 Task: Search one way flight ticket for 3 adults, 3 children in premium economy from Columbia: Columbia Metropolitan Airport to Rockford: Chicago Rockford International Airport(was Northwest Chicagoland Regional Airport At Rockford) on 5-1-2023. Choice of flights is Alaska. Number of bags: 1 carry on bag. Price is upto 108000. Outbound departure time preference is 21:30.
Action: Mouse moved to (240, 459)
Screenshot: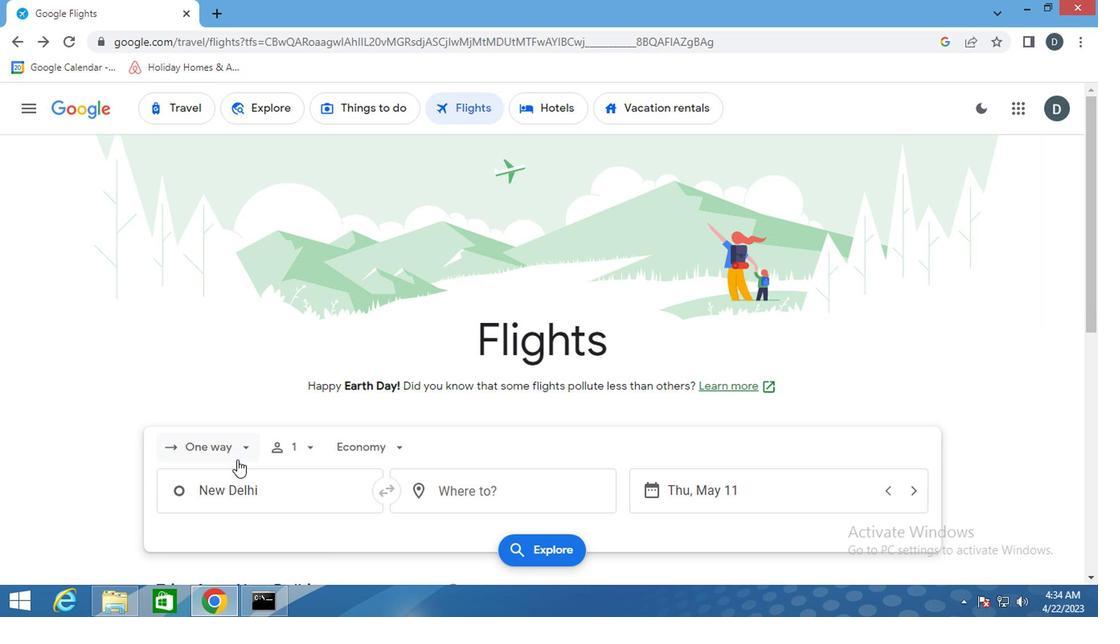 
Action: Mouse pressed left at (240, 459)
Screenshot: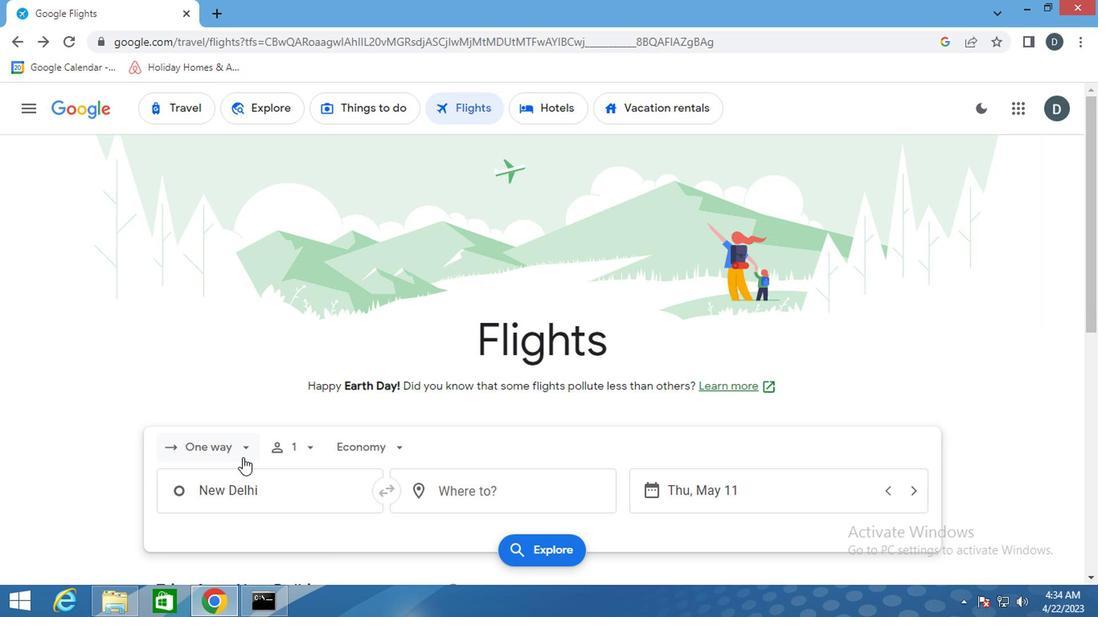 
Action: Mouse moved to (255, 531)
Screenshot: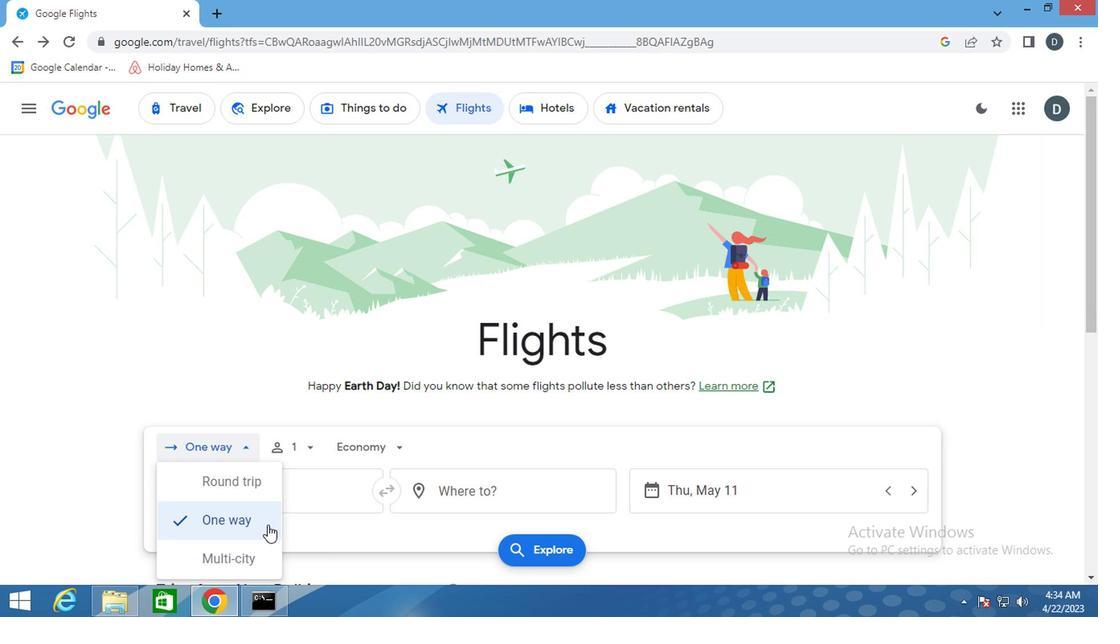 
Action: Mouse pressed left at (255, 531)
Screenshot: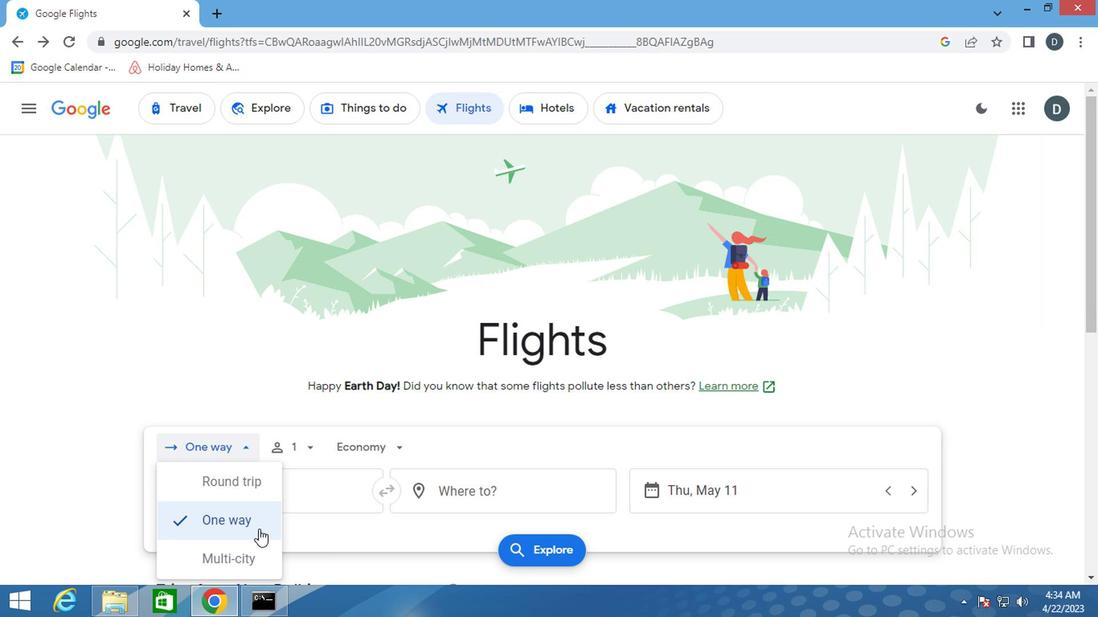 
Action: Mouse moved to (299, 452)
Screenshot: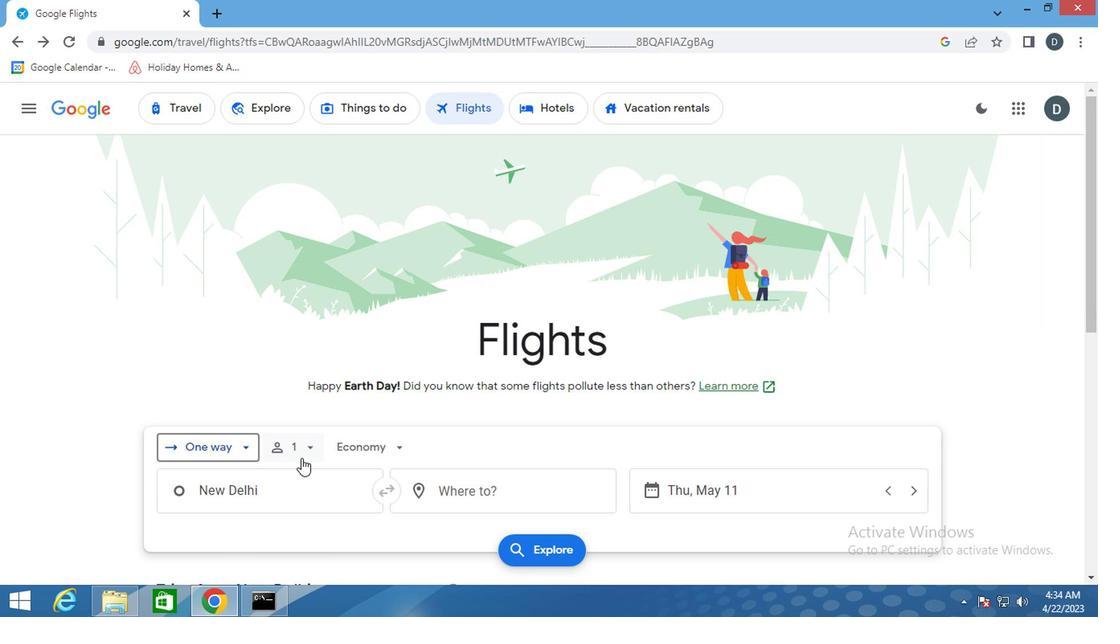 
Action: Mouse pressed left at (299, 452)
Screenshot: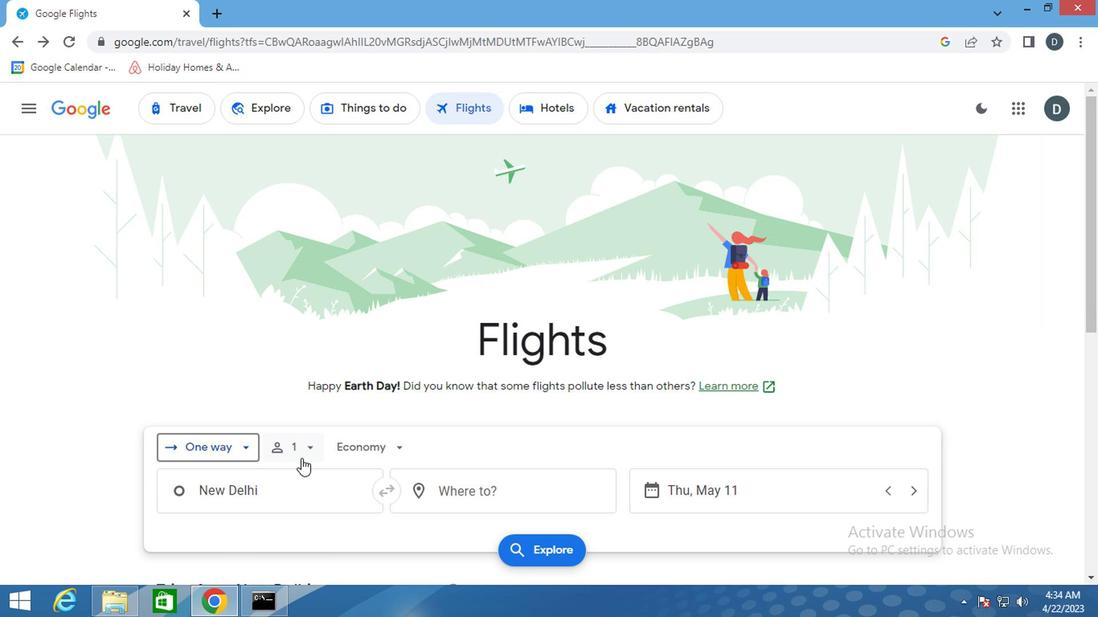 
Action: Mouse moved to (429, 487)
Screenshot: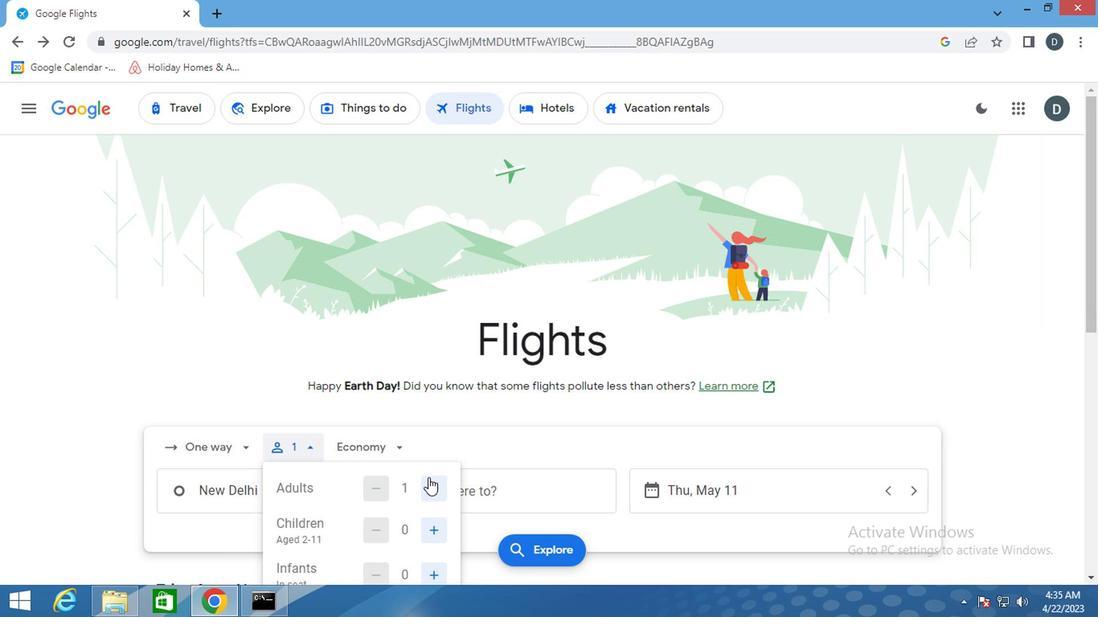 
Action: Mouse pressed left at (429, 487)
Screenshot: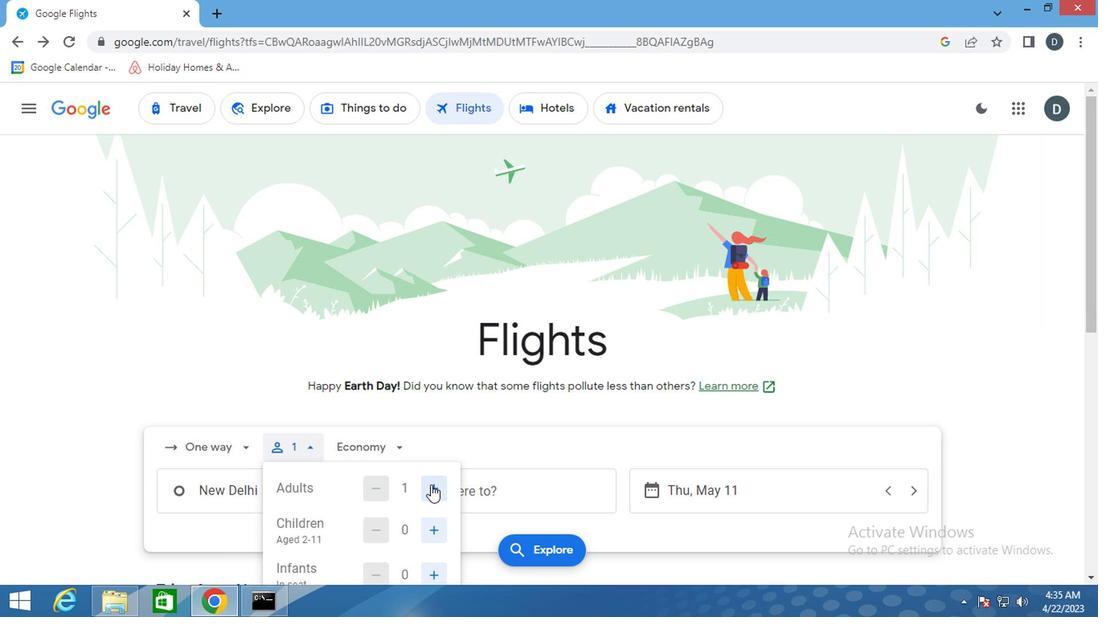 
Action: Mouse pressed left at (429, 487)
Screenshot: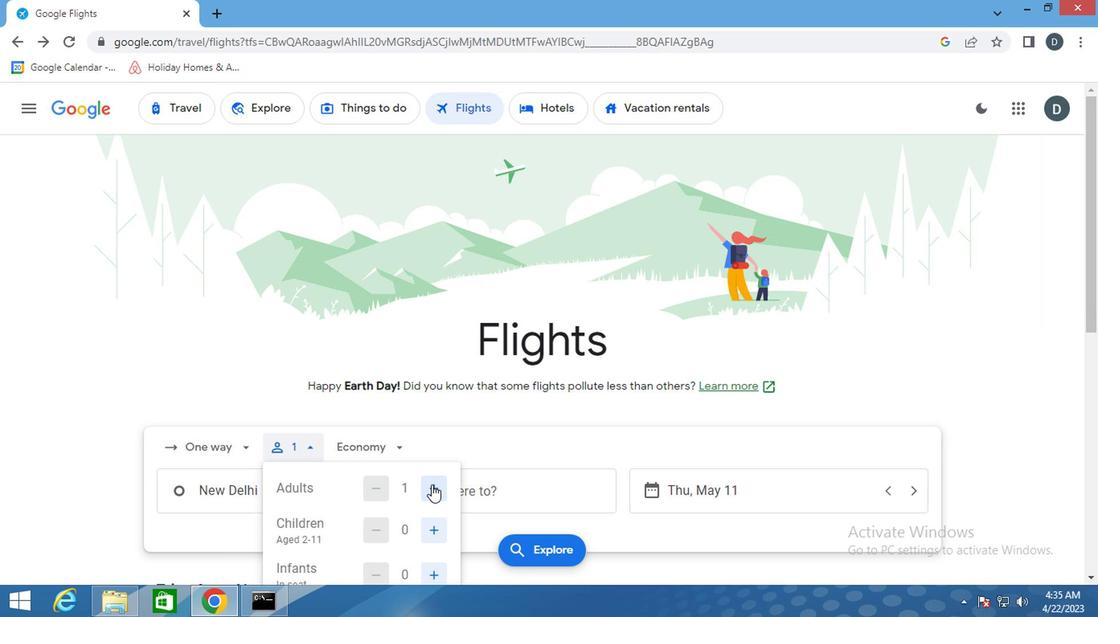 
Action: Mouse pressed left at (429, 487)
Screenshot: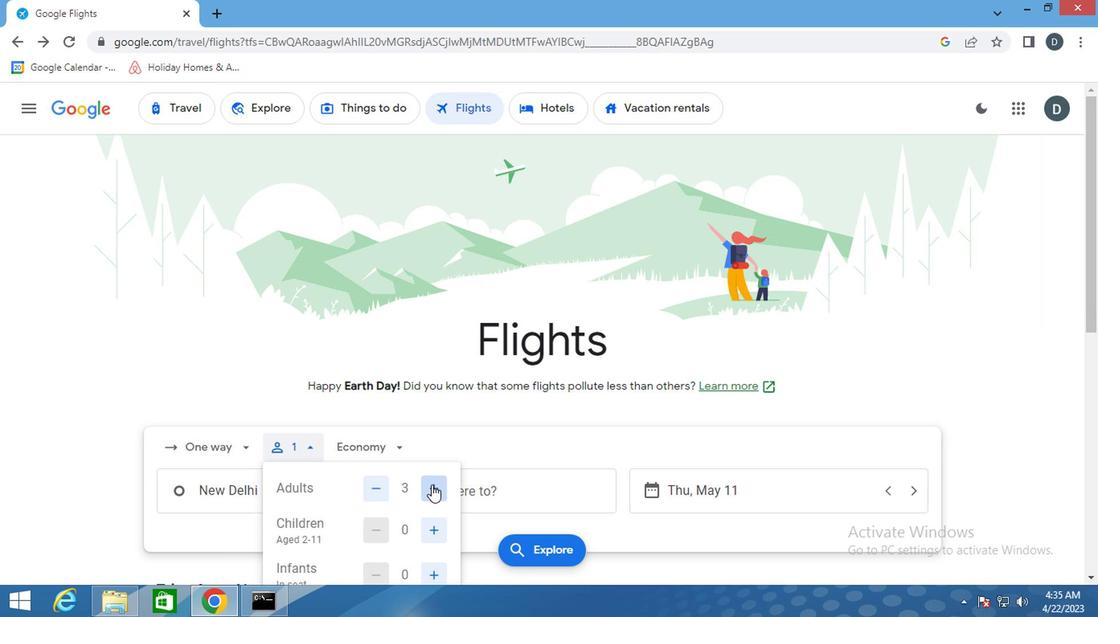
Action: Mouse moved to (383, 493)
Screenshot: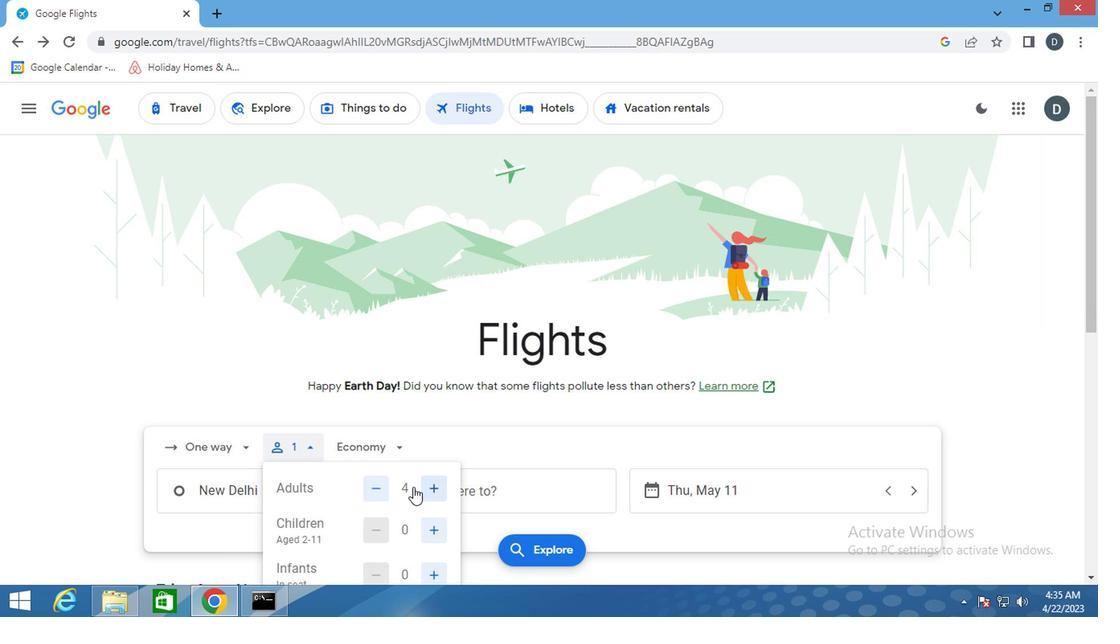 
Action: Mouse pressed left at (383, 493)
Screenshot: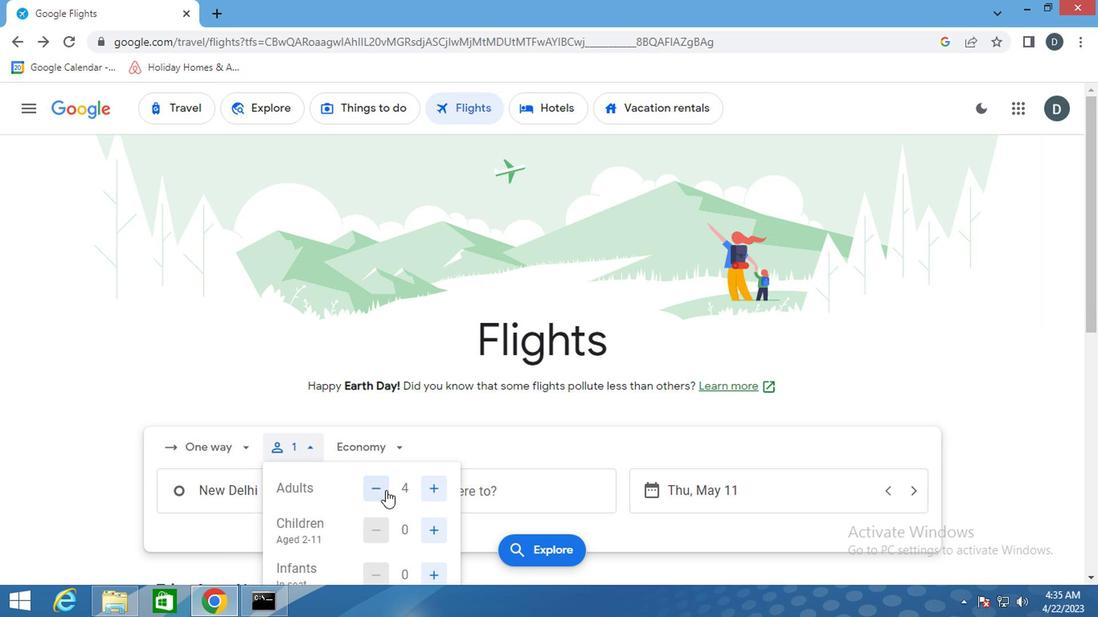 
Action: Mouse moved to (410, 483)
Screenshot: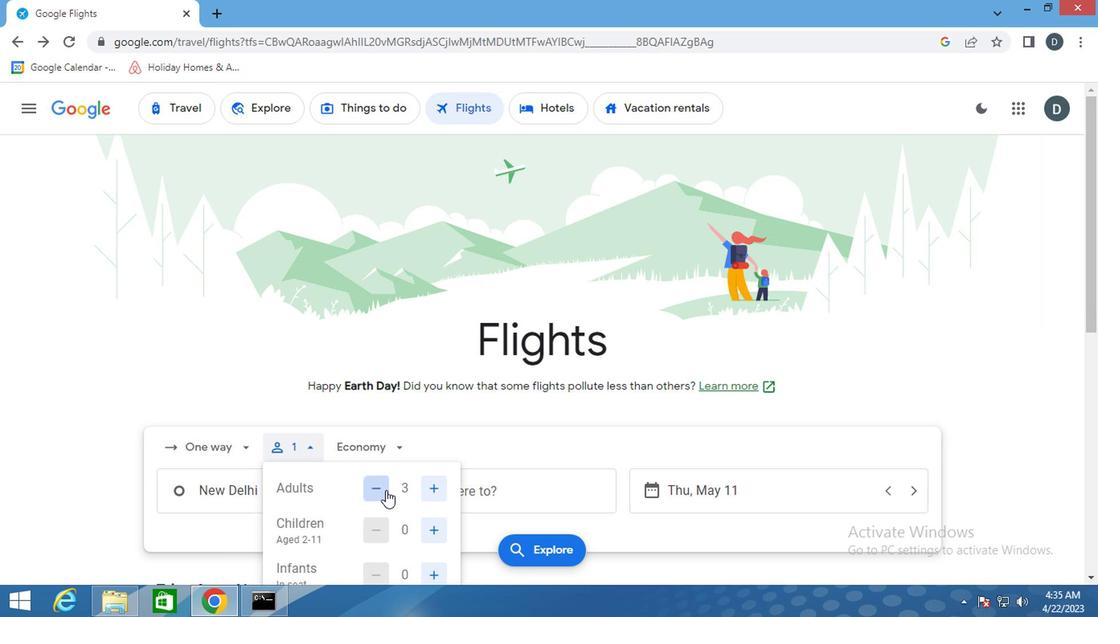
Action: Mouse scrolled (410, 482) with delta (0, -1)
Screenshot: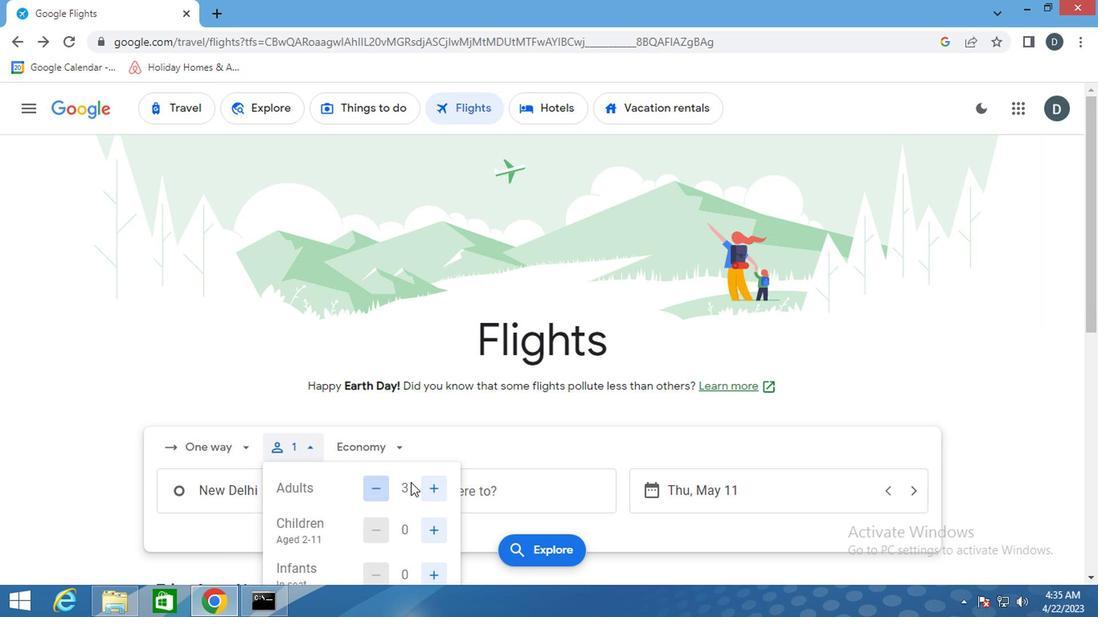 
Action: Mouse scrolled (410, 482) with delta (0, -1)
Screenshot: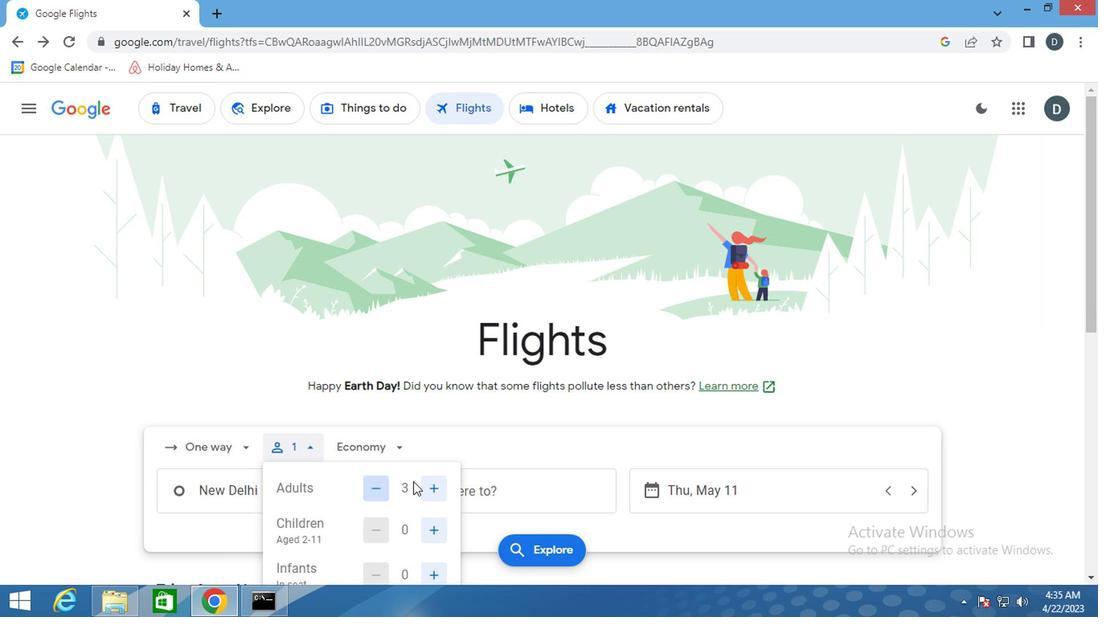 
Action: Mouse moved to (431, 375)
Screenshot: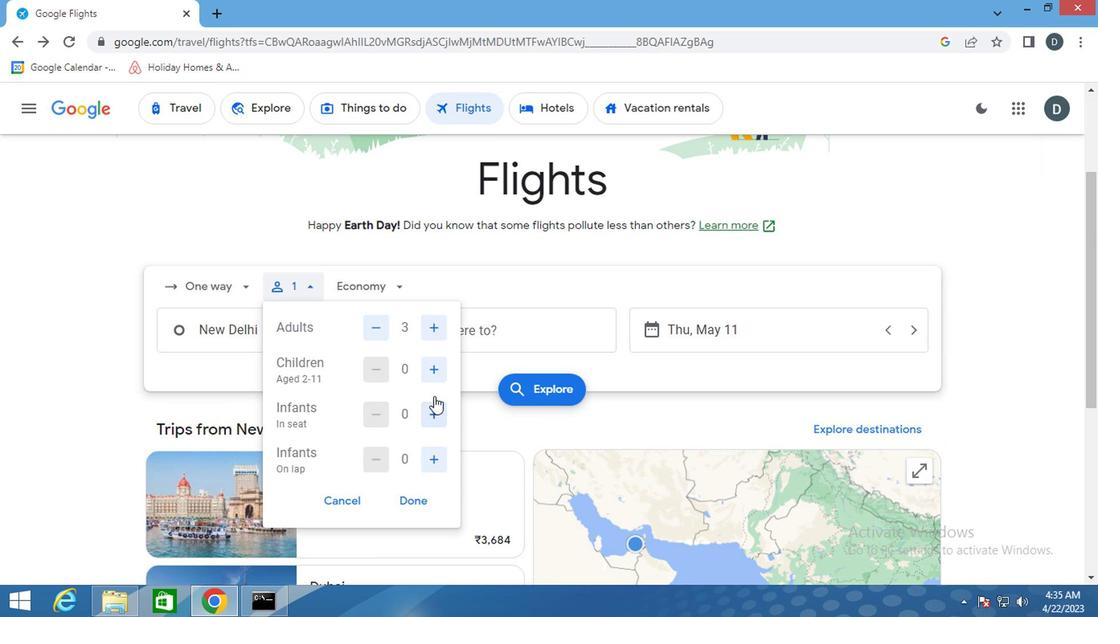 
Action: Mouse pressed left at (431, 375)
Screenshot: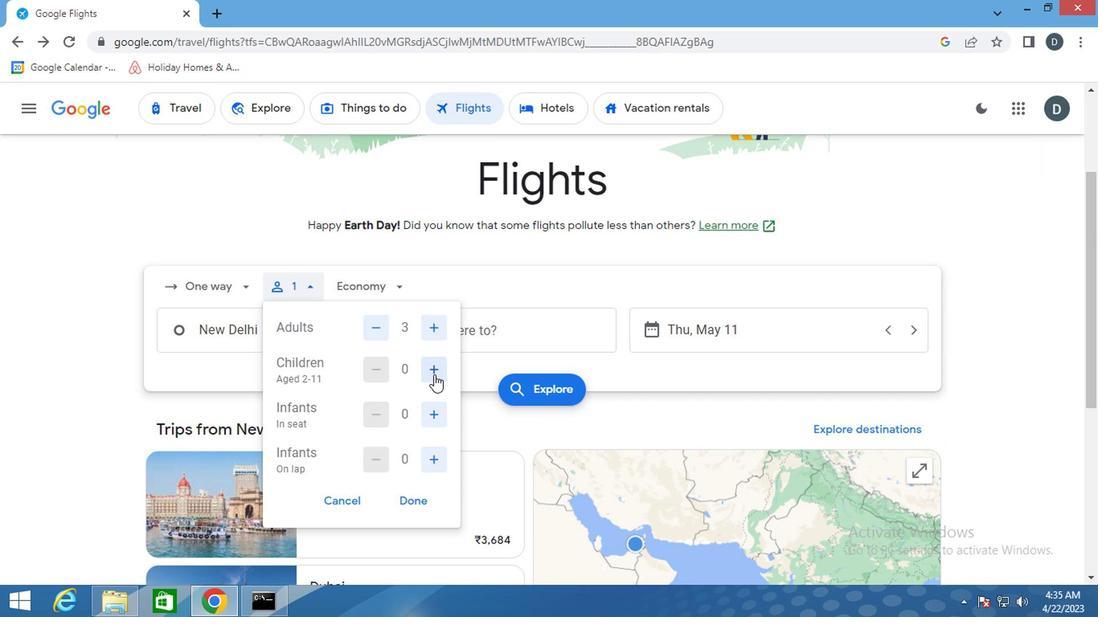 
Action: Mouse pressed left at (431, 375)
Screenshot: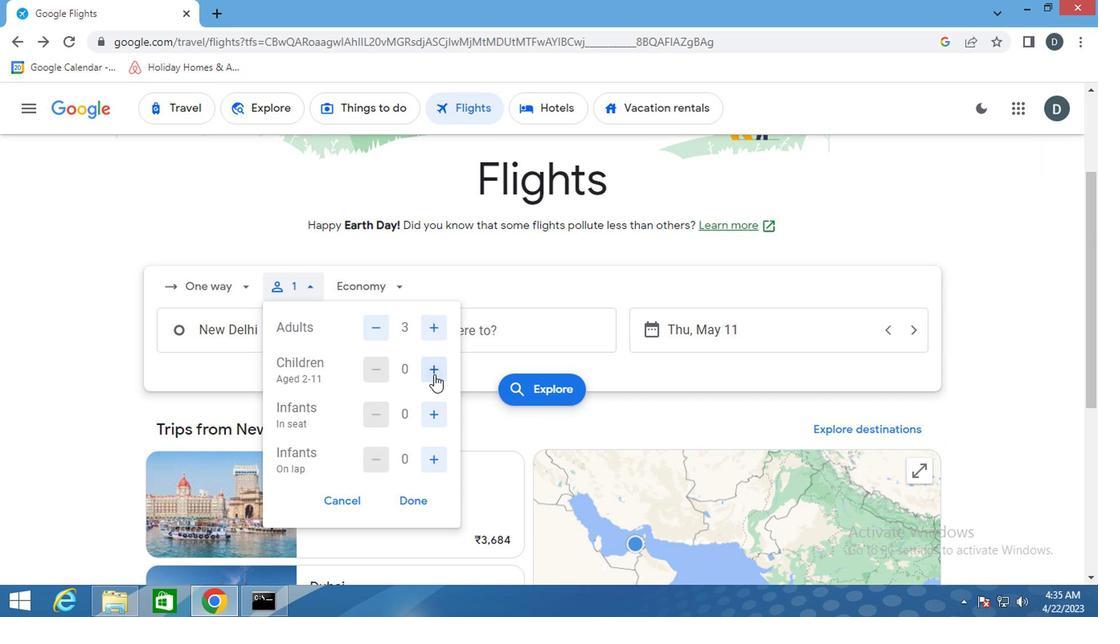 
Action: Mouse pressed left at (431, 375)
Screenshot: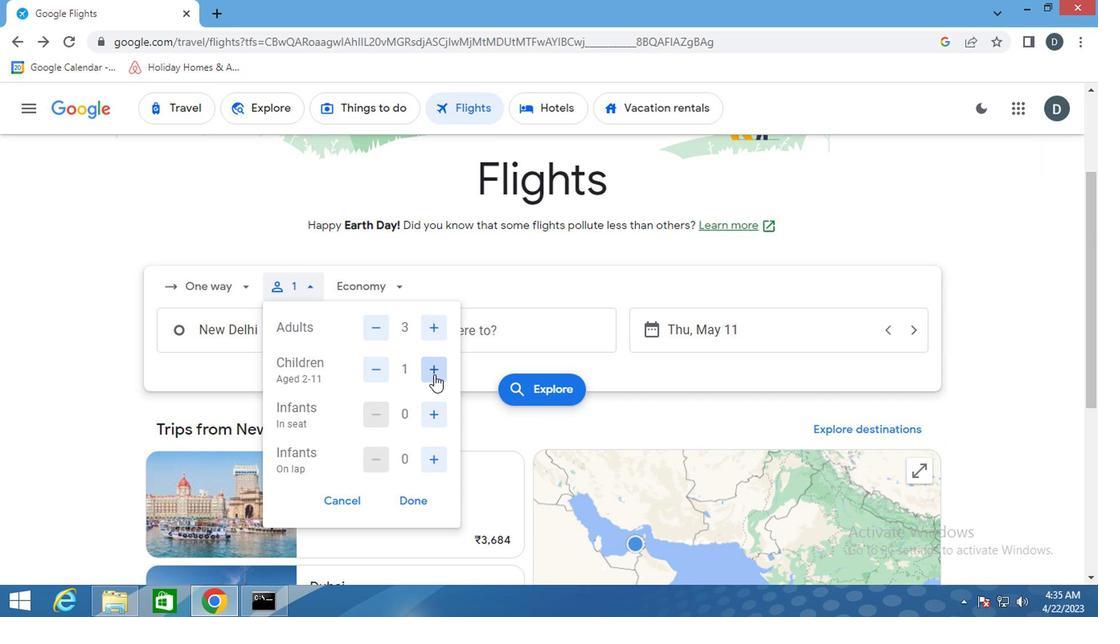 
Action: Mouse moved to (400, 503)
Screenshot: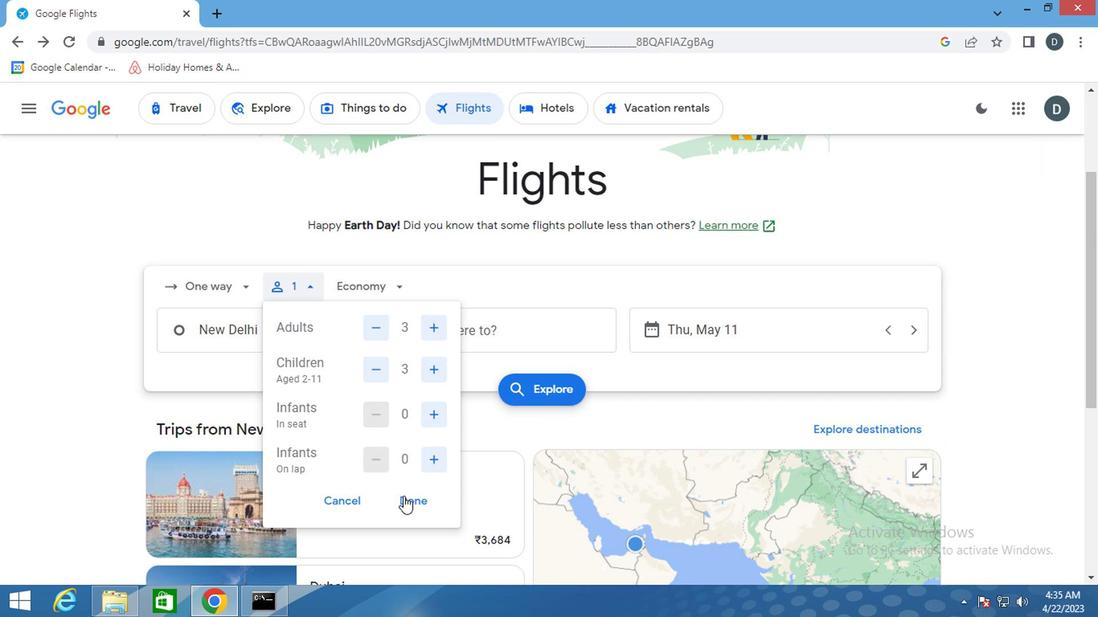 
Action: Mouse pressed left at (400, 503)
Screenshot: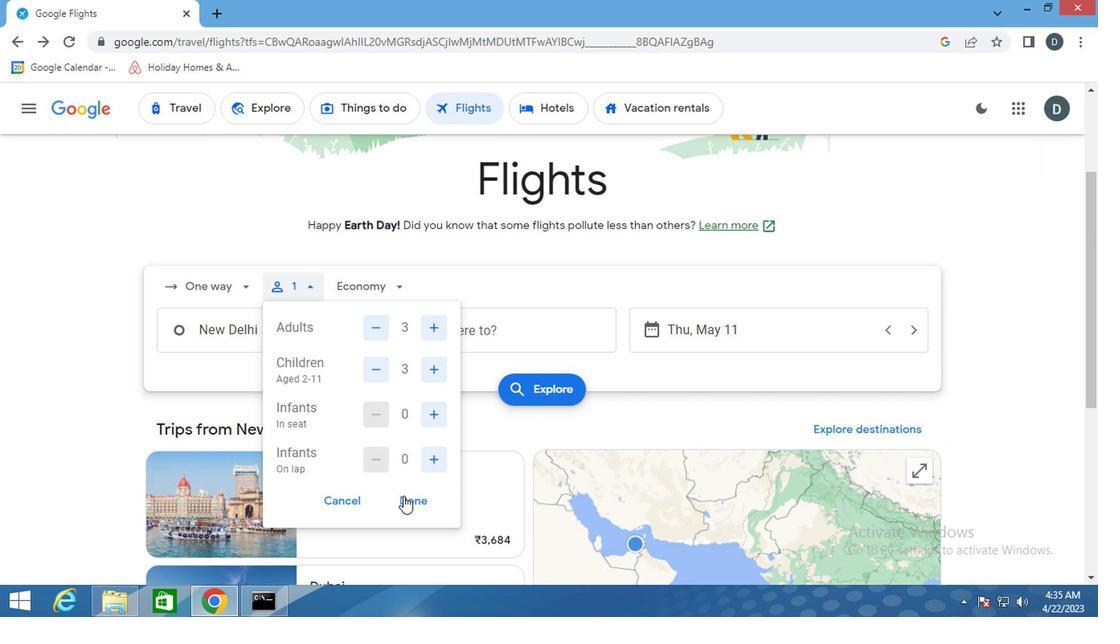 
Action: Mouse moved to (364, 274)
Screenshot: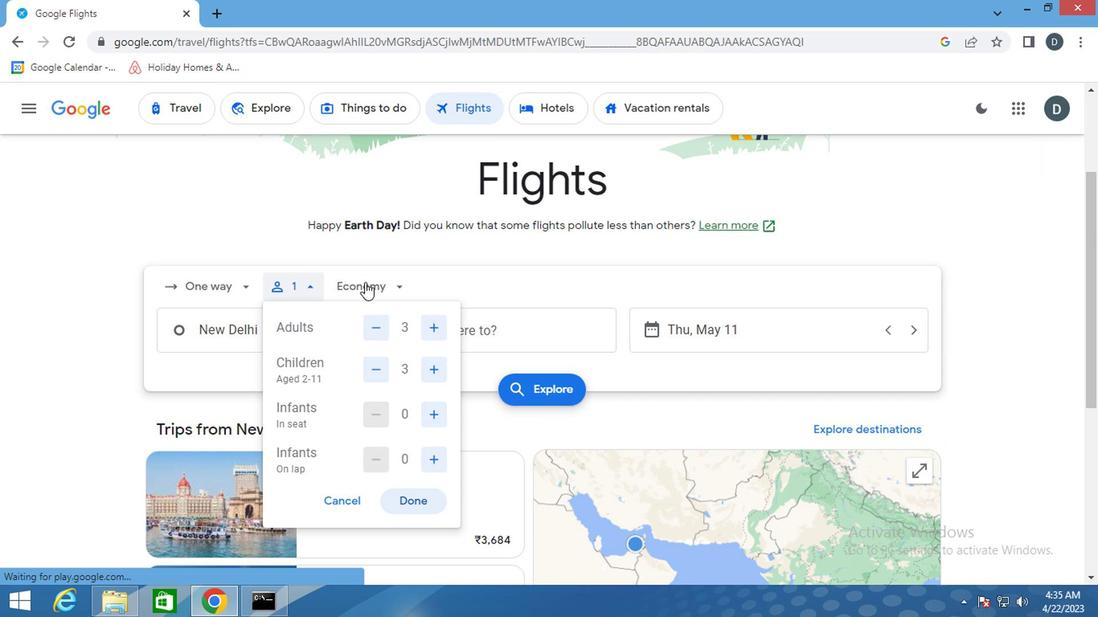 
Action: Mouse pressed left at (364, 274)
Screenshot: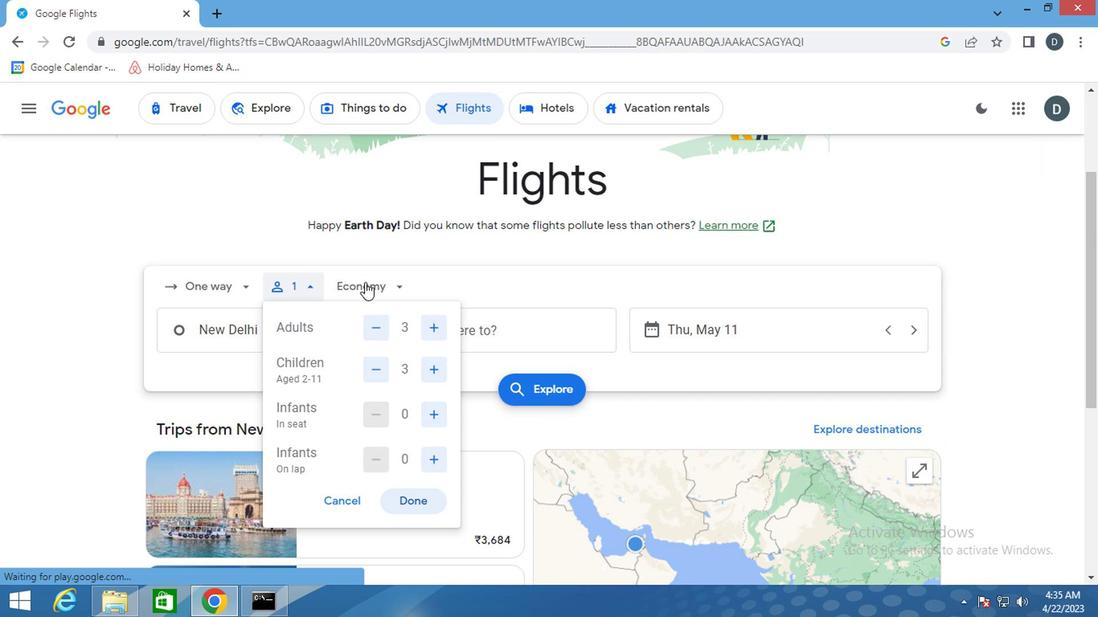
Action: Mouse moved to (415, 355)
Screenshot: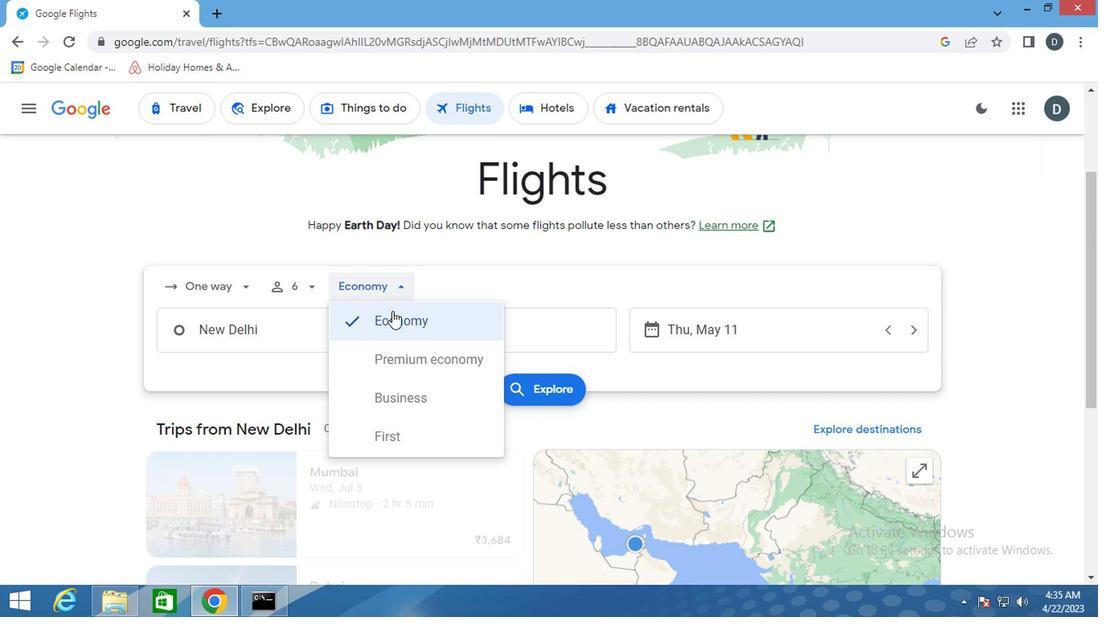 
Action: Mouse pressed left at (415, 355)
Screenshot: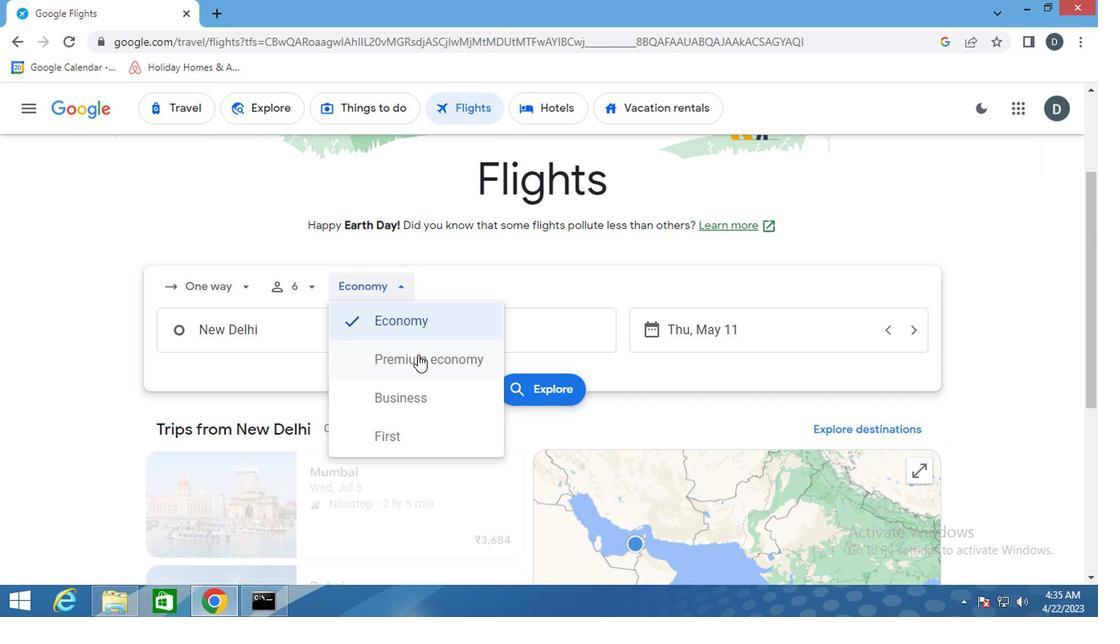 
Action: Mouse moved to (257, 328)
Screenshot: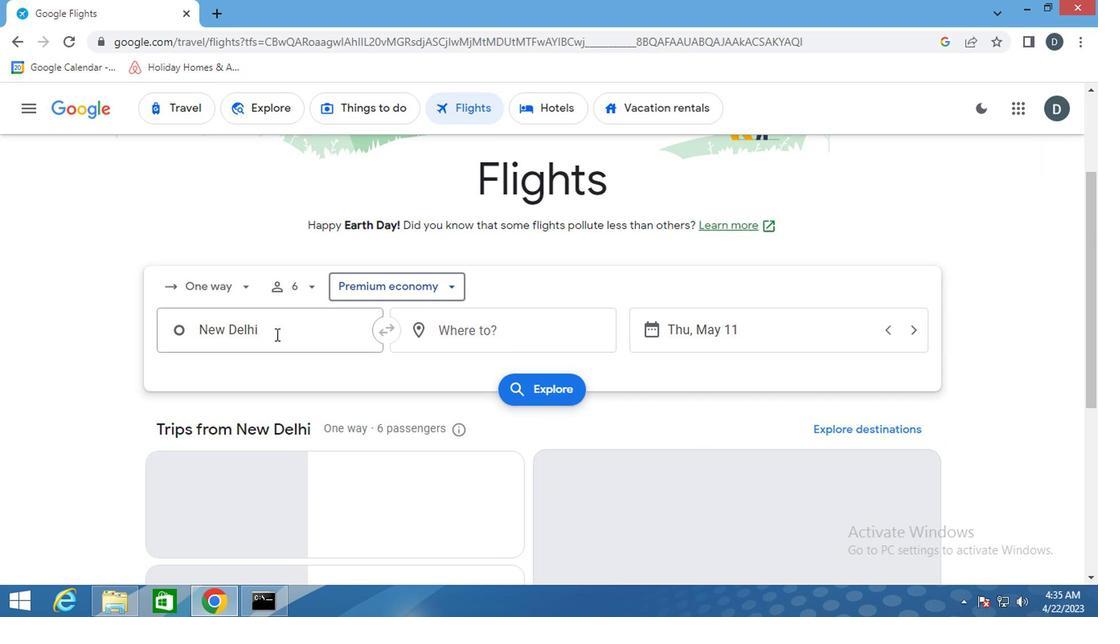 
Action: Mouse pressed left at (257, 328)
Screenshot: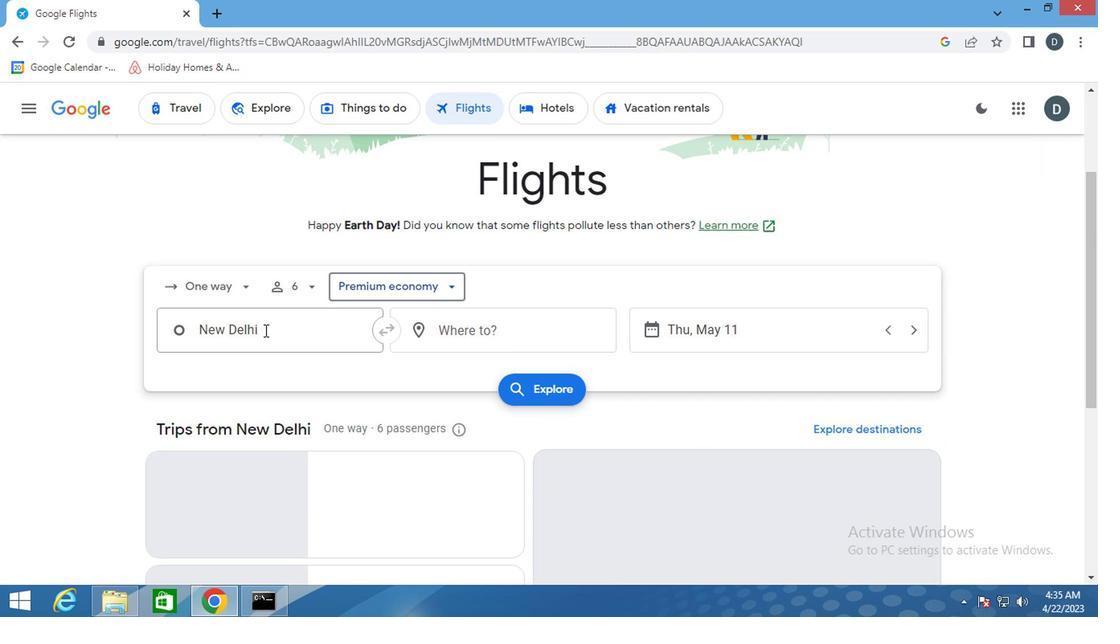 
Action: Mouse moved to (255, 327)
Screenshot: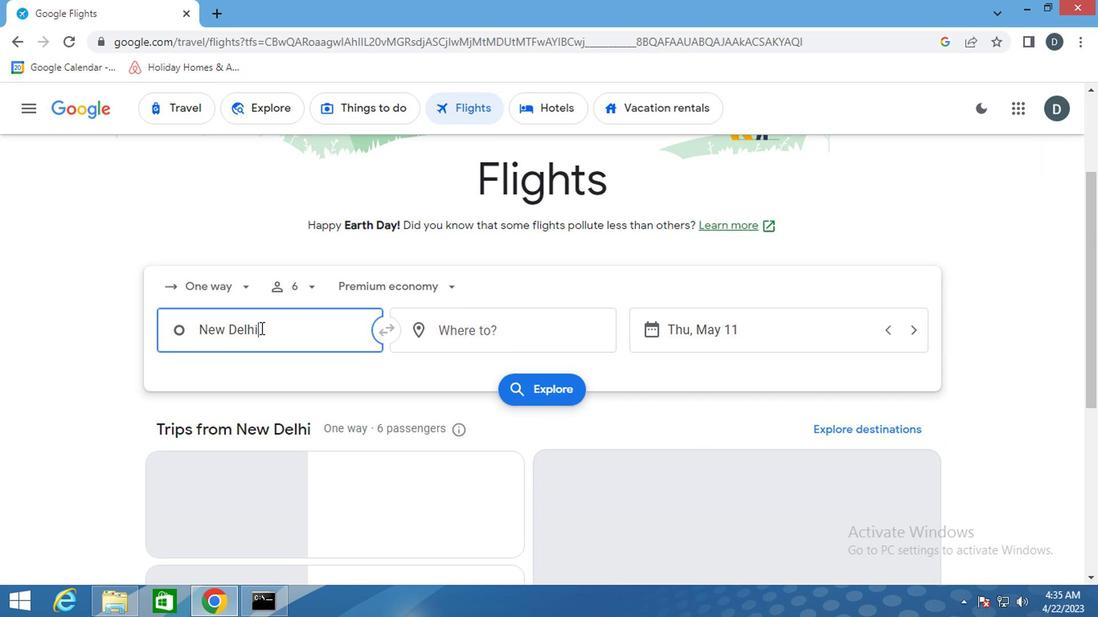 
Action: Key pressed <Key.shift>COLAMBIE<Key.backspace><Key.backspace>
Screenshot: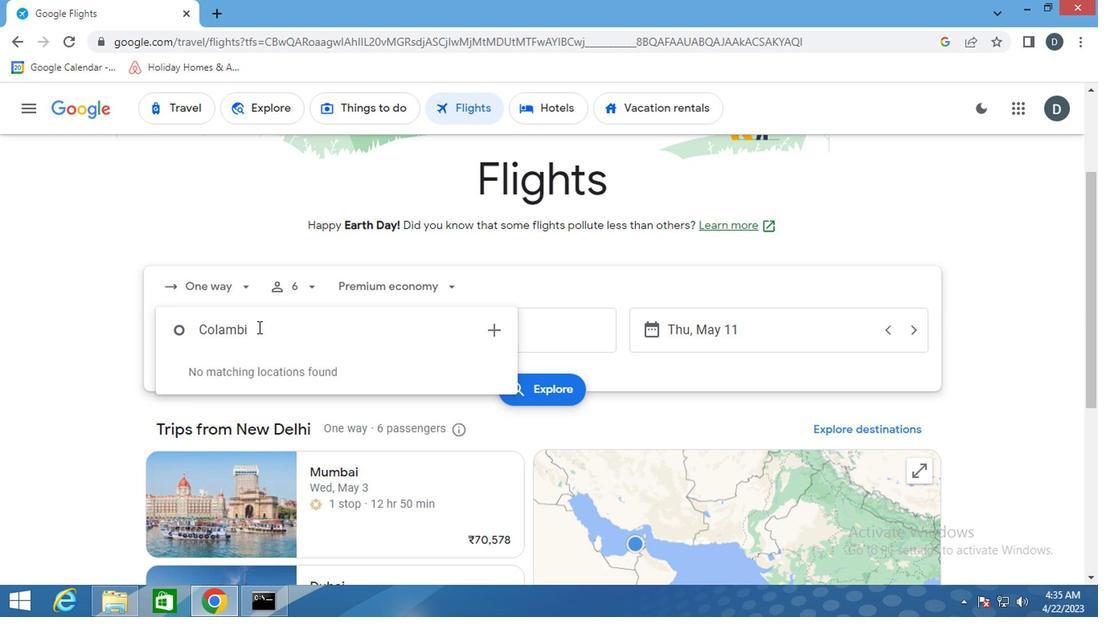 
Action: Mouse moved to (269, 324)
Screenshot: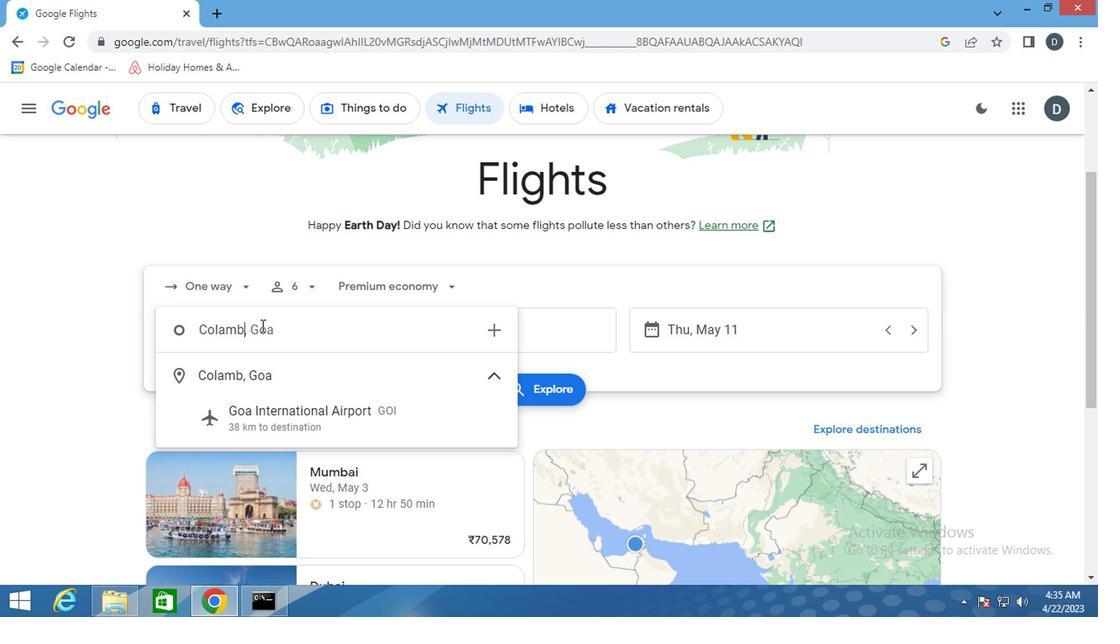 
Action: Key pressed <Key.backspace><Key.backspace><Key.backspace>U
Screenshot: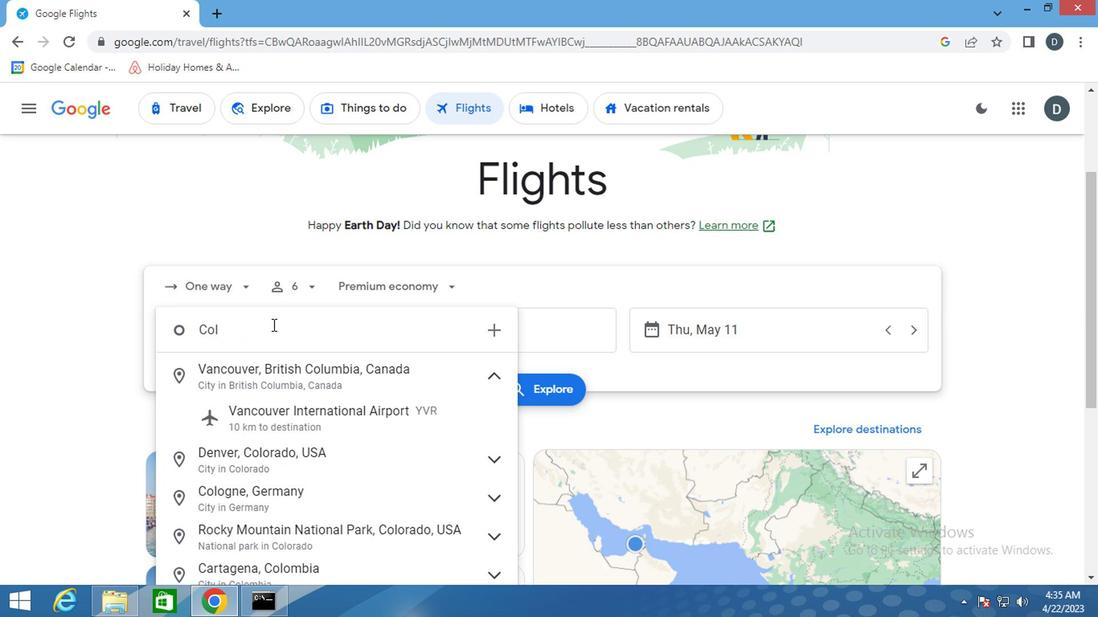 
Action: Mouse moved to (269, 326)
Screenshot: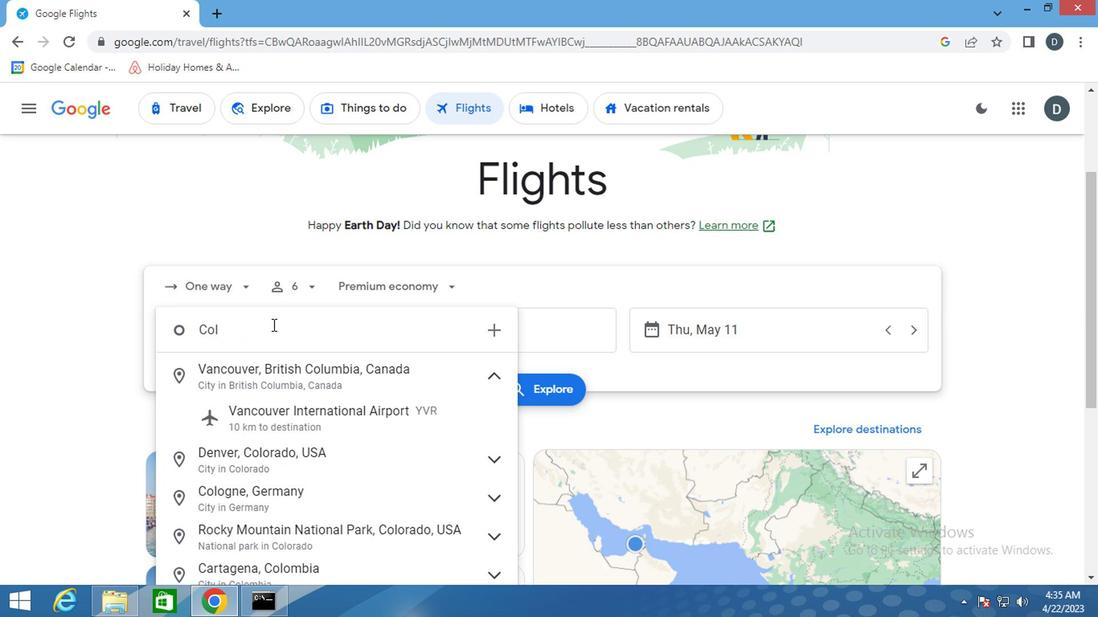 
Action: Key pressed MBI
Screenshot: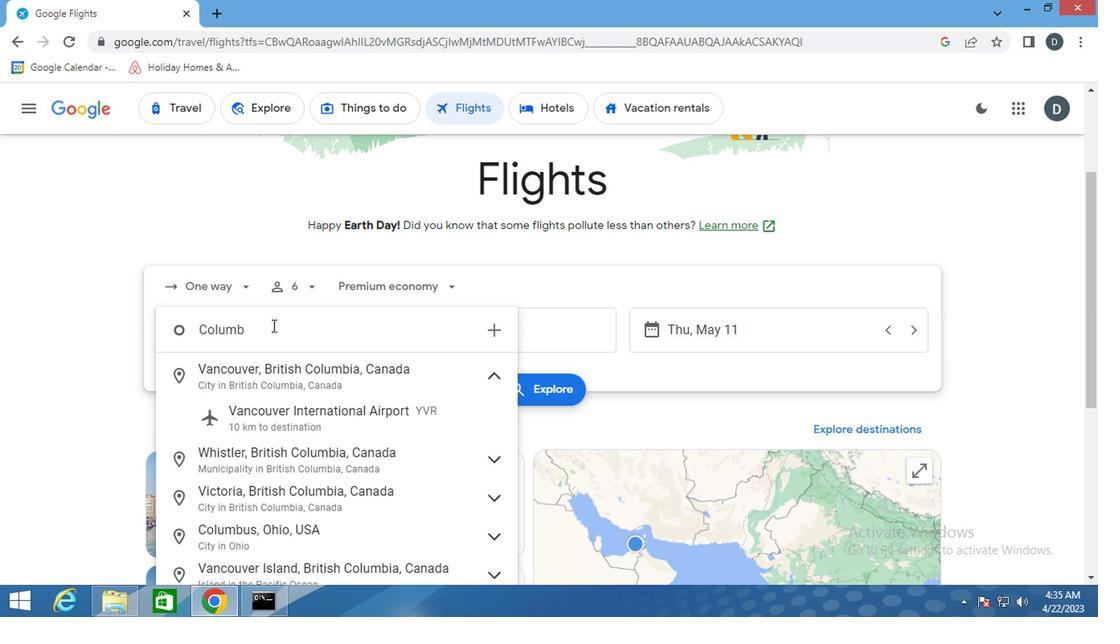 
Action: Mouse moved to (269, 326)
Screenshot: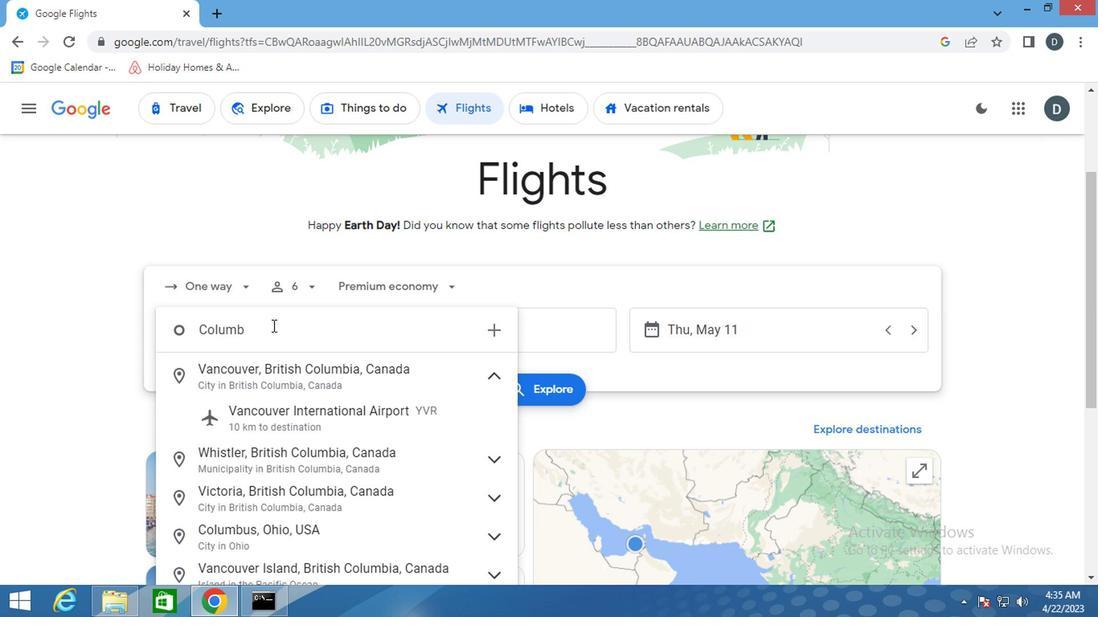 
Action: Key pressed A<Key.space><Key.shift>METR
Screenshot: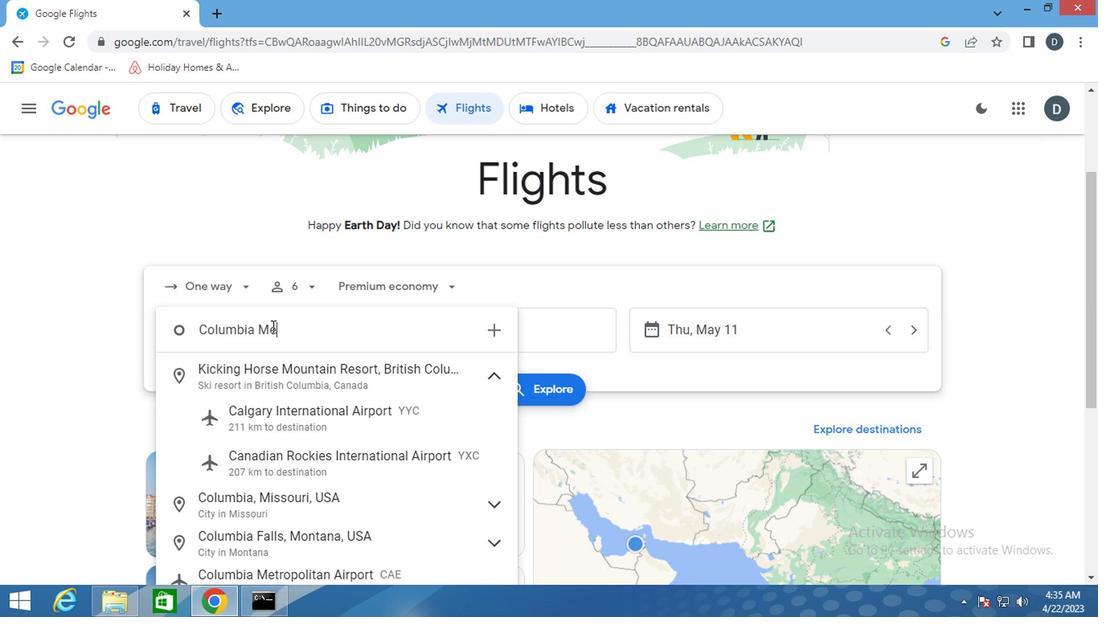 
Action: Mouse moved to (364, 372)
Screenshot: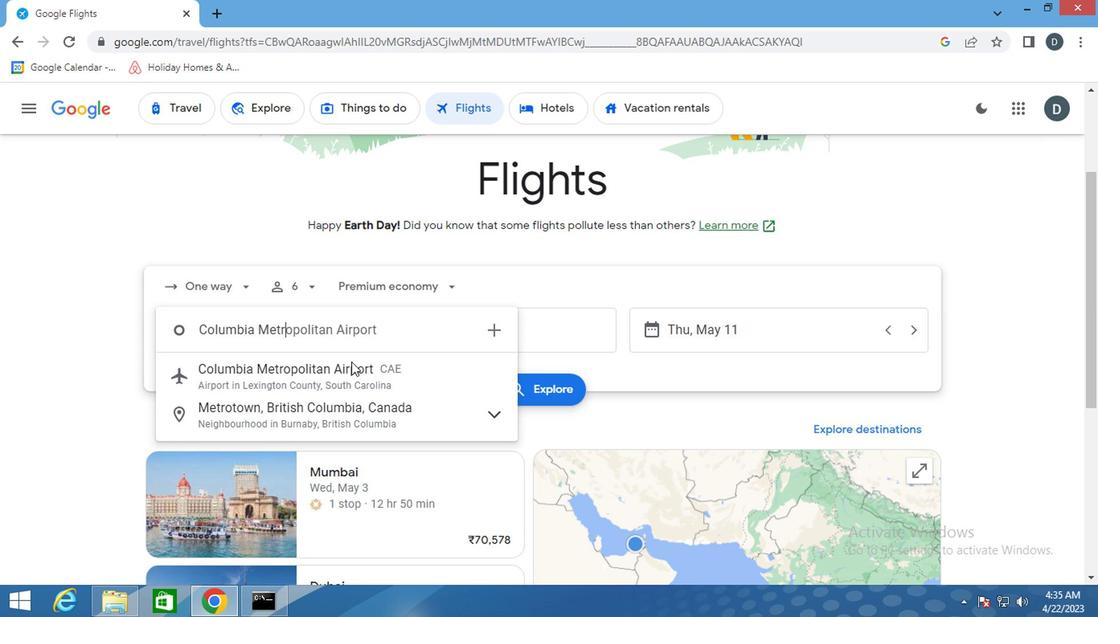 
Action: Mouse pressed left at (364, 372)
Screenshot: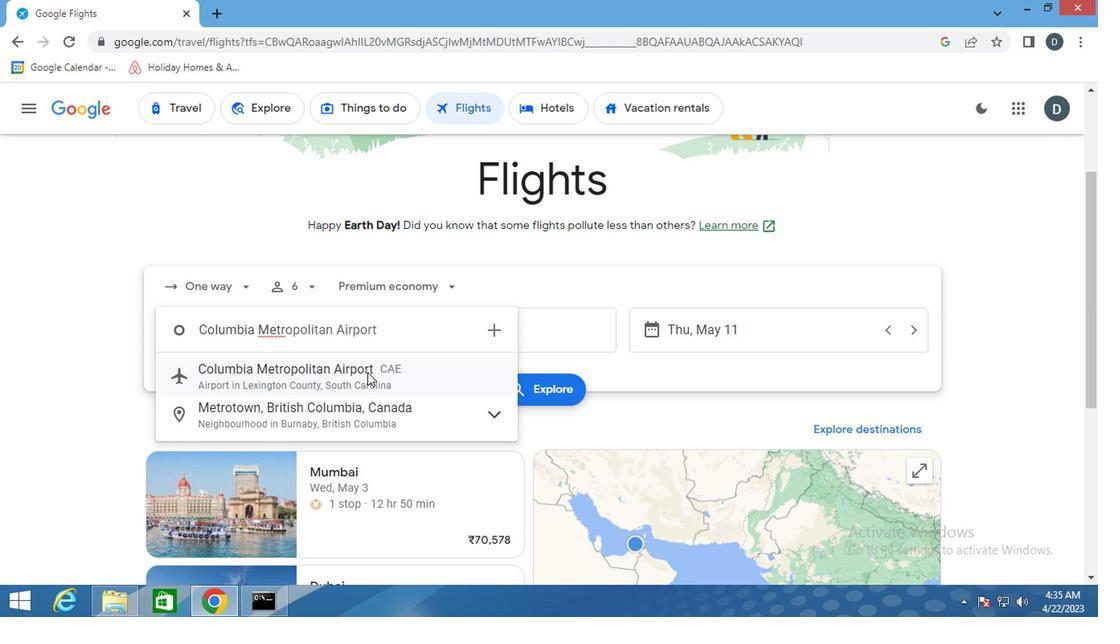 
Action: Mouse moved to (517, 344)
Screenshot: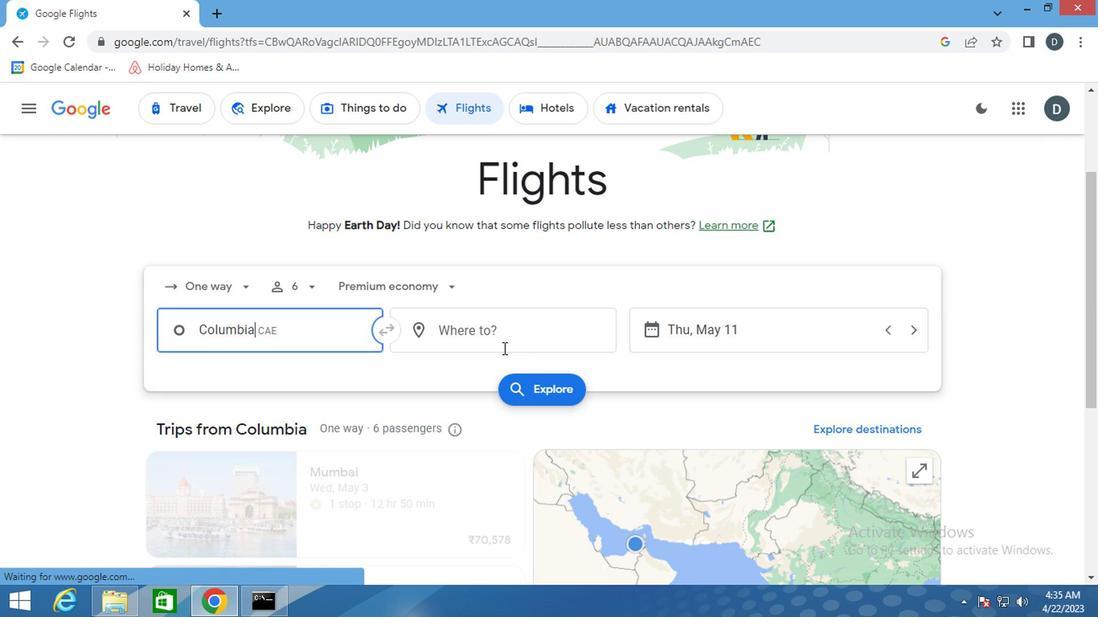 
Action: Mouse pressed left at (517, 344)
Screenshot: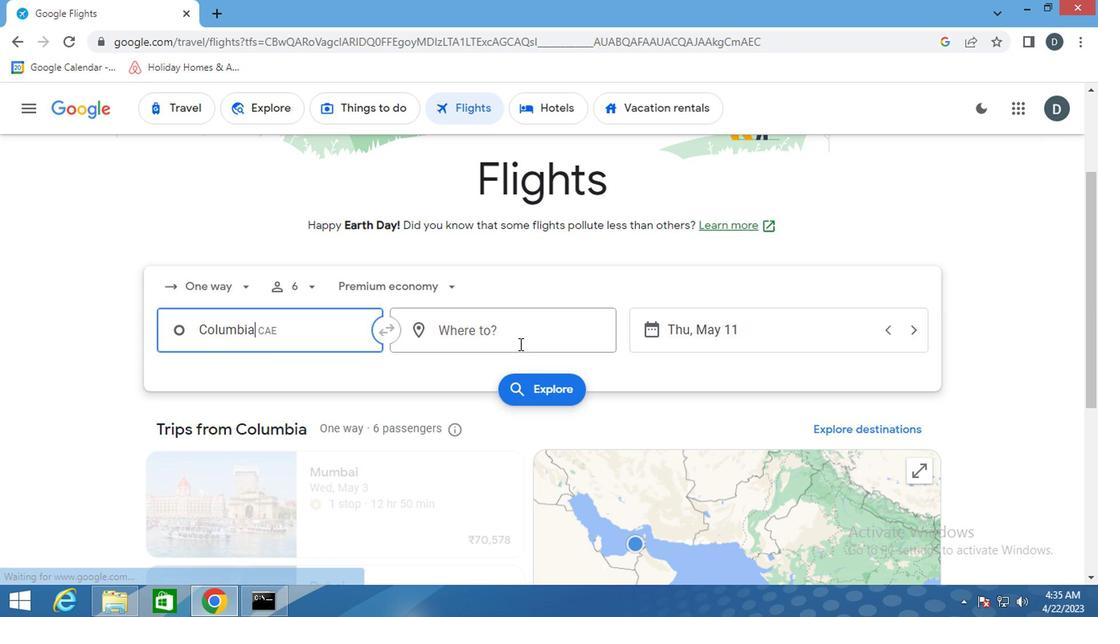 
Action: Key pressed <Key.shift>ROCKFORD
Screenshot: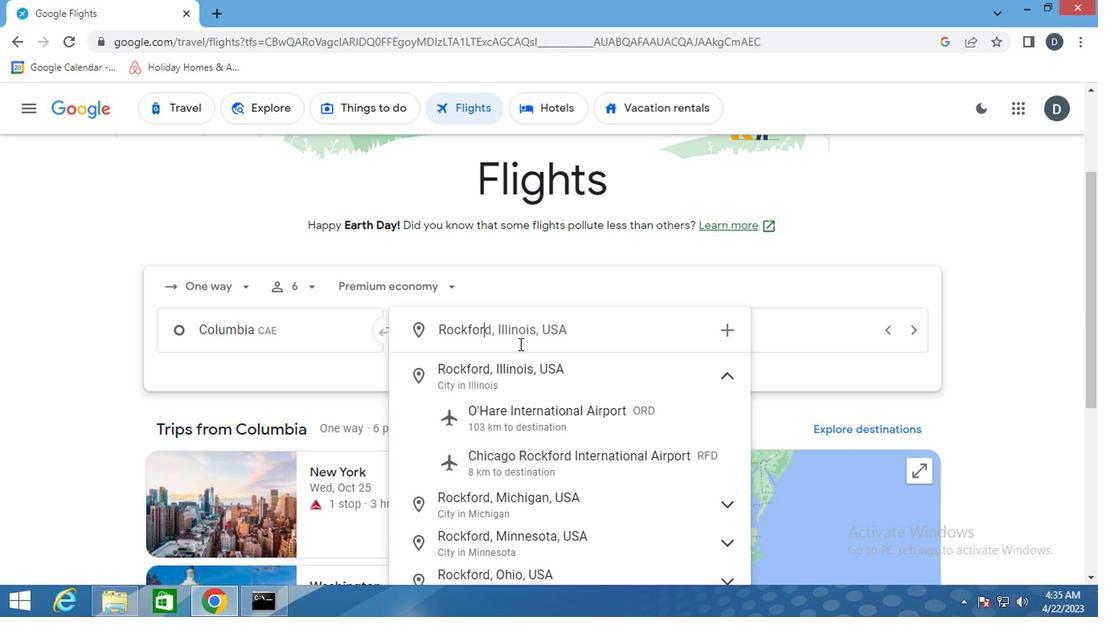 
Action: Mouse moved to (497, 449)
Screenshot: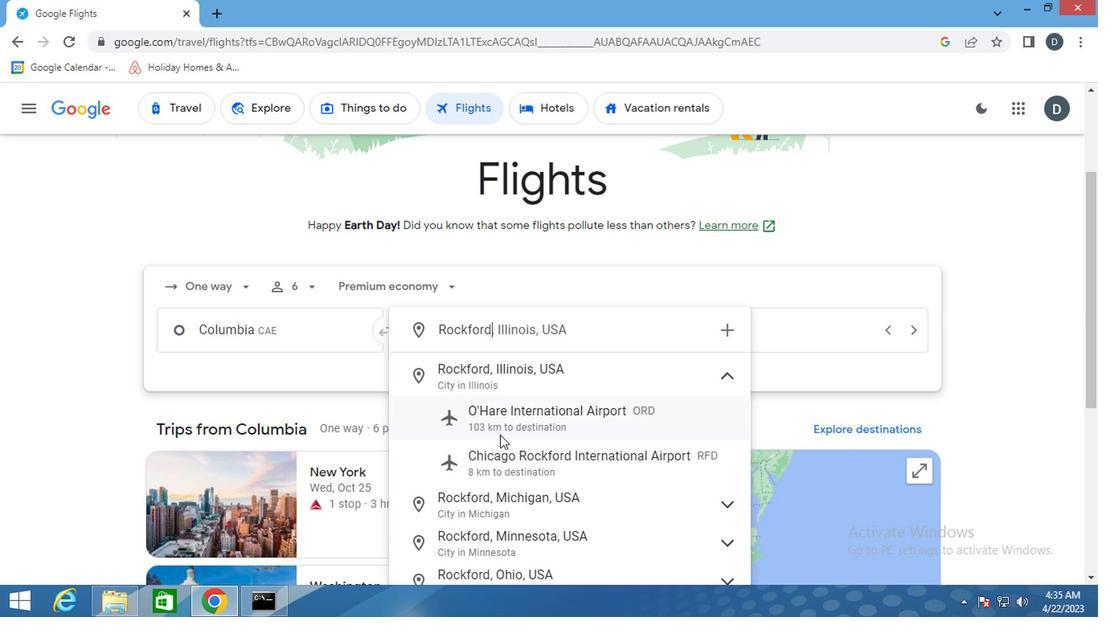 
Action: Mouse pressed left at (497, 449)
Screenshot: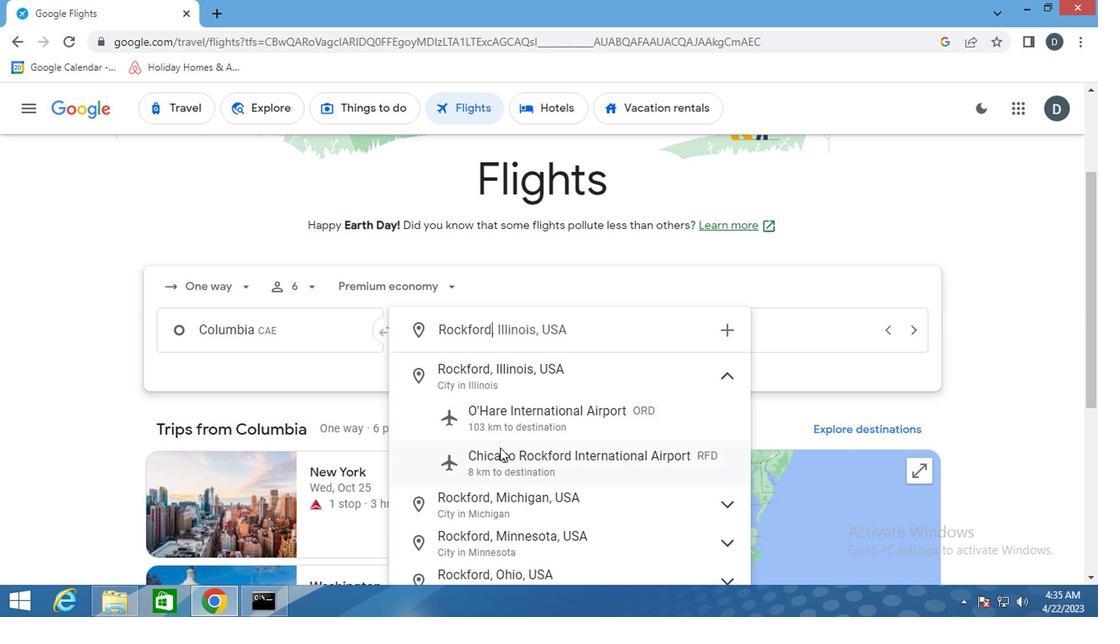
Action: Mouse moved to (704, 330)
Screenshot: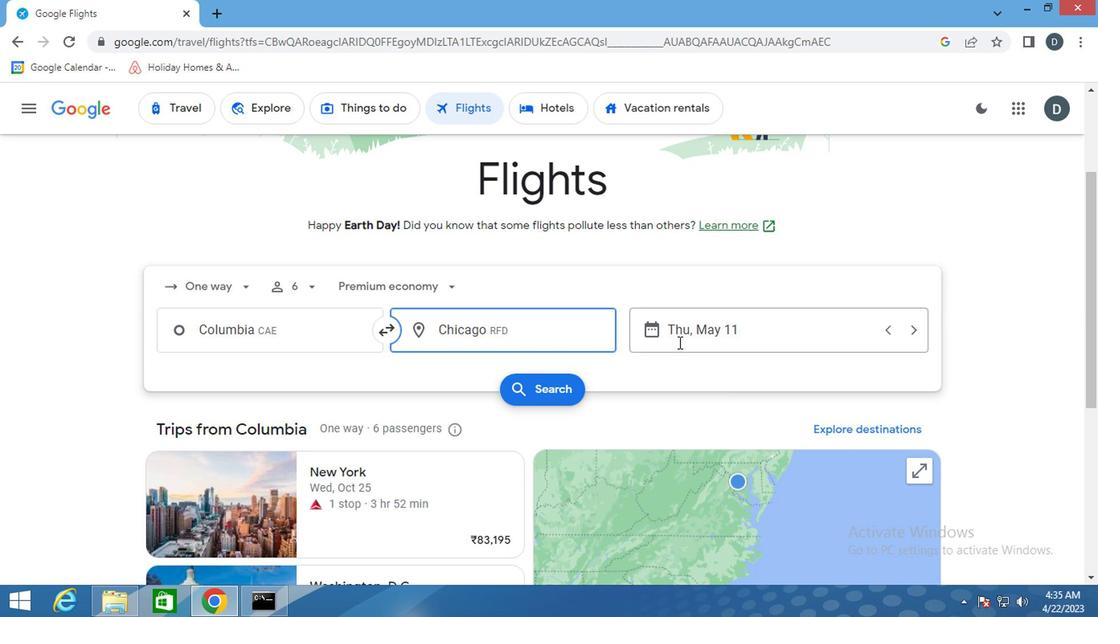 
Action: Mouse pressed left at (704, 330)
Screenshot: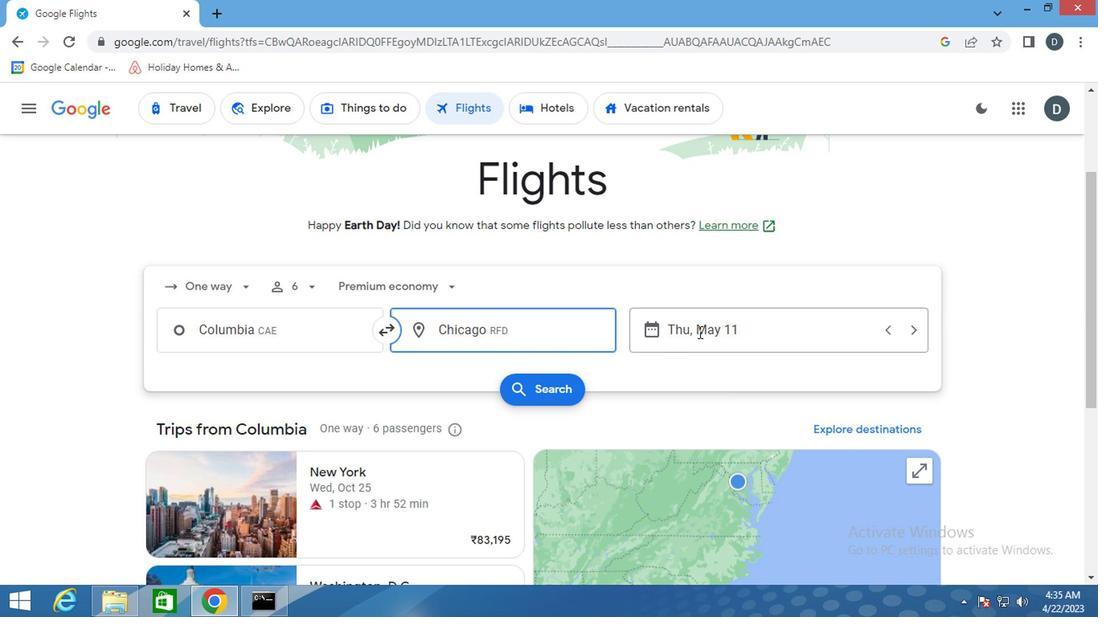 
Action: Mouse moved to (704, 284)
Screenshot: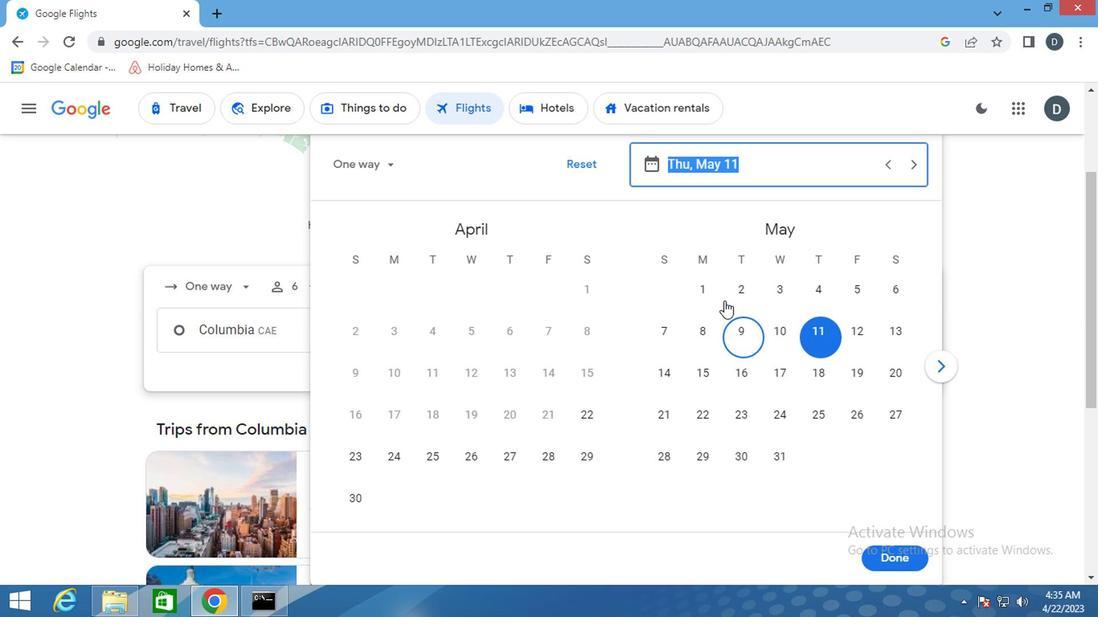 
Action: Mouse pressed left at (704, 284)
Screenshot: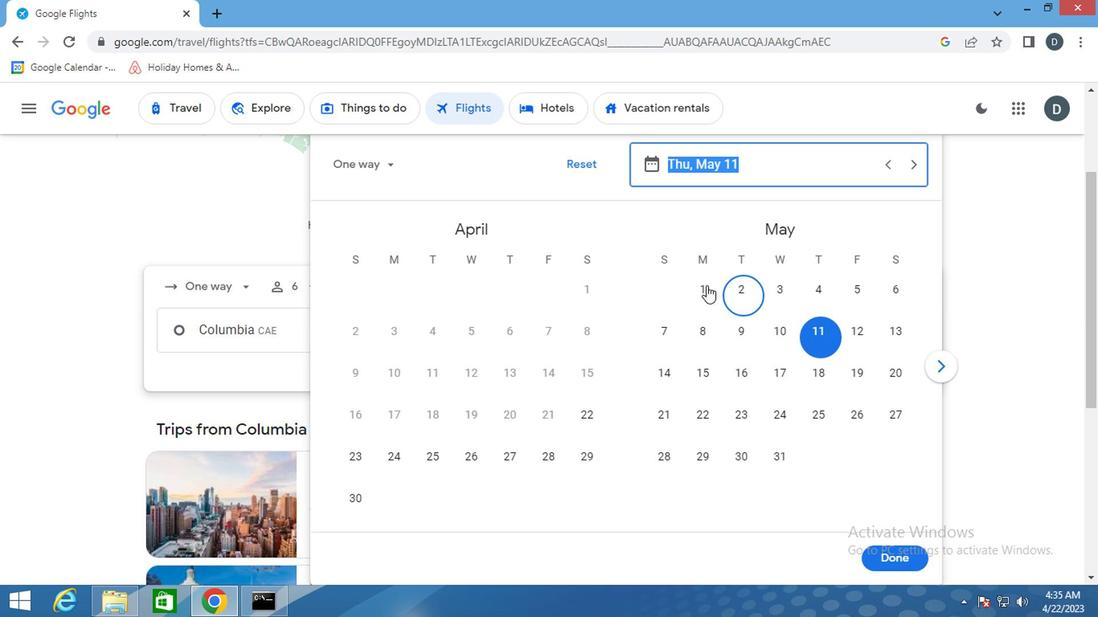
Action: Mouse moved to (878, 556)
Screenshot: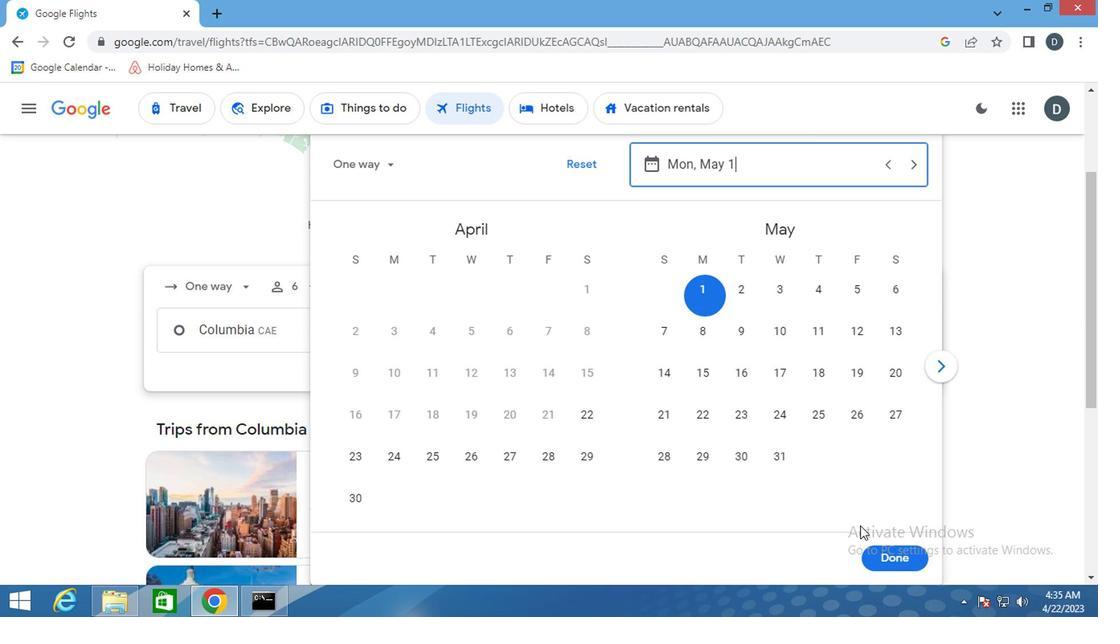 
Action: Mouse pressed left at (878, 556)
Screenshot: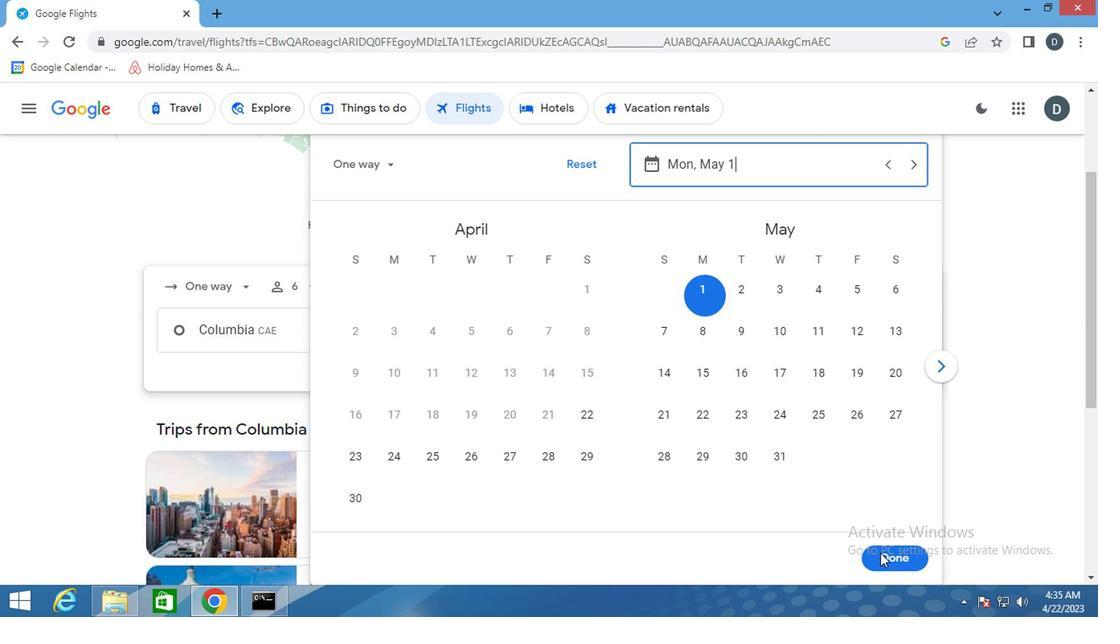 
Action: Mouse moved to (533, 386)
Screenshot: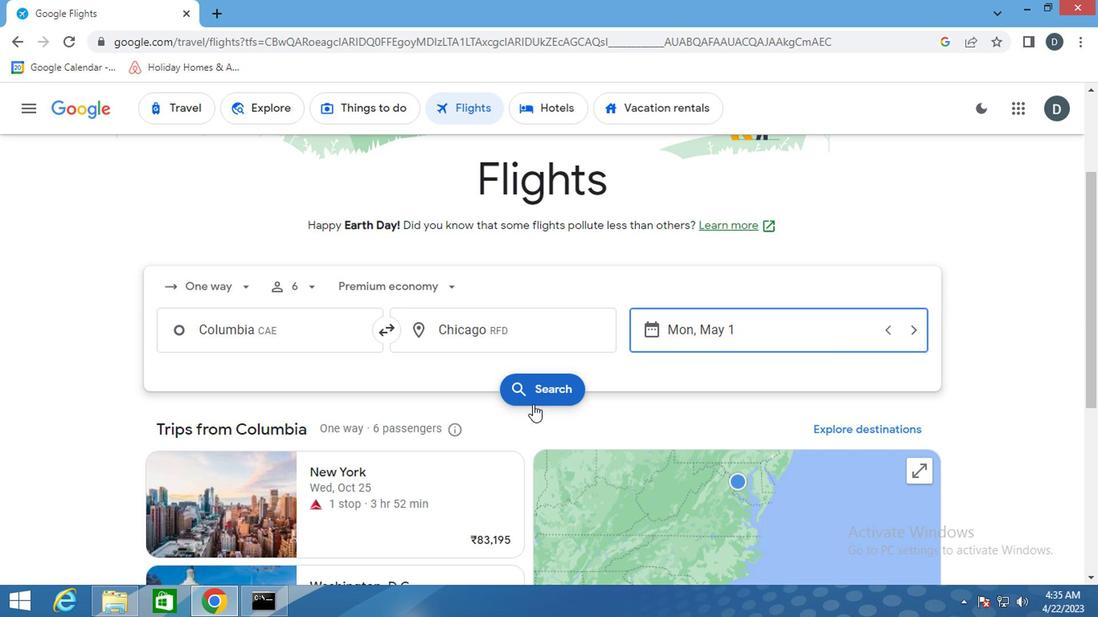 
Action: Mouse pressed left at (533, 386)
Screenshot: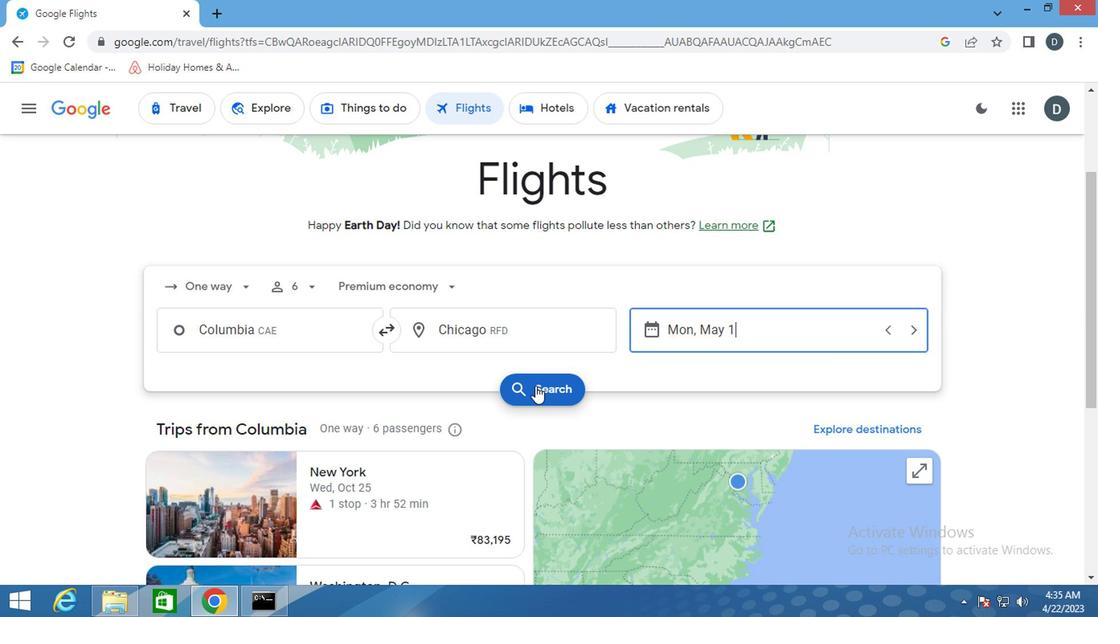 
Action: Mouse moved to (155, 249)
Screenshot: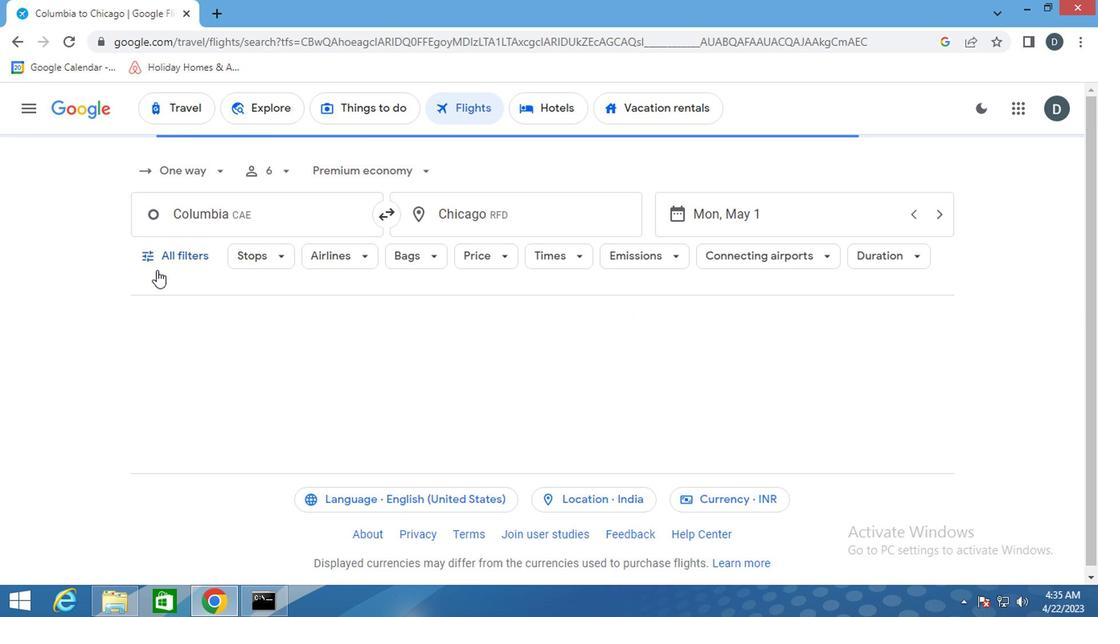 
Action: Mouse pressed left at (155, 249)
Screenshot: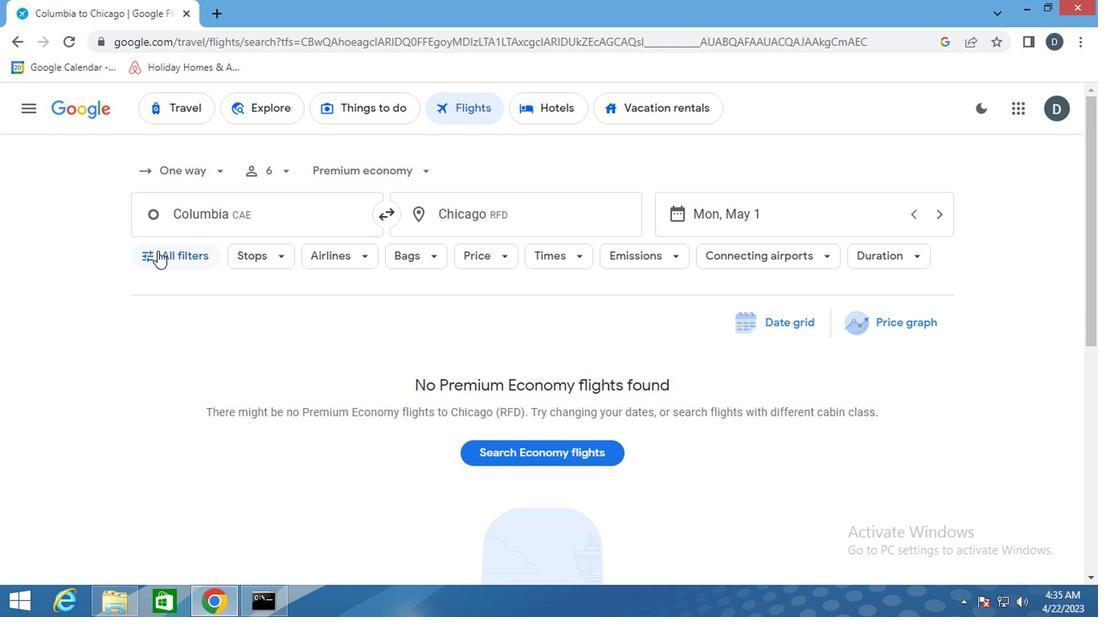 
Action: Mouse moved to (260, 437)
Screenshot: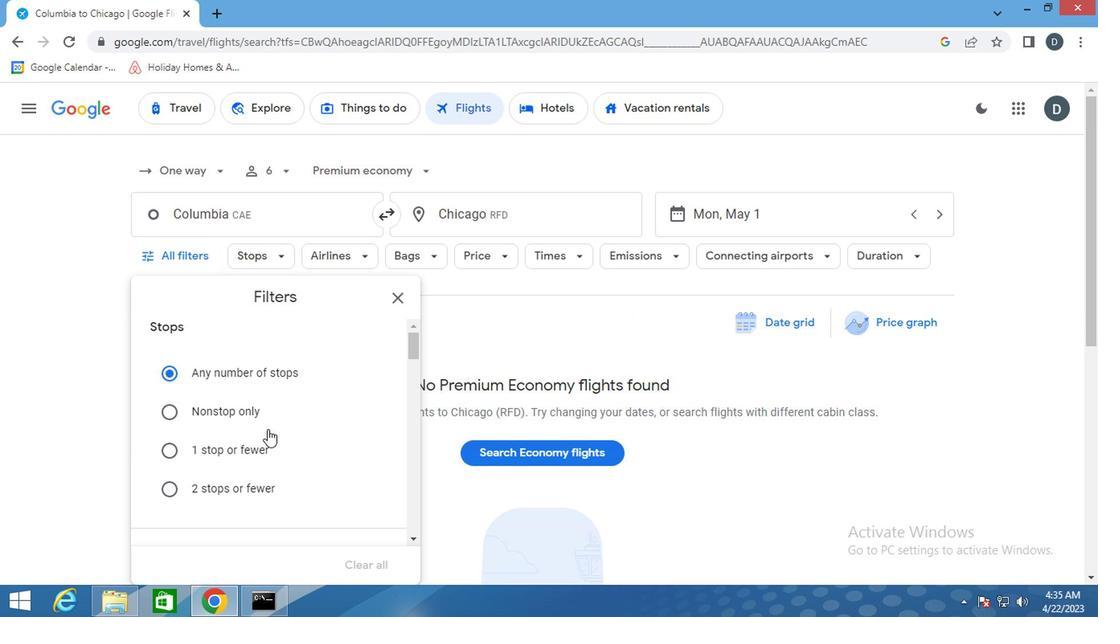 
Action: Mouse scrolled (260, 436) with delta (0, -1)
Screenshot: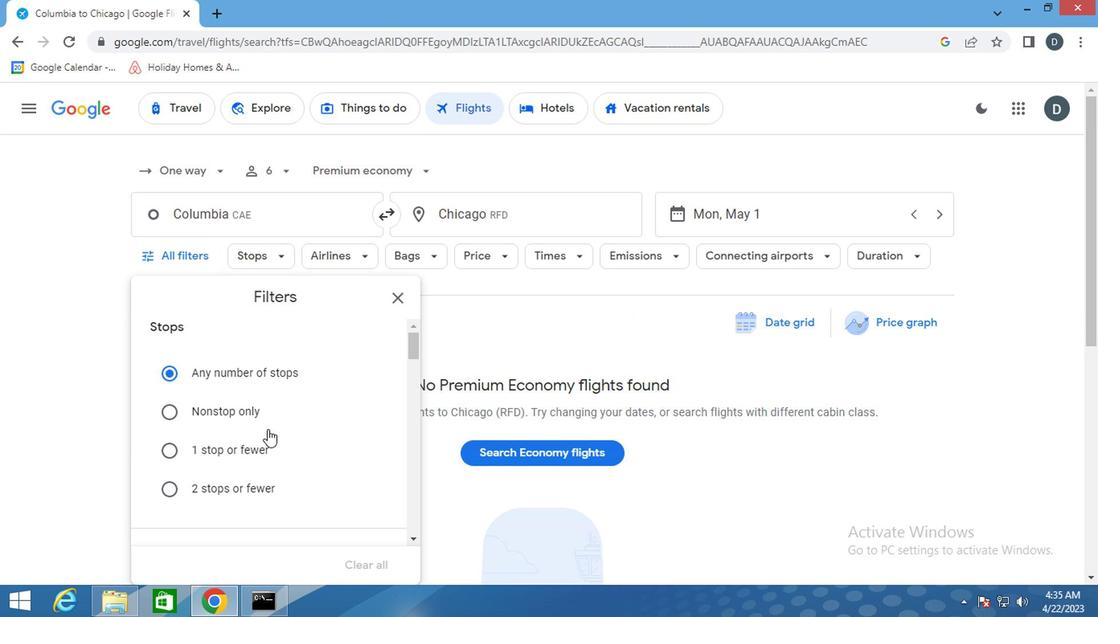 
Action: Mouse scrolled (260, 436) with delta (0, -1)
Screenshot: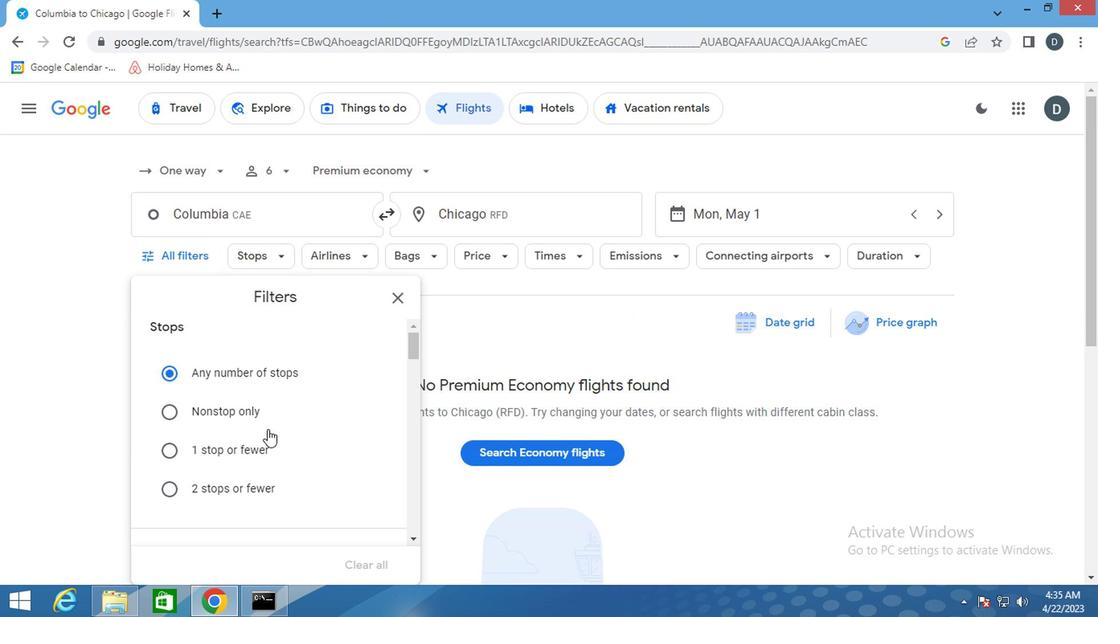 
Action: Mouse scrolled (260, 436) with delta (0, -1)
Screenshot: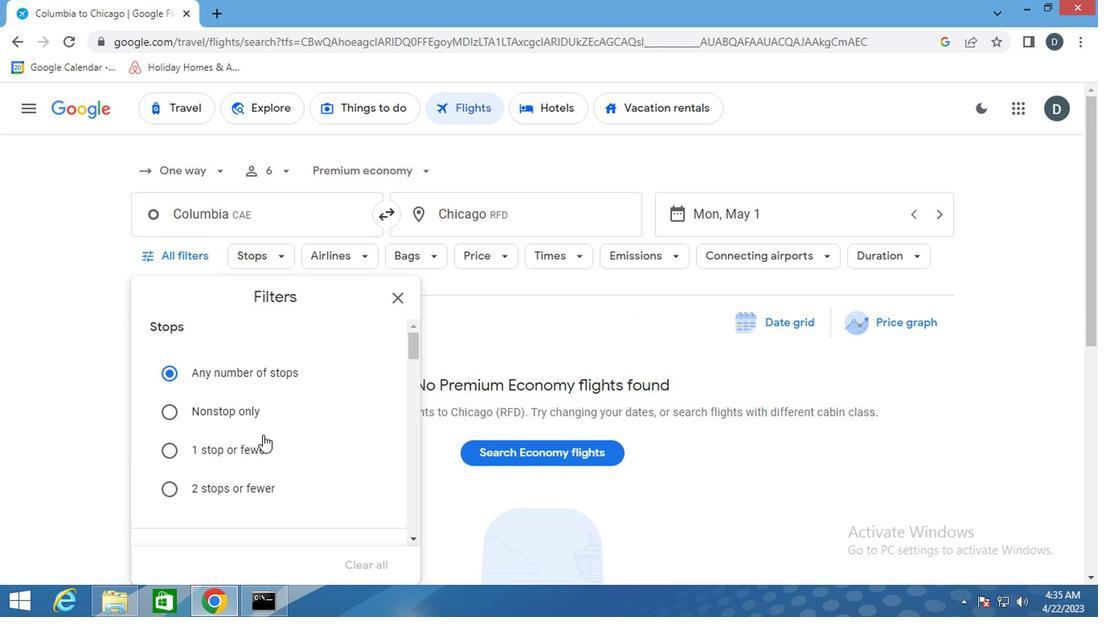 
Action: Mouse scrolled (260, 436) with delta (0, -1)
Screenshot: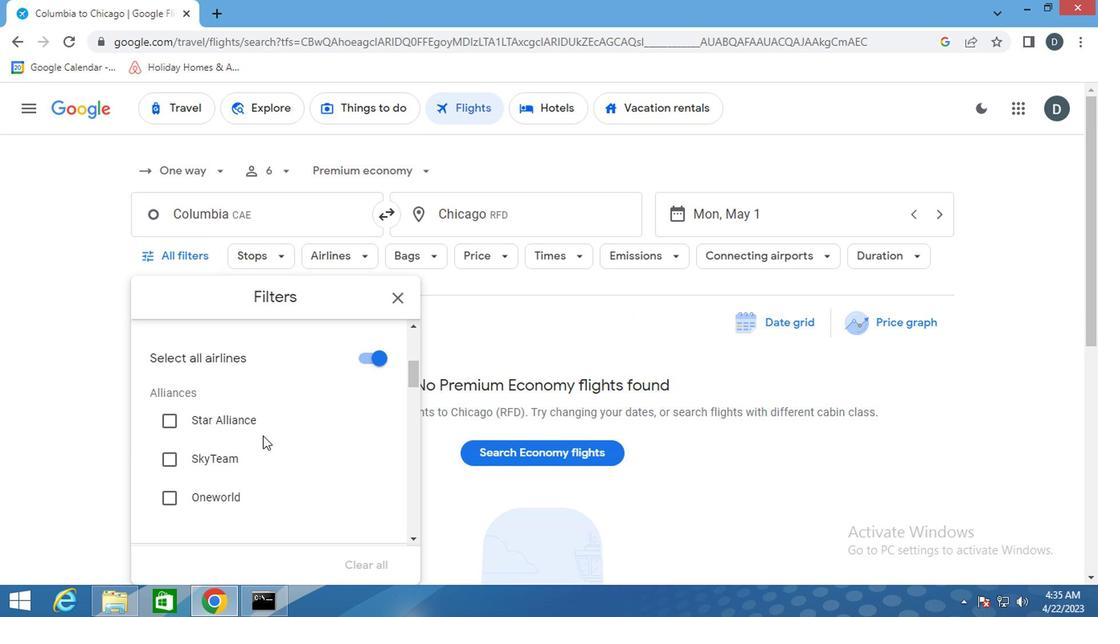 
Action: Mouse scrolled (260, 436) with delta (0, -1)
Screenshot: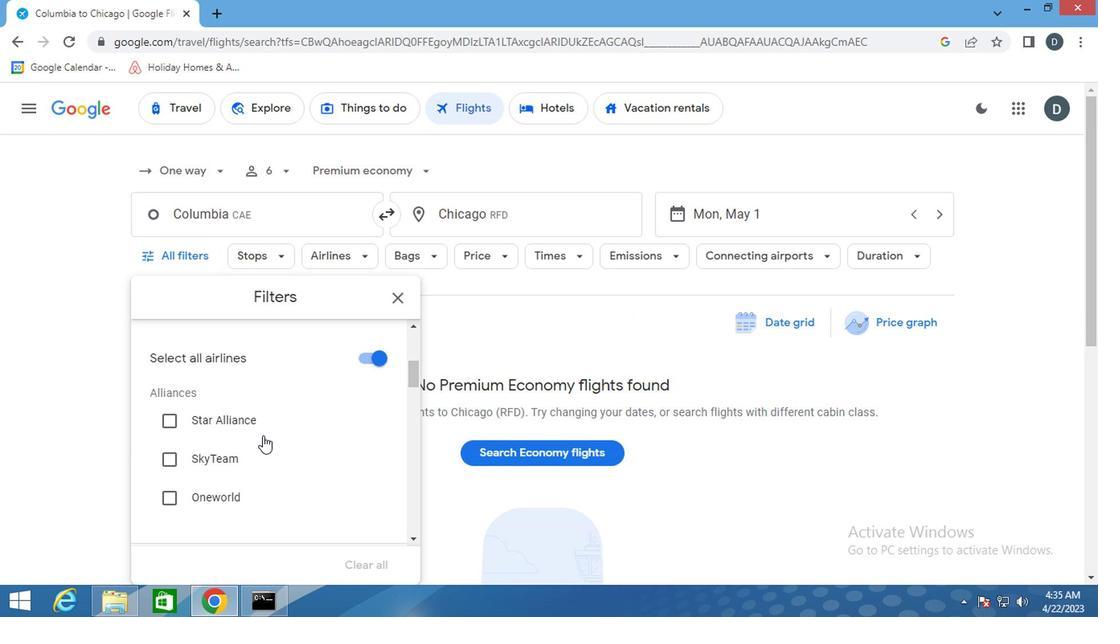 
Action: Mouse moved to (368, 459)
Screenshot: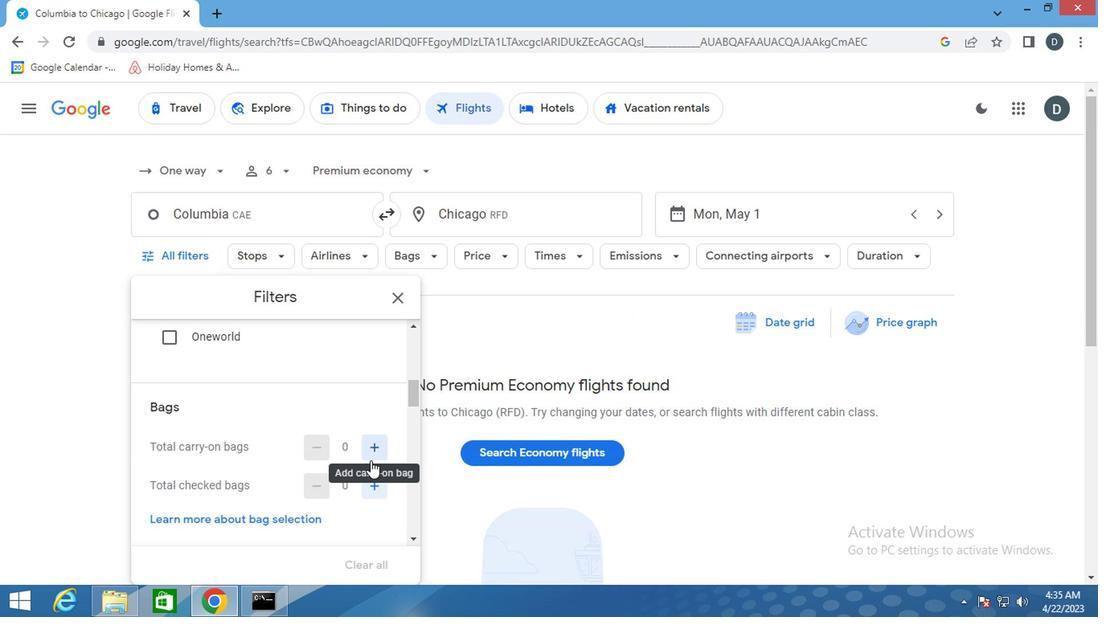 
Action: Mouse pressed left at (368, 459)
Screenshot: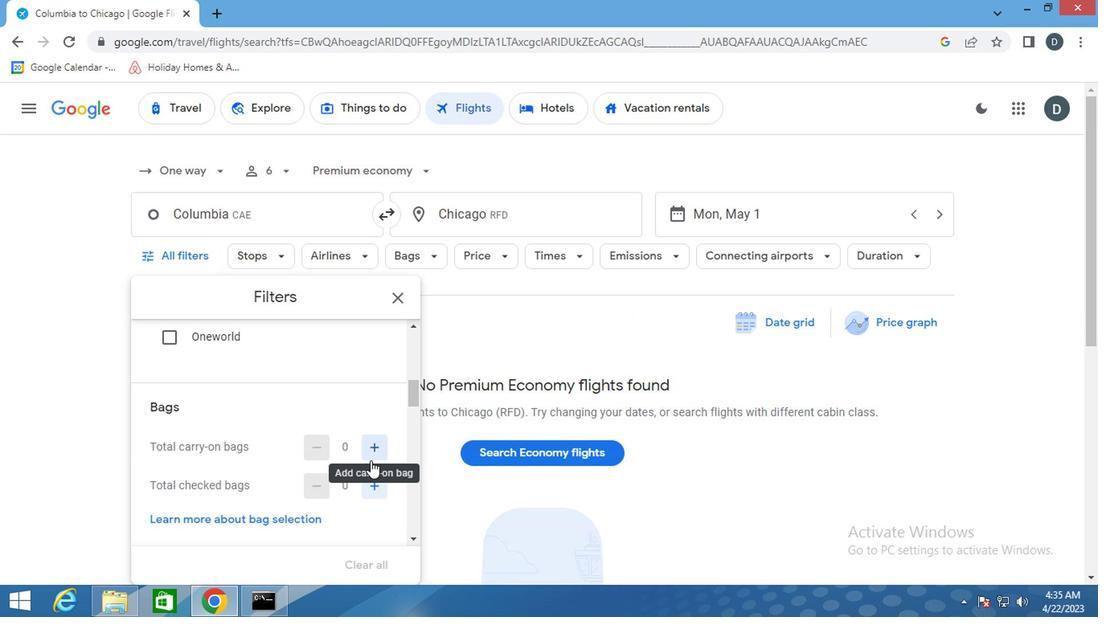 
Action: Mouse moved to (333, 461)
Screenshot: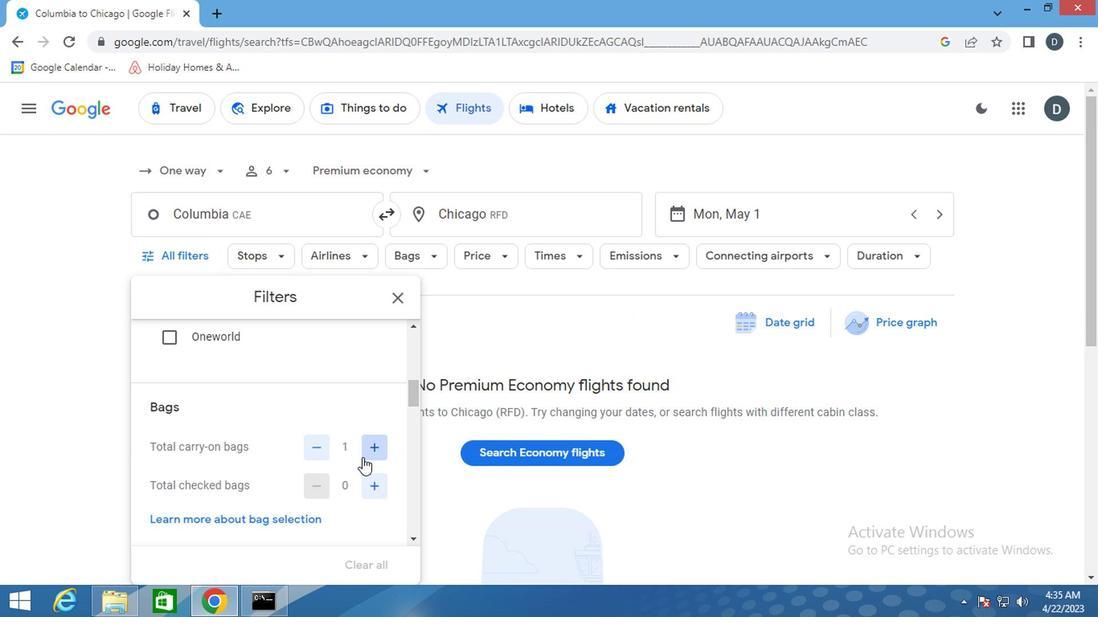 
Action: Mouse scrolled (333, 460) with delta (0, 0)
Screenshot: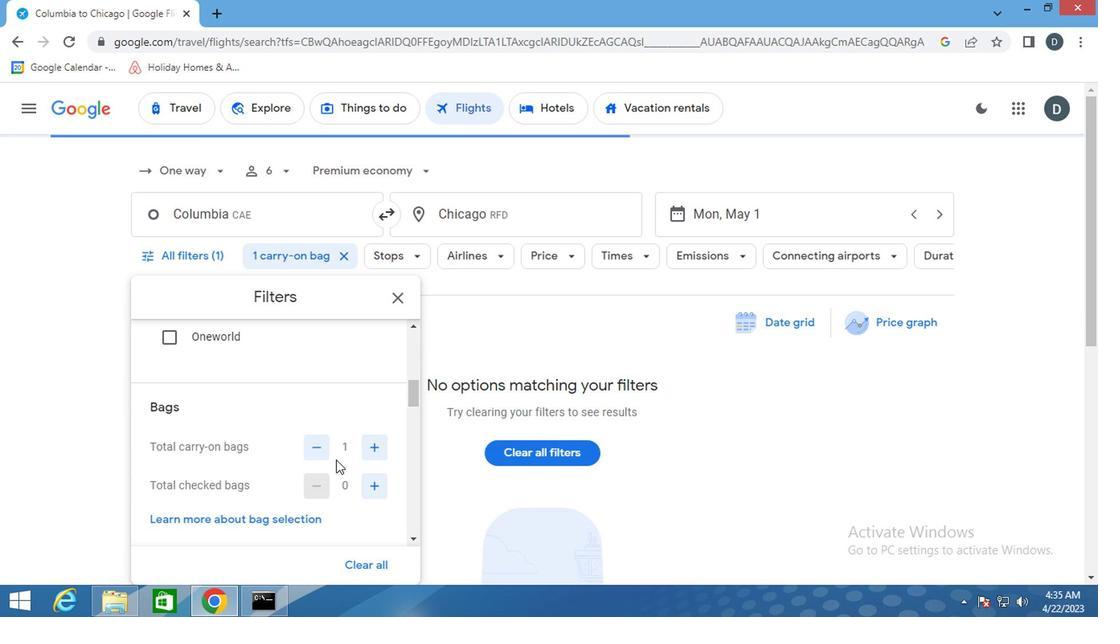 
Action: Mouse scrolled (333, 460) with delta (0, 0)
Screenshot: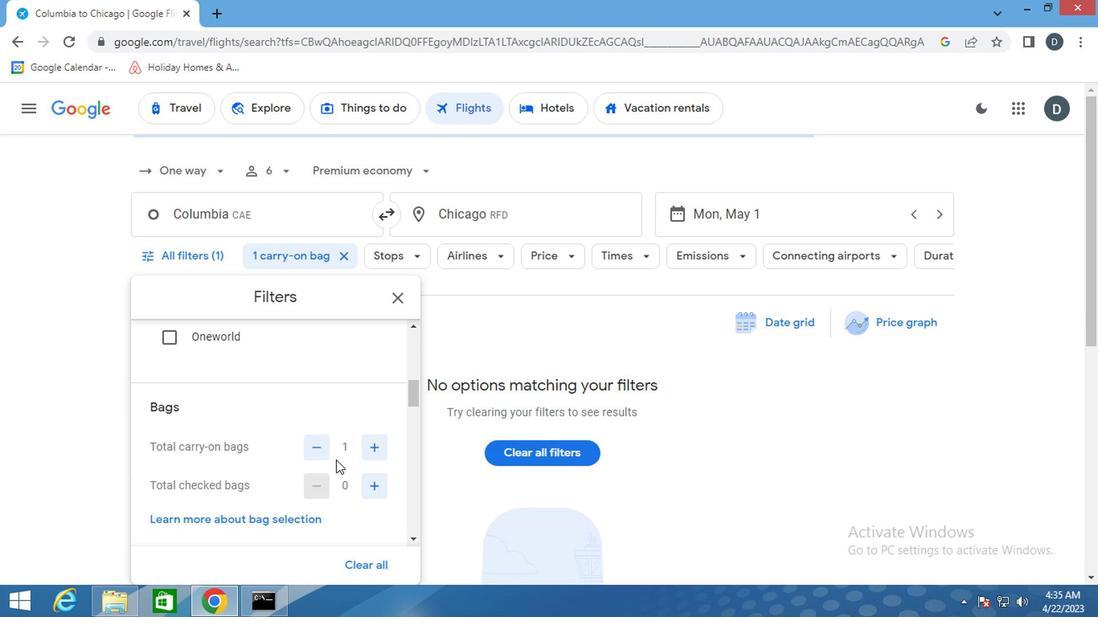 
Action: Mouse scrolled (333, 460) with delta (0, 0)
Screenshot: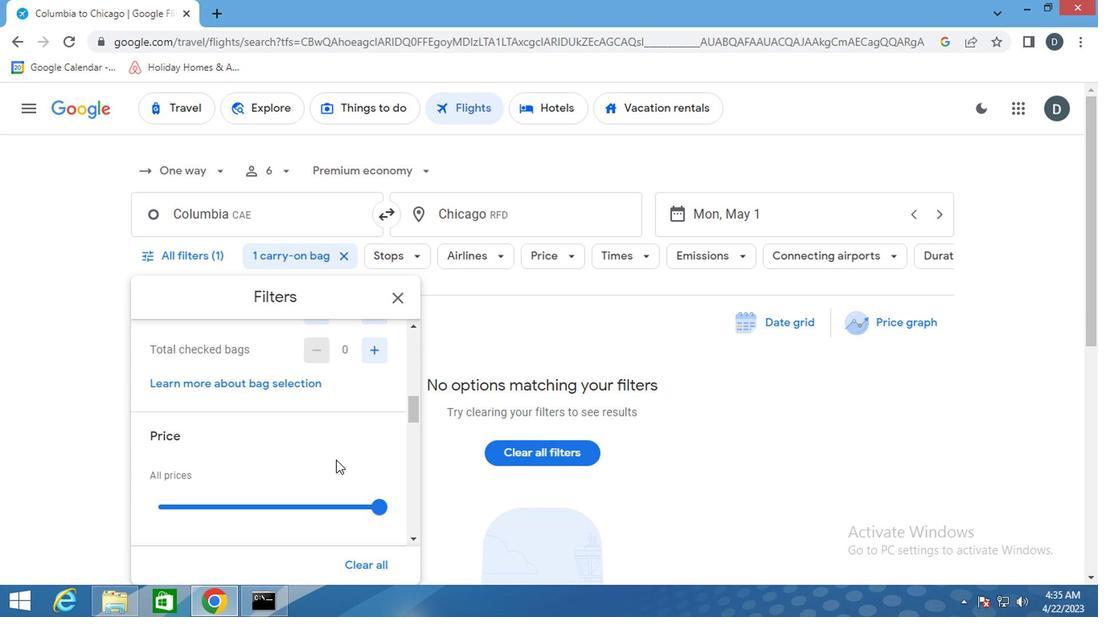 
Action: Mouse moved to (386, 399)
Screenshot: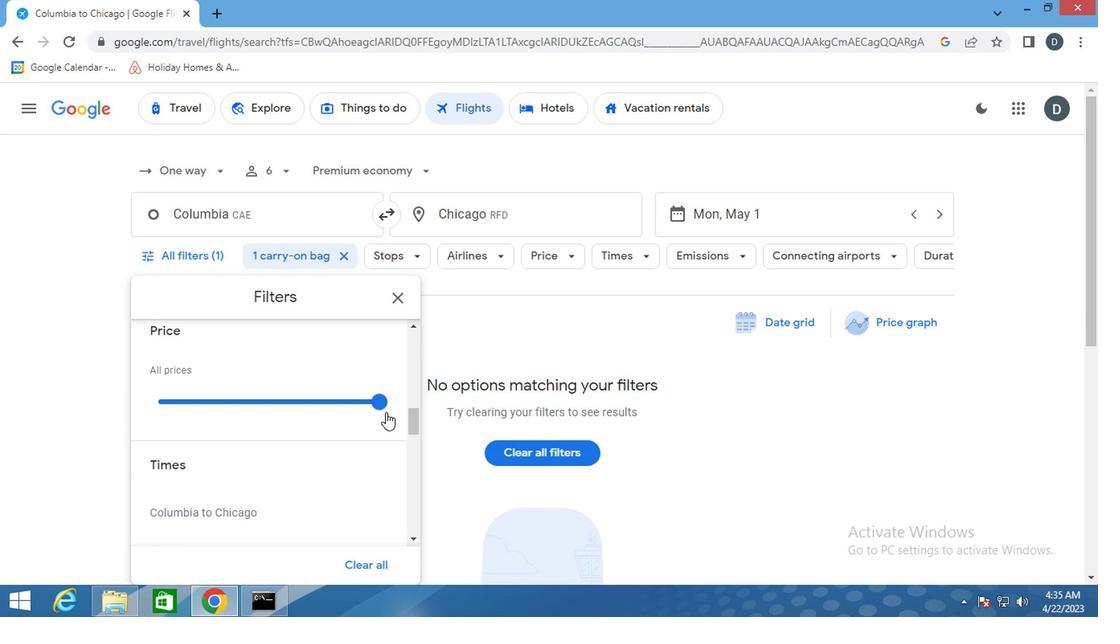 
Action: Mouse pressed left at (386, 399)
Screenshot: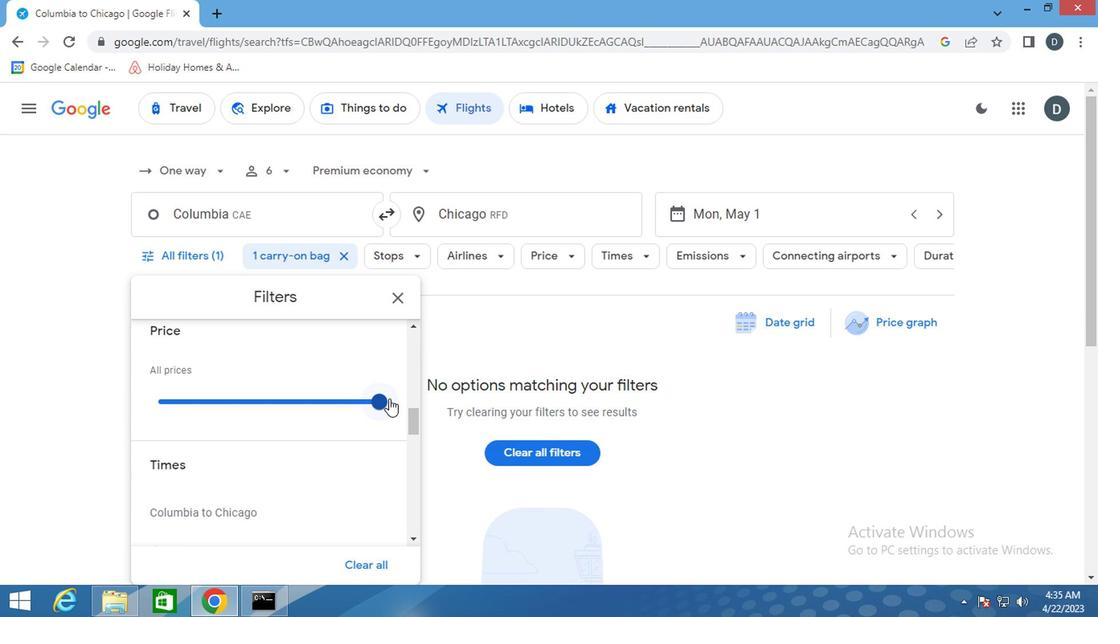 
Action: Mouse moved to (353, 441)
Screenshot: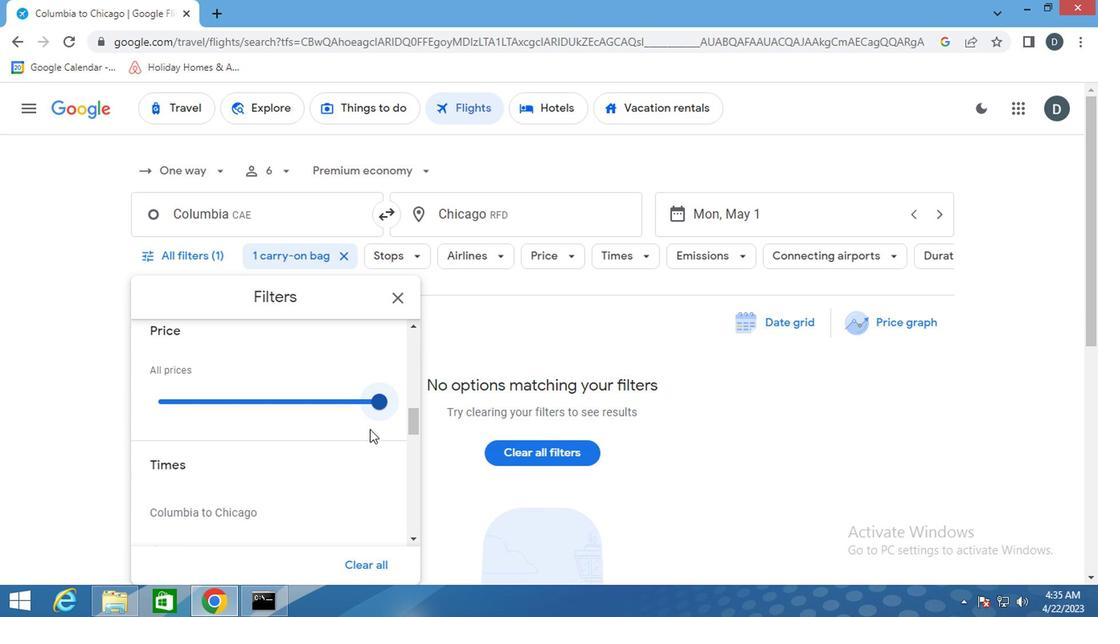 
Action: Mouse scrolled (353, 440) with delta (0, -1)
Screenshot: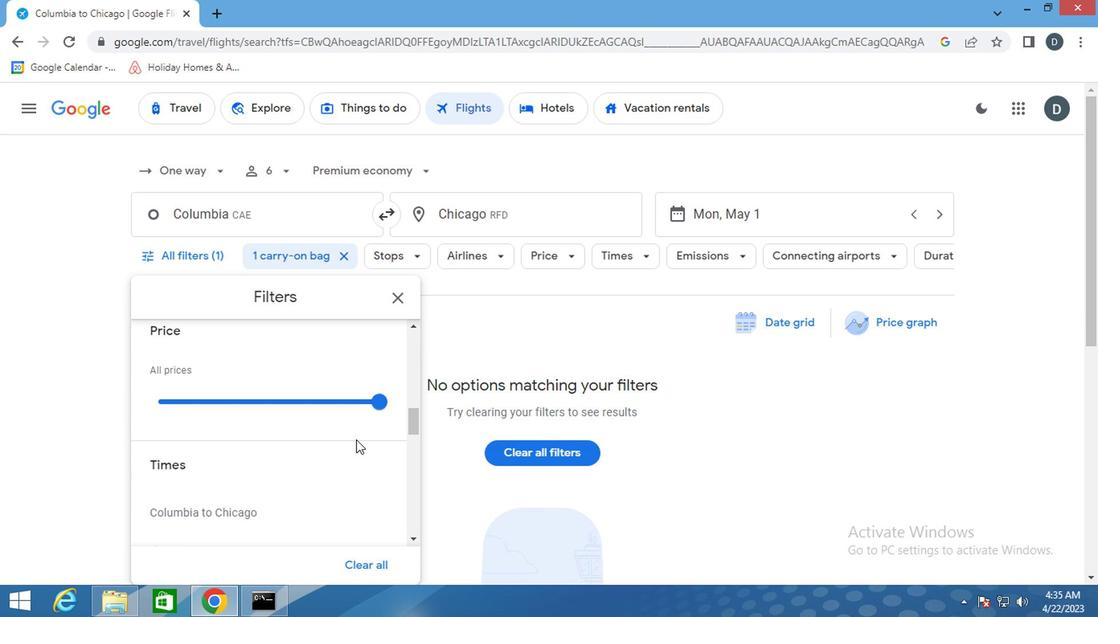 
Action: Mouse scrolled (353, 440) with delta (0, -1)
Screenshot: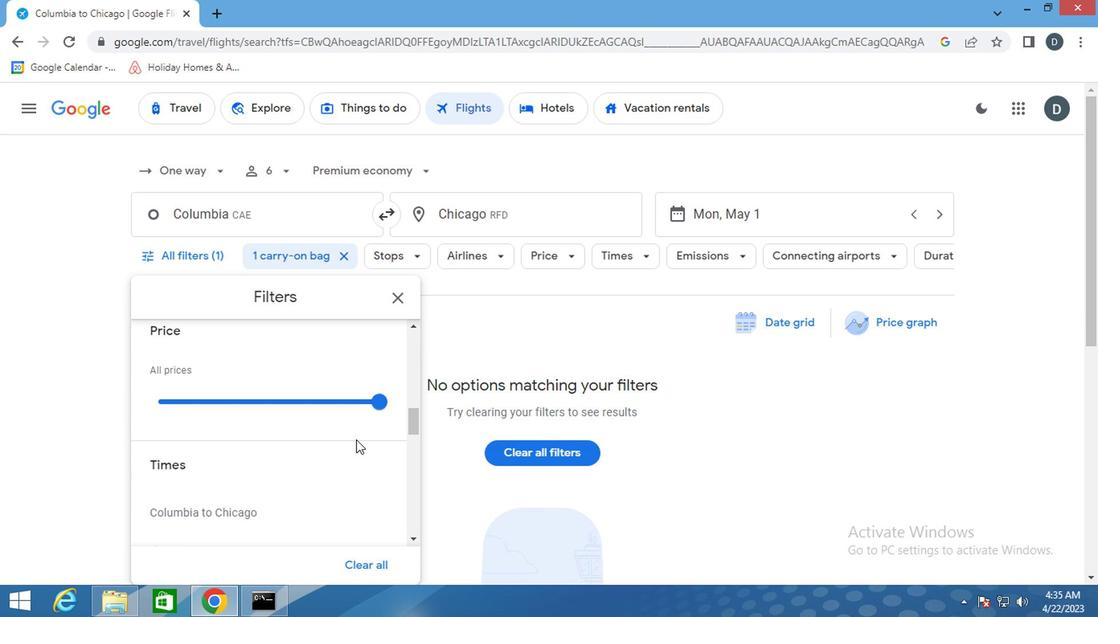 
Action: Mouse scrolled (353, 440) with delta (0, -1)
Screenshot: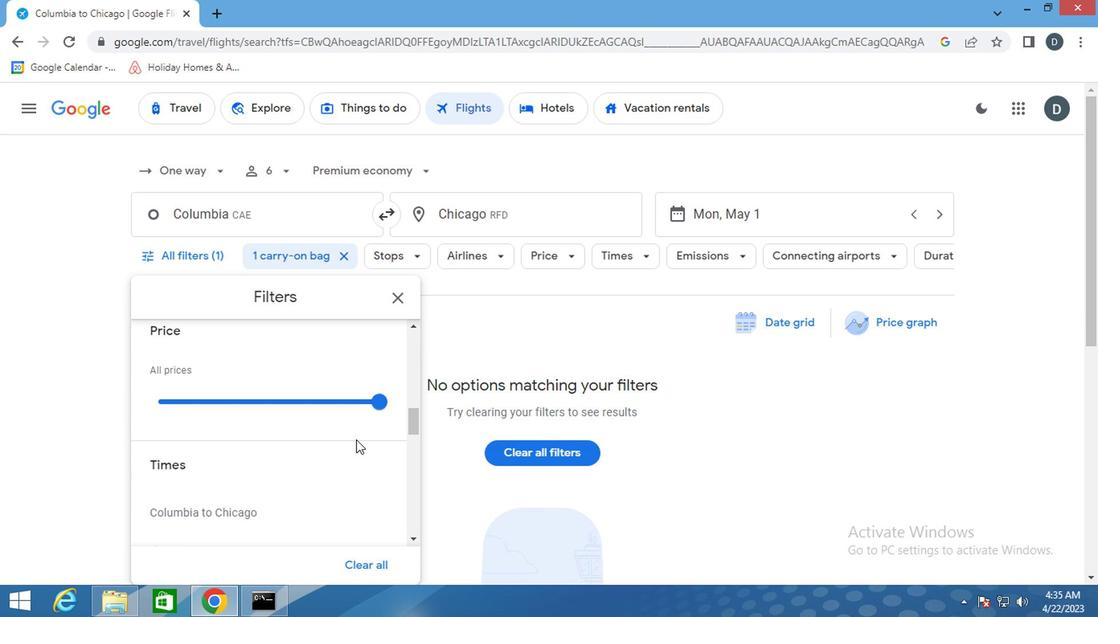 
Action: Mouse moved to (209, 396)
Screenshot: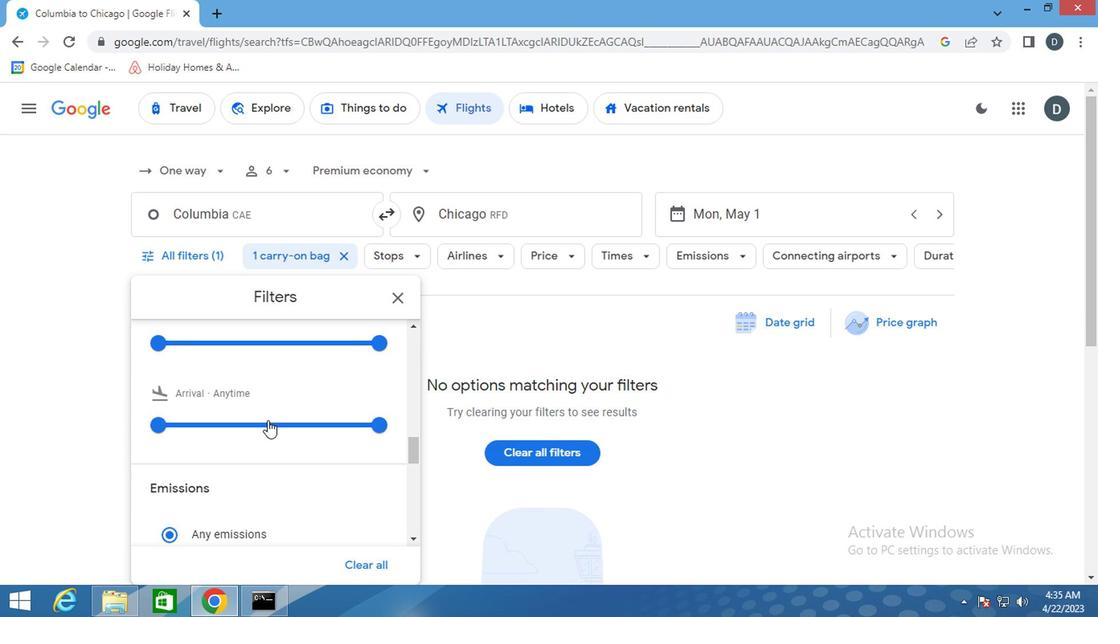 
Action: Mouse scrolled (209, 397) with delta (0, 1)
Screenshot: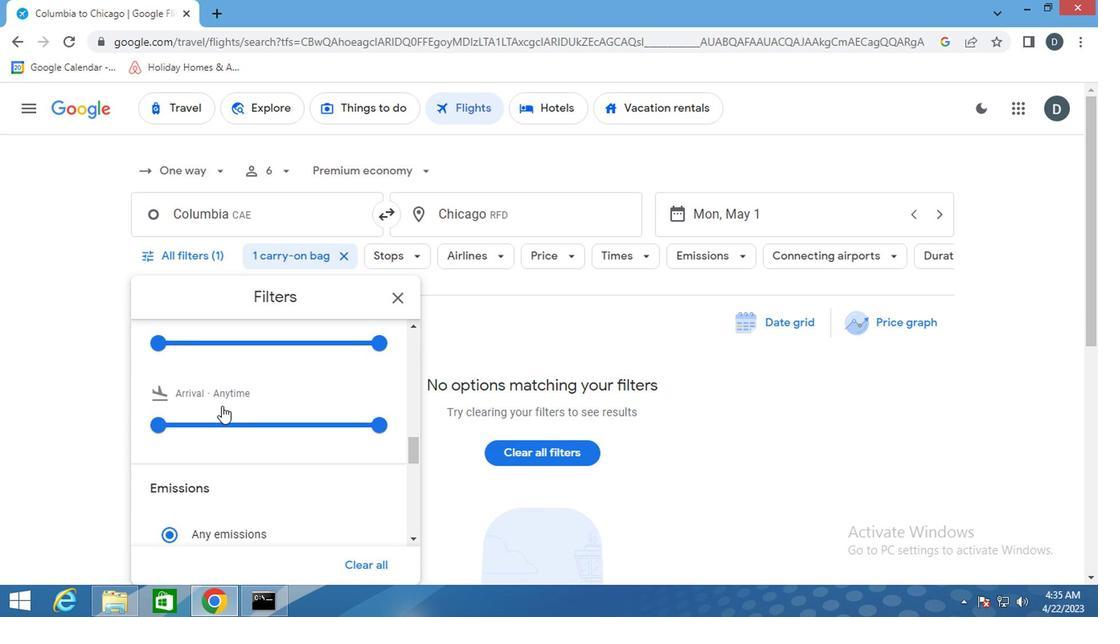 
Action: Mouse moved to (156, 422)
Screenshot: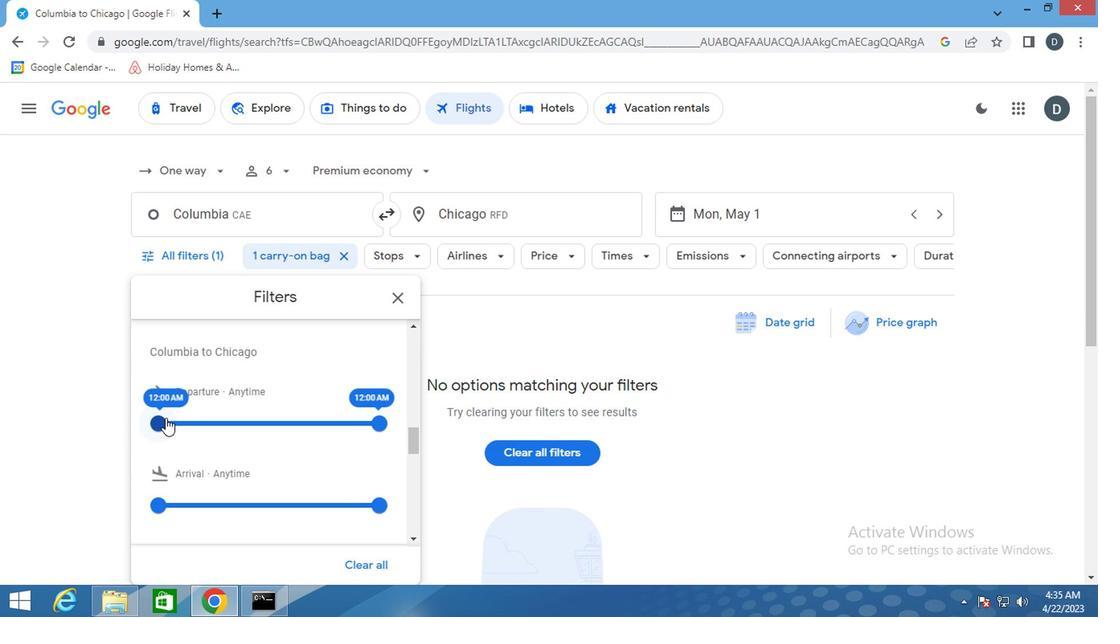 
Action: Mouse pressed left at (156, 422)
Screenshot: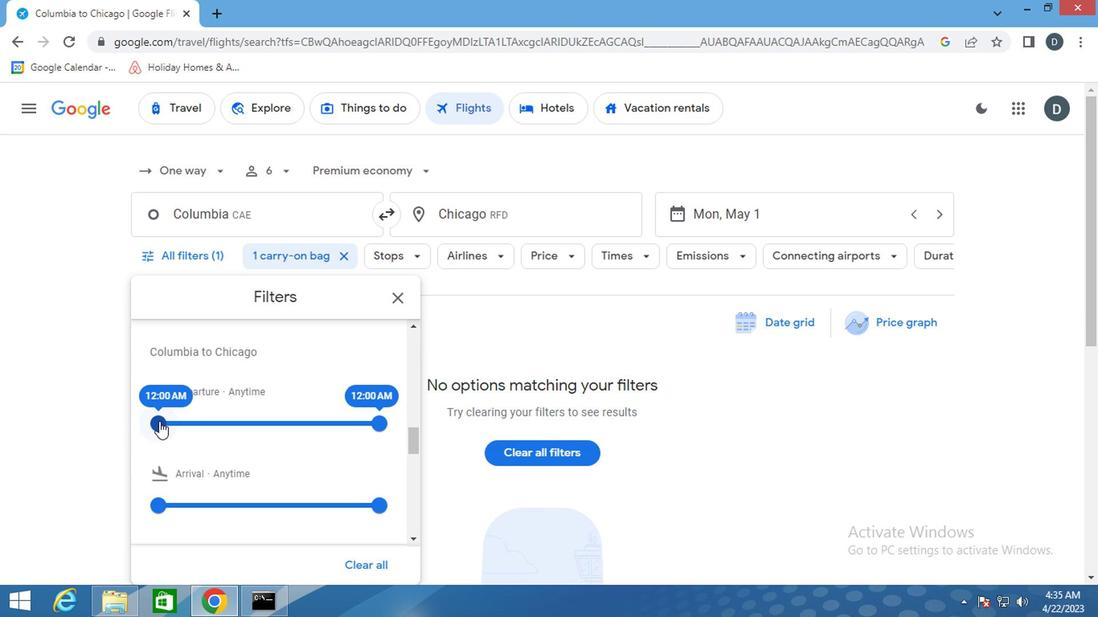 
Action: Mouse moved to (384, 422)
Screenshot: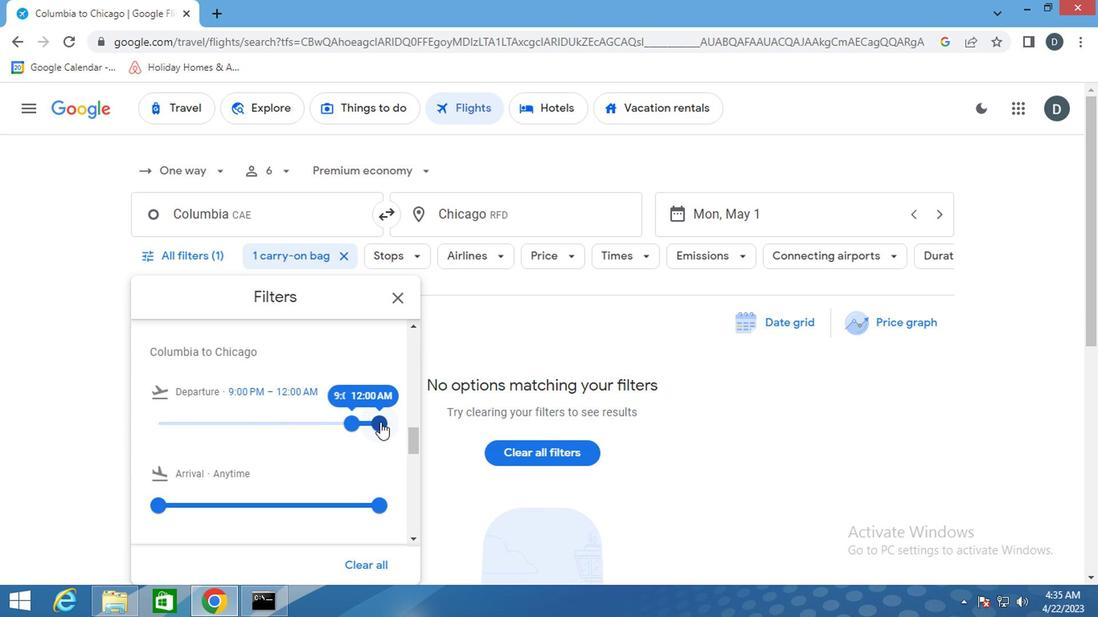 
Action: Mouse pressed left at (384, 422)
Screenshot: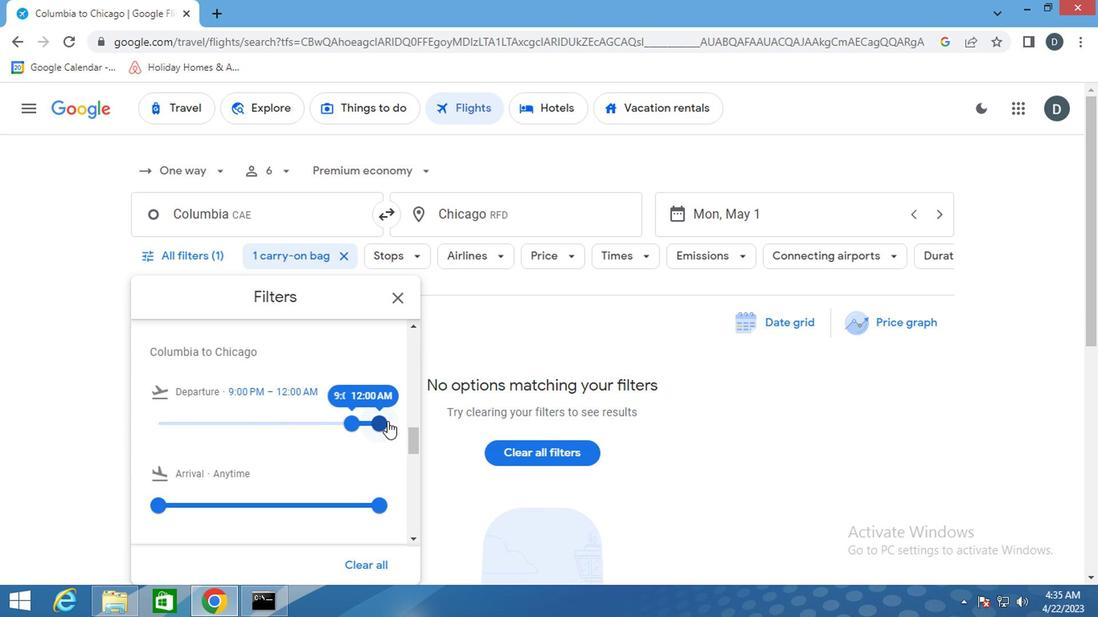 
Action: Mouse moved to (323, 459)
Screenshot: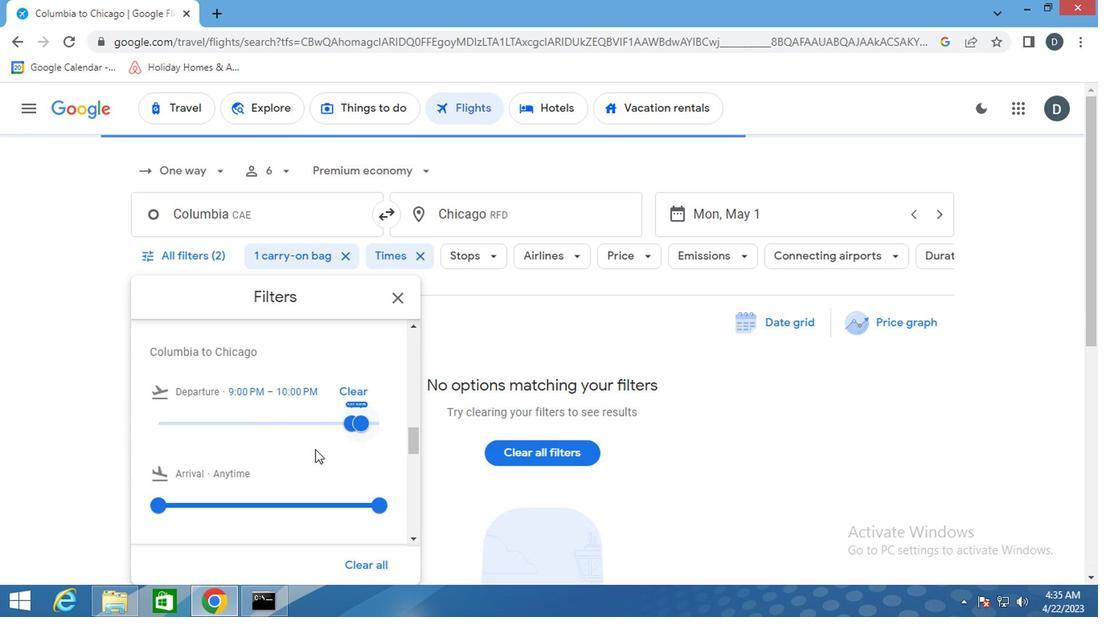 
Action: Mouse scrolled (323, 458) with delta (0, 0)
Screenshot: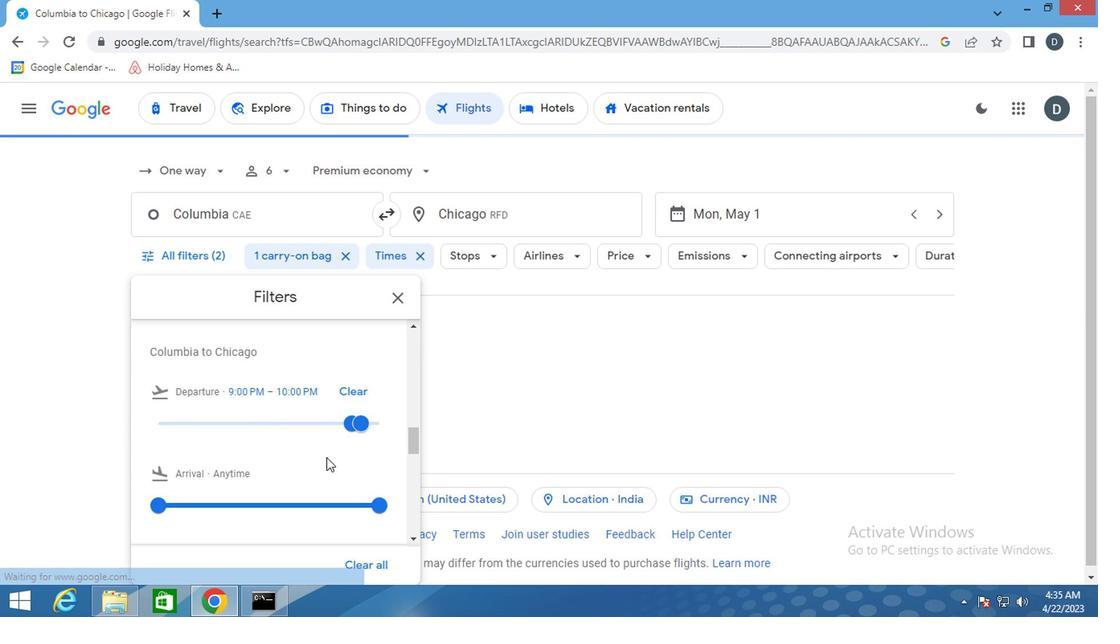 
Action: Mouse scrolled (323, 458) with delta (0, 0)
Screenshot: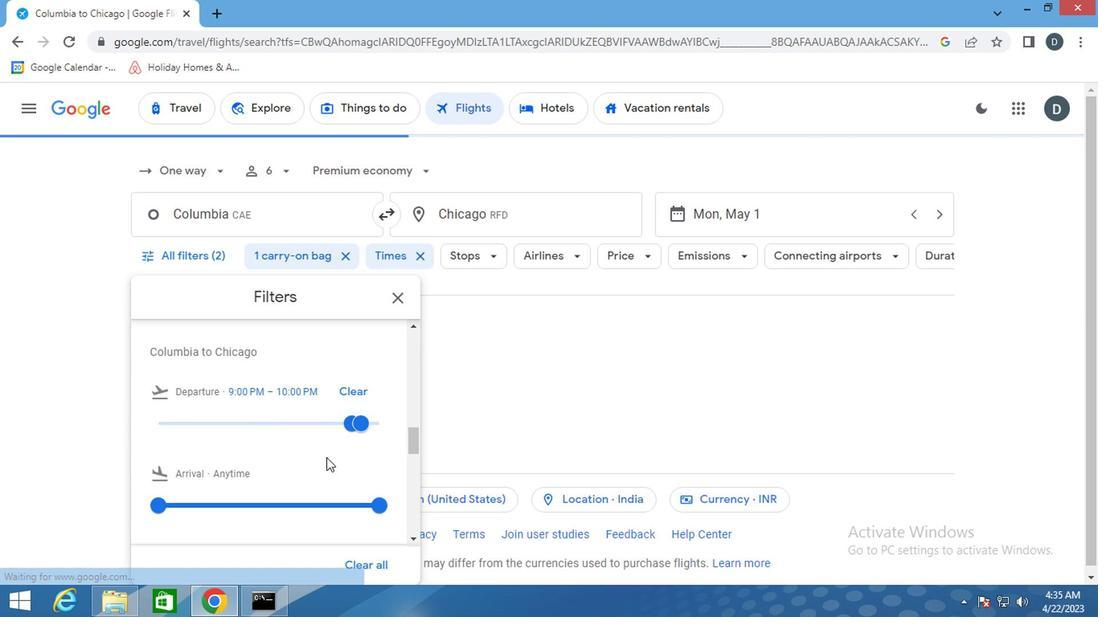 
Action: Mouse scrolled (323, 458) with delta (0, 0)
Screenshot: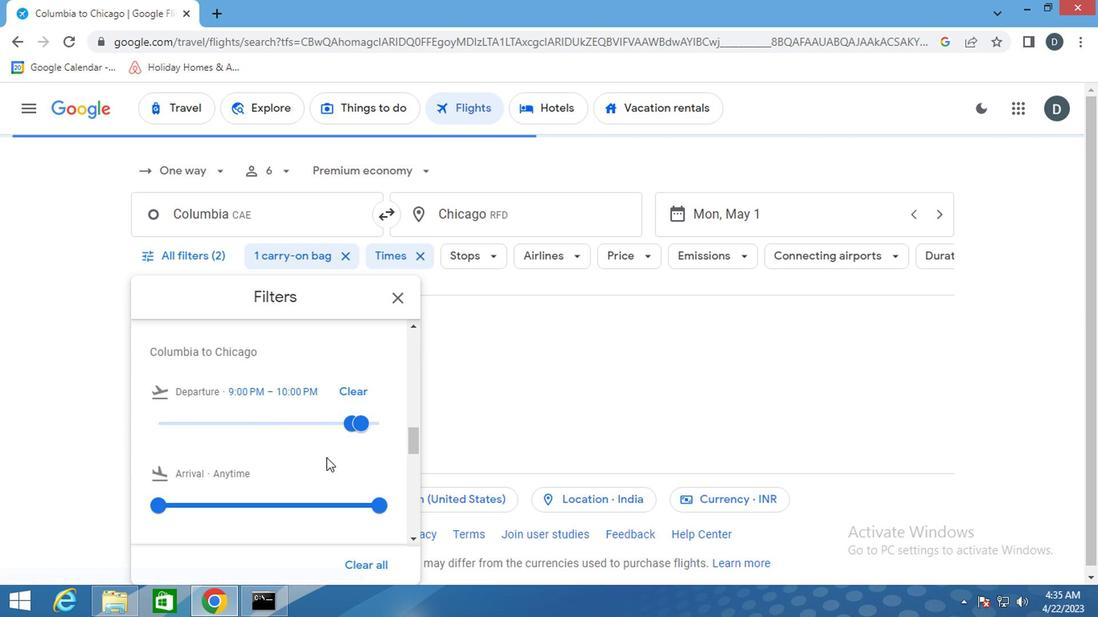 
Action: Mouse scrolled (323, 458) with delta (0, 0)
Screenshot: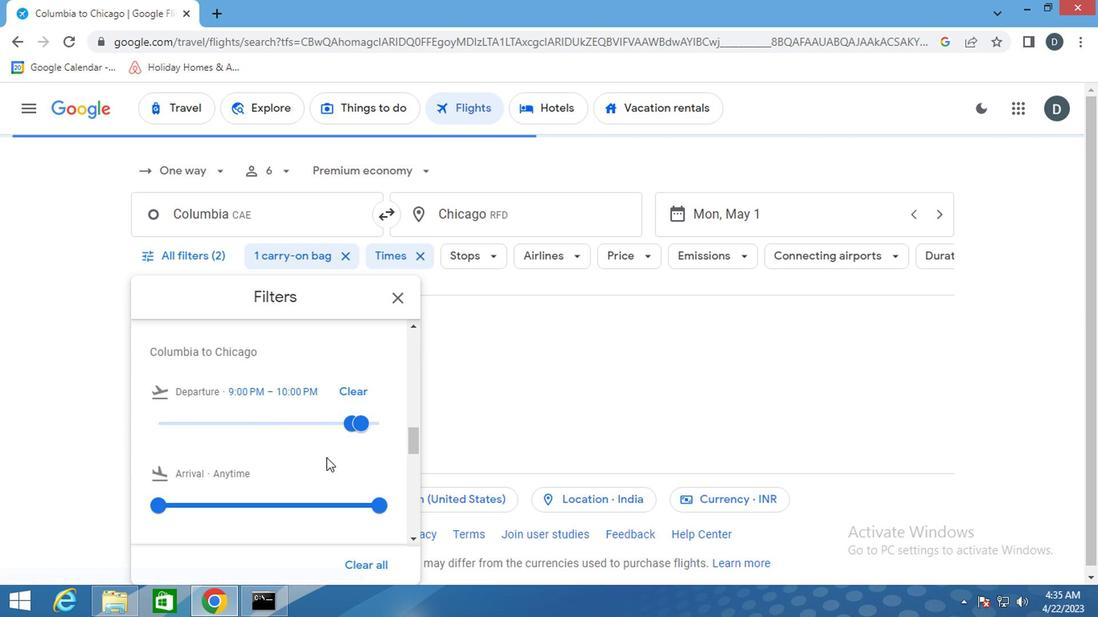 
Action: Mouse scrolled (323, 458) with delta (0, 0)
Screenshot: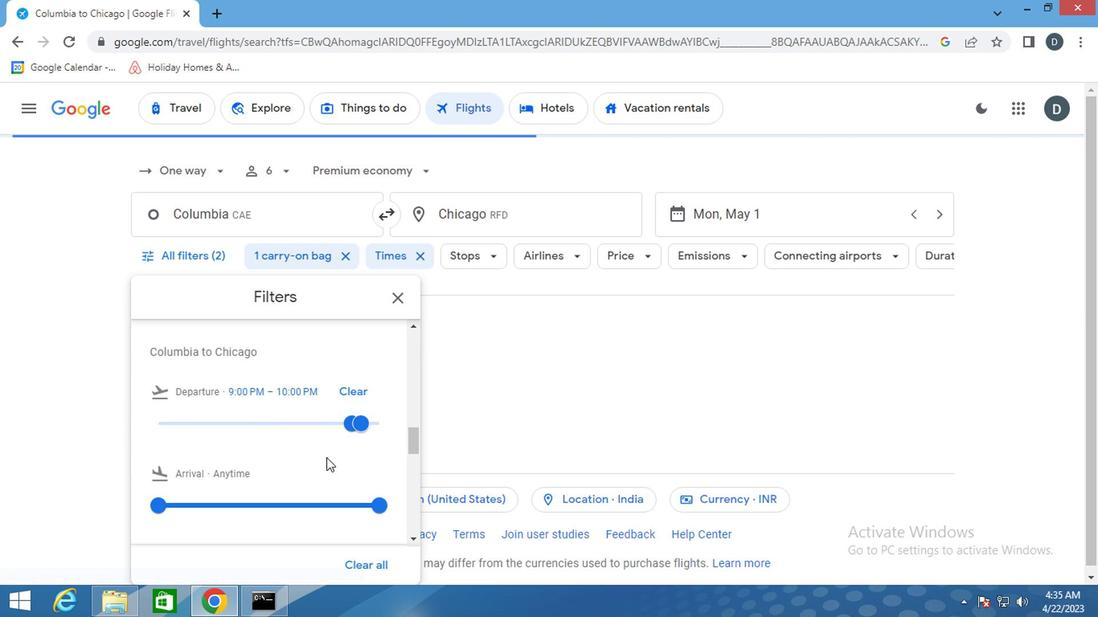 
Action: Mouse scrolled (323, 458) with delta (0, 0)
Screenshot: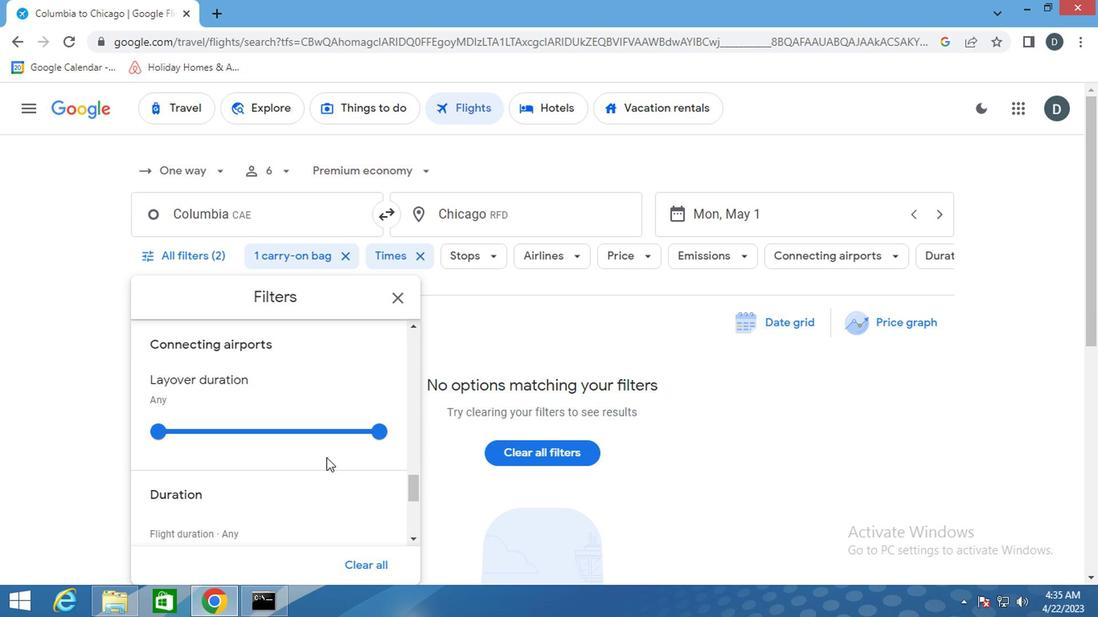 
Action: Mouse scrolled (323, 458) with delta (0, 0)
Screenshot: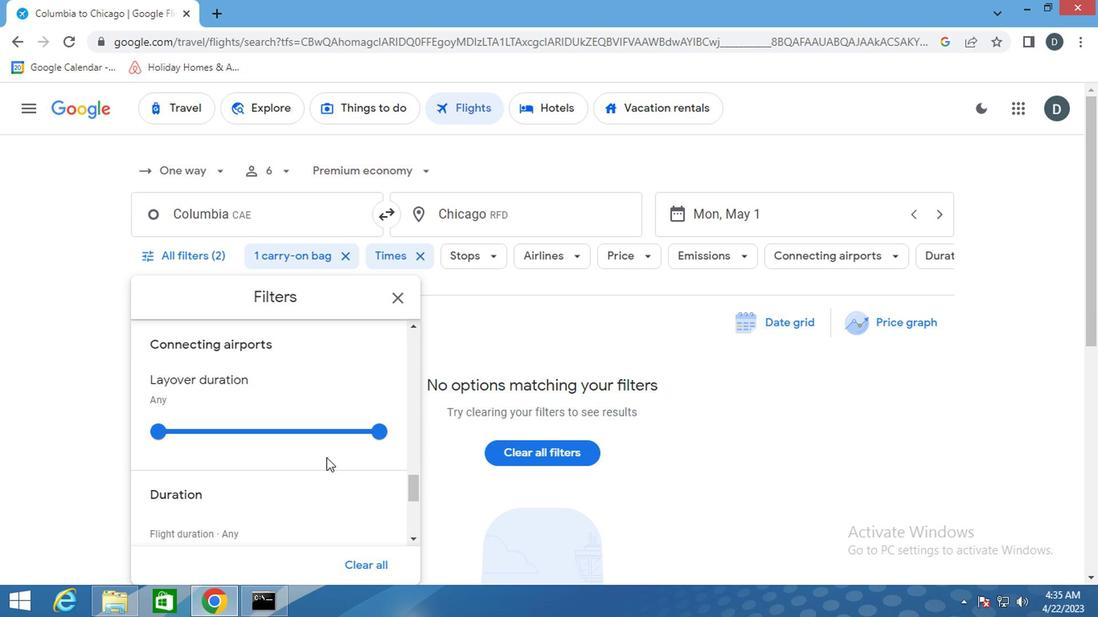 
Action: Mouse scrolled (323, 458) with delta (0, 0)
Screenshot: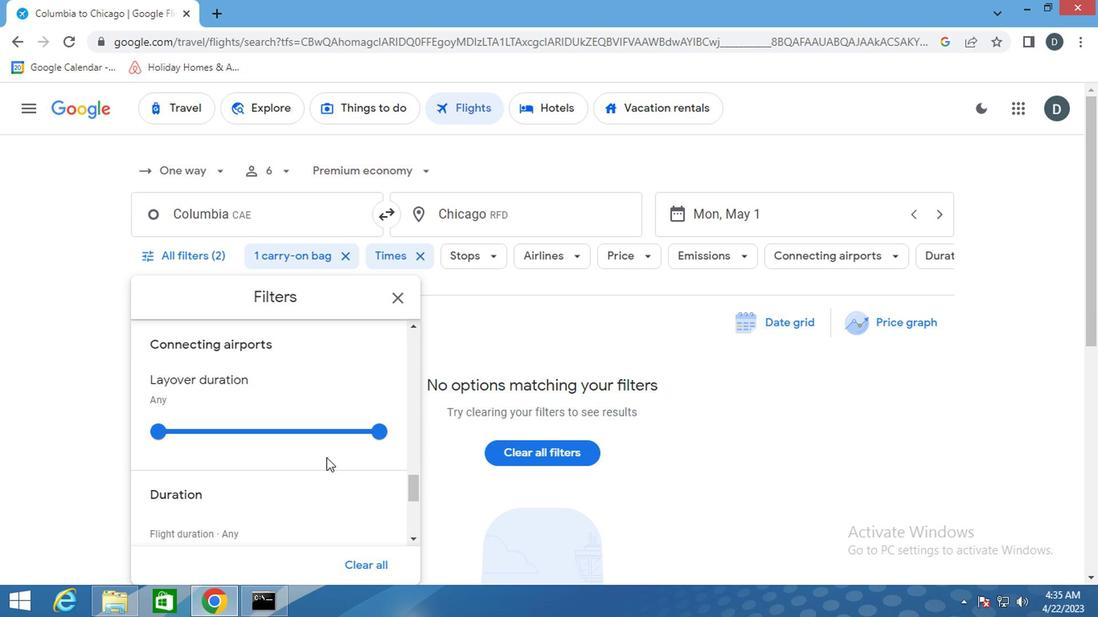 
Action: Mouse scrolled (323, 458) with delta (0, 0)
Screenshot: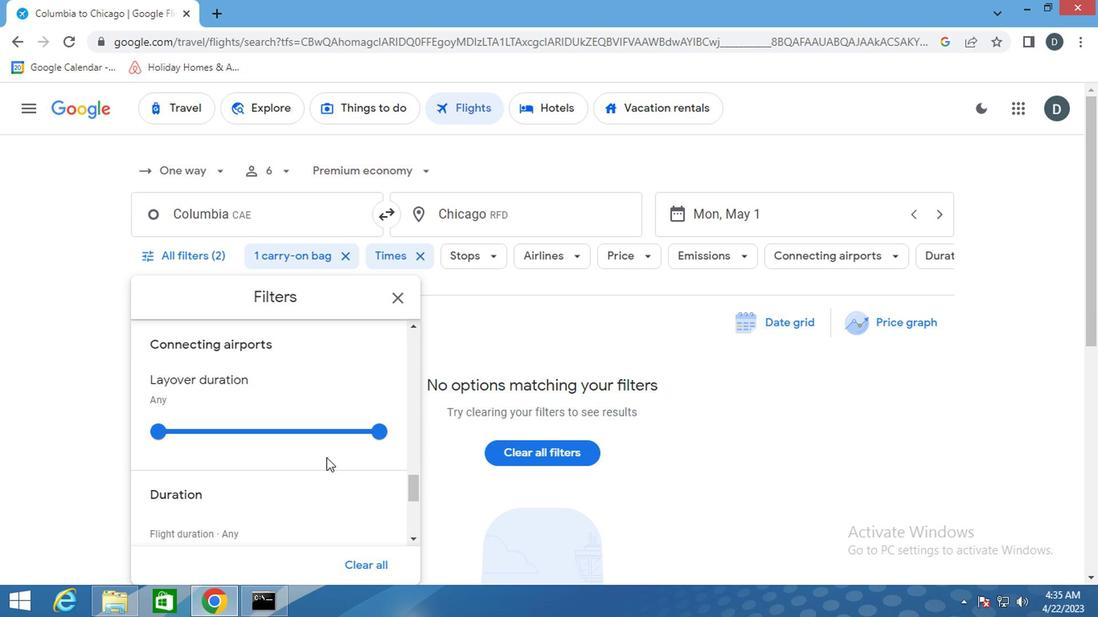 
Action: Mouse scrolled (323, 458) with delta (0, 0)
Screenshot: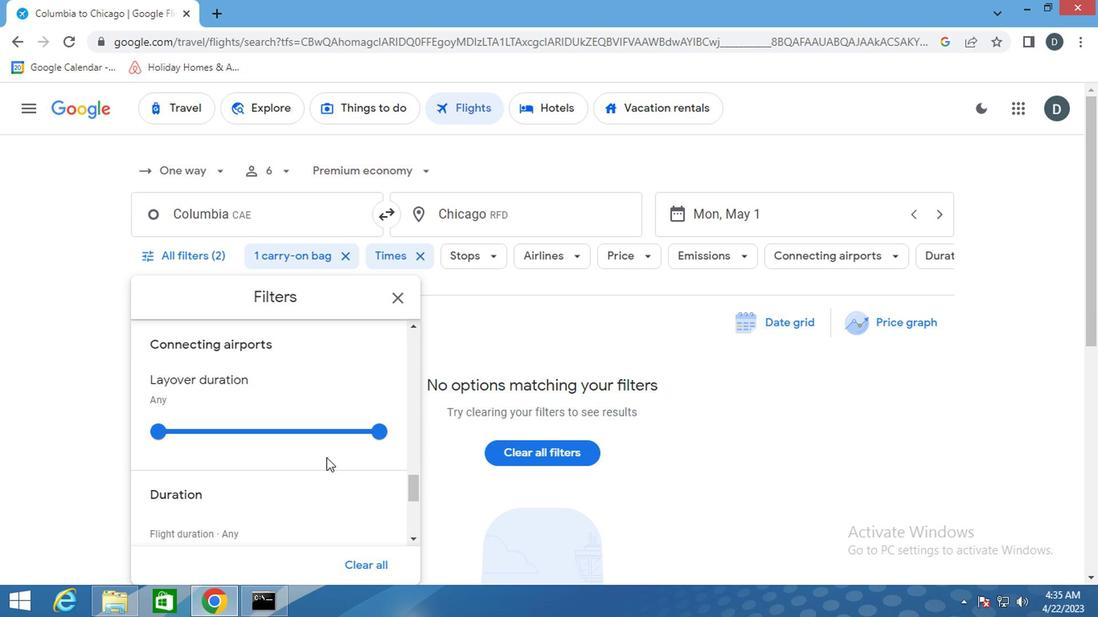 
Action: Mouse scrolled (323, 458) with delta (0, 0)
Screenshot: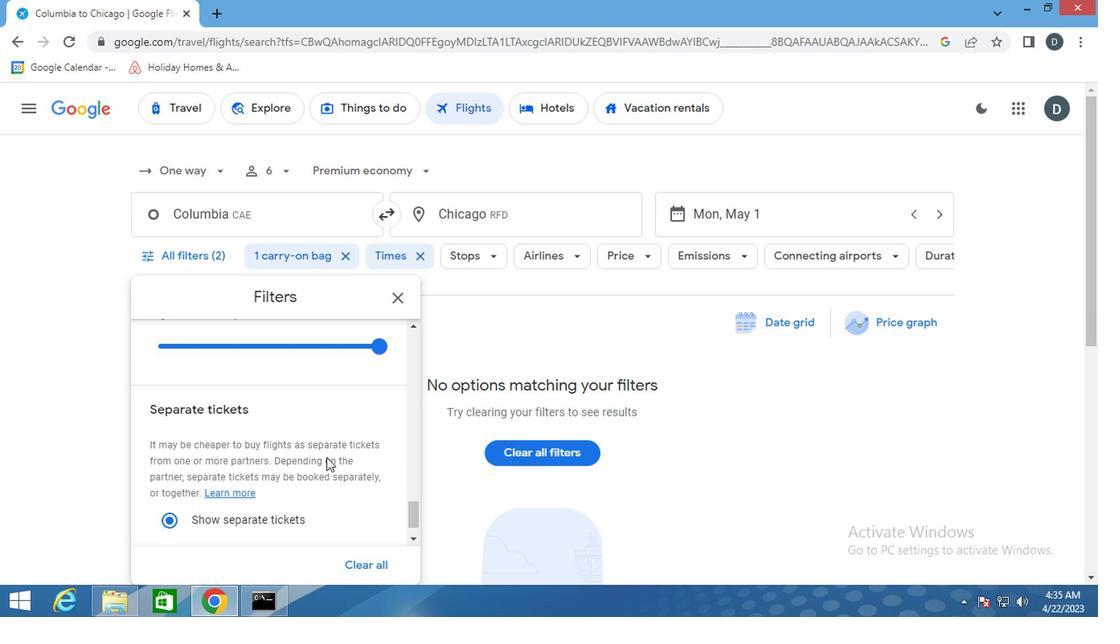 
Action: Mouse scrolled (323, 458) with delta (0, 0)
Screenshot: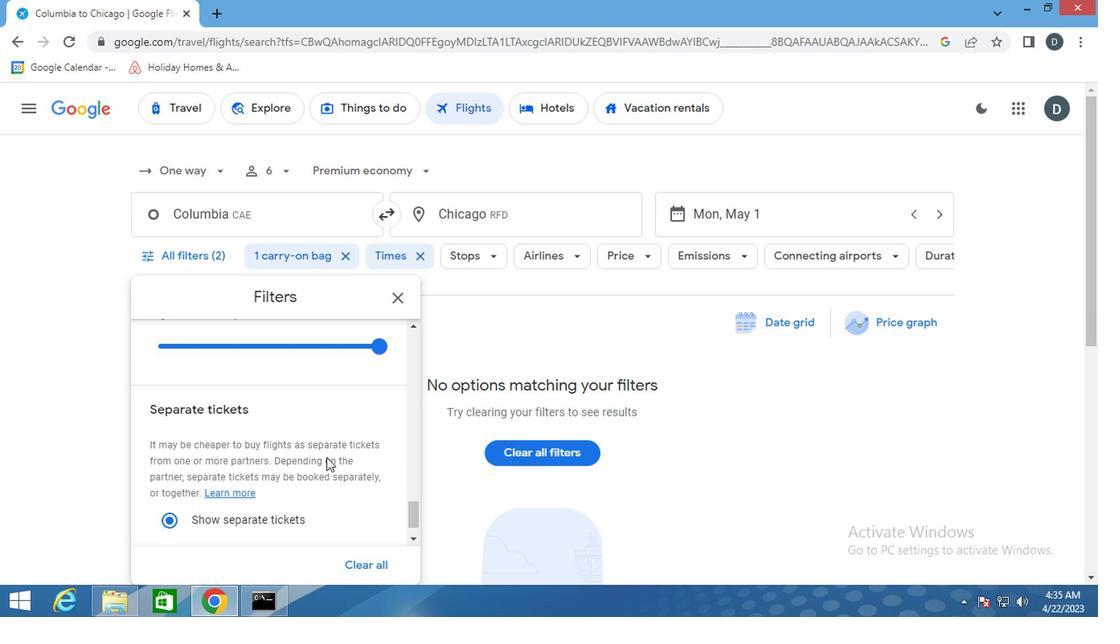 
Action: Mouse scrolled (323, 458) with delta (0, 0)
Screenshot: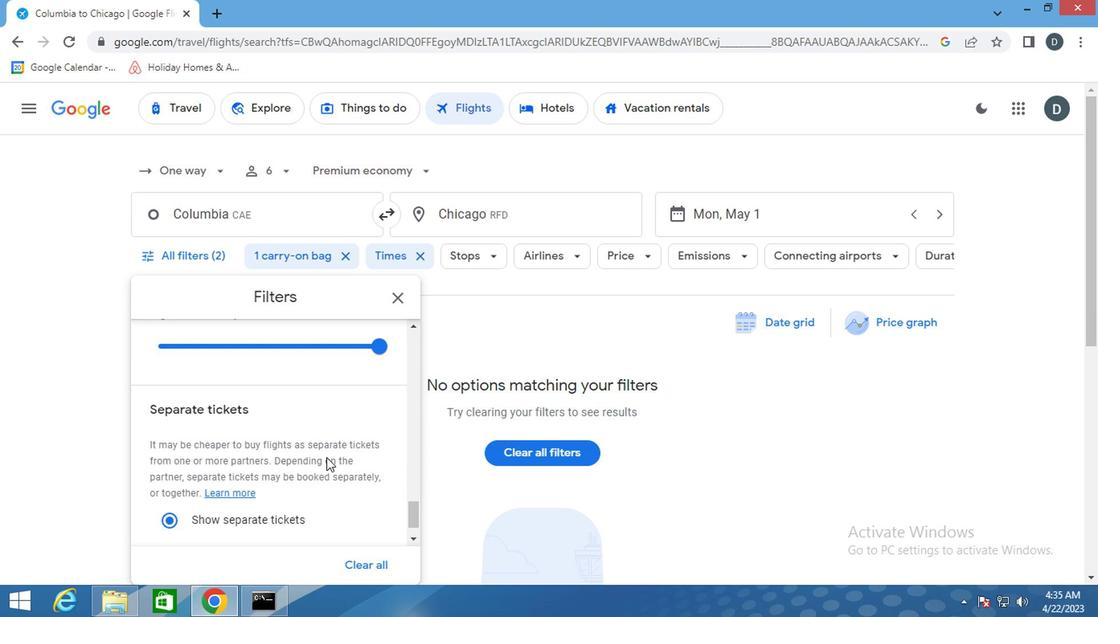 
Action: Mouse scrolled (323, 458) with delta (0, 0)
Screenshot: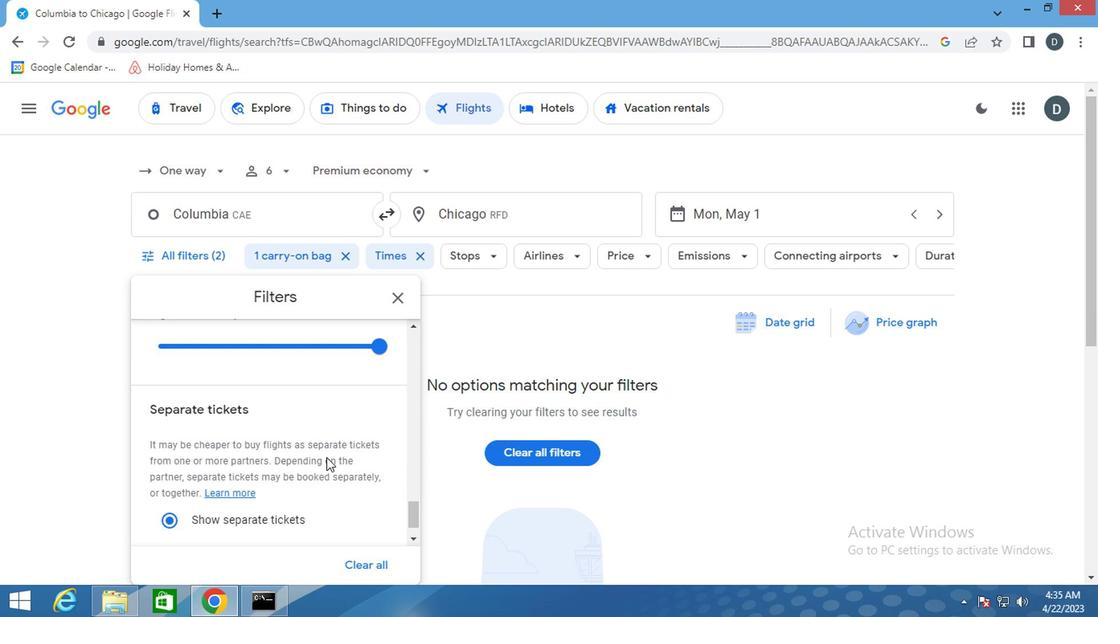 
Action: Mouse scrolled (323, 458) with delta (0, 0)
Screenshot: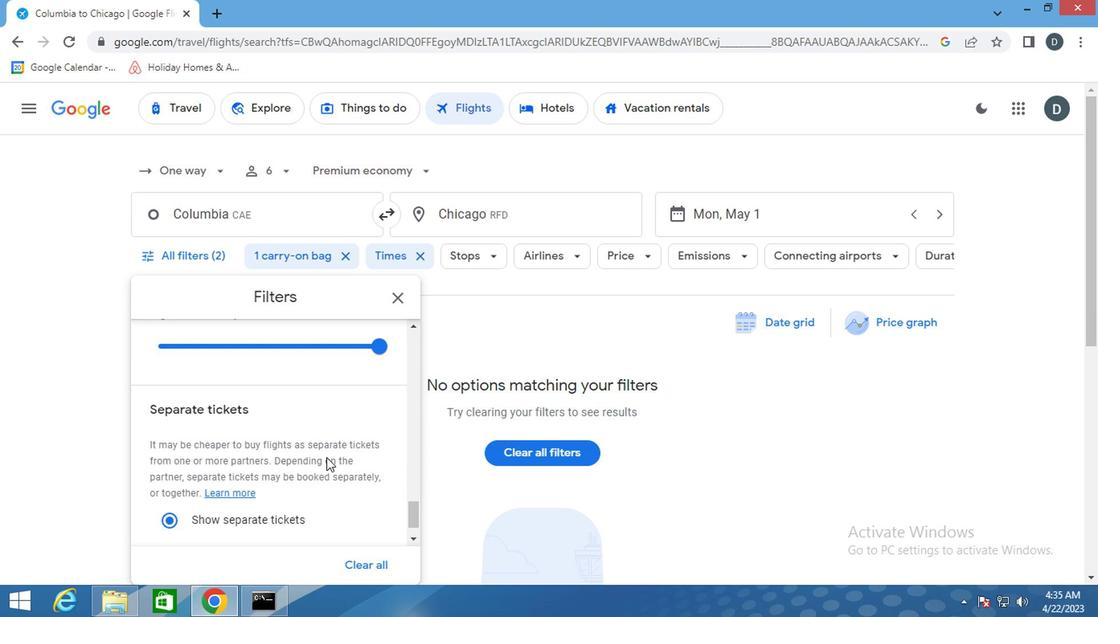 
Action: Mouse scrolled (323, 458) with delta (0, 0)
Screenshot: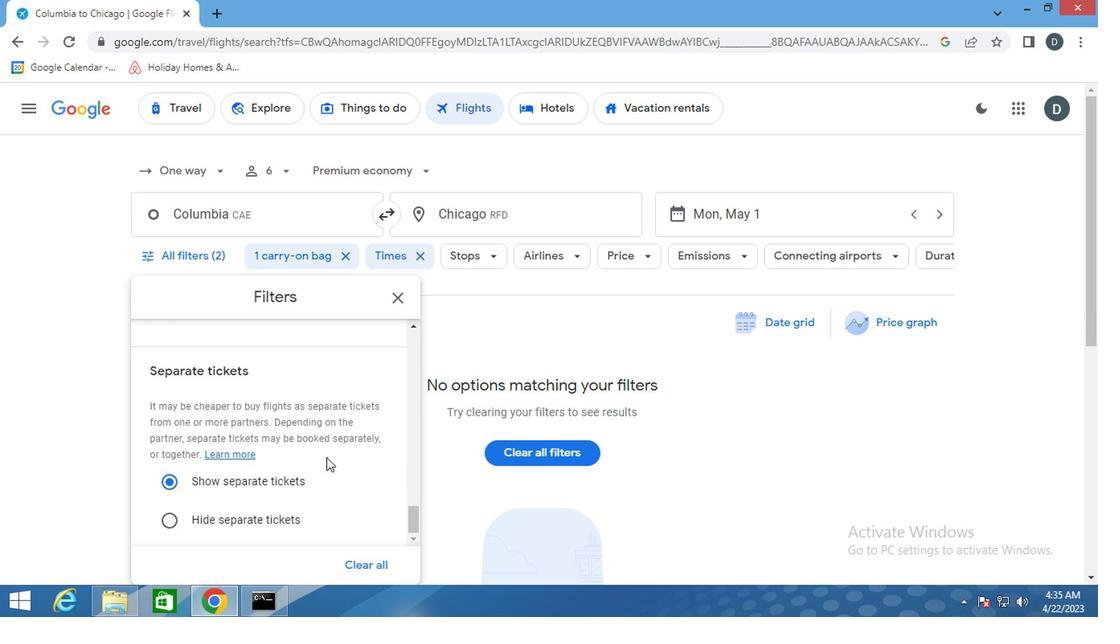 
Action: Mouse scrolled (323, 458) with delta (0, 0)
Screenshot: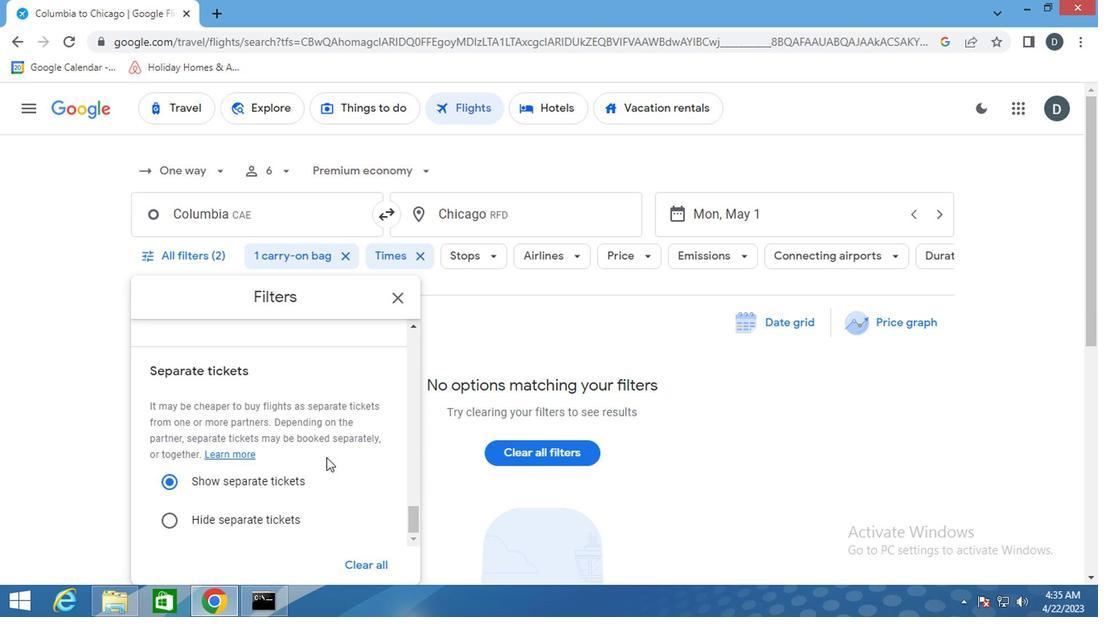 
Action: Mouse scrolled (323, 458) with delta (0, 0)
Screenshot: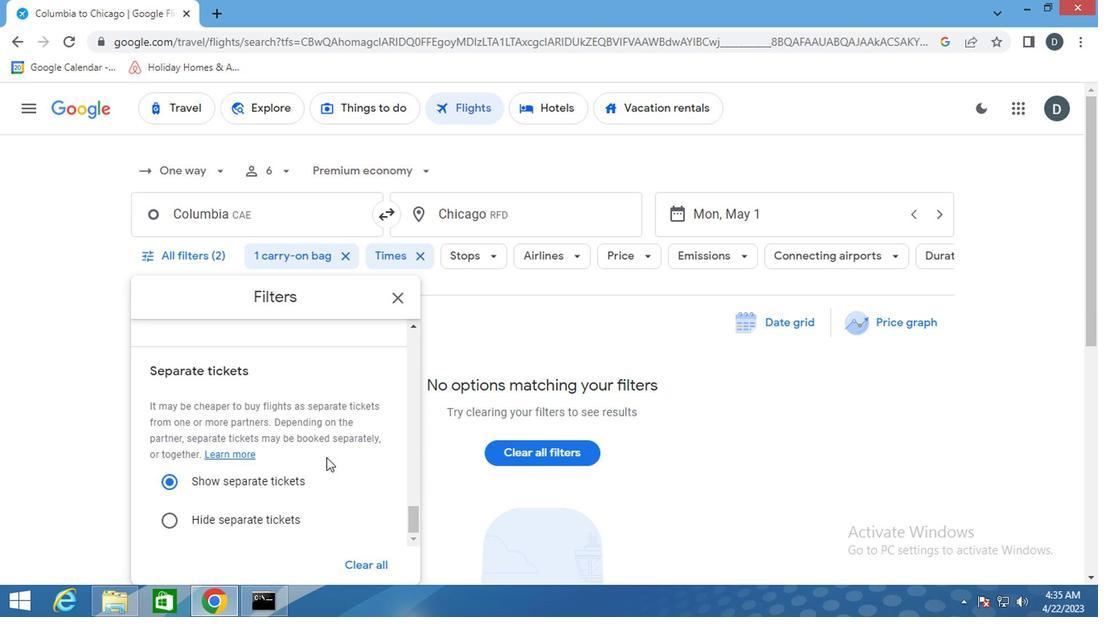 
Action: Mouse scrolled (323, 458) with delta (0, 0)
Screenshot: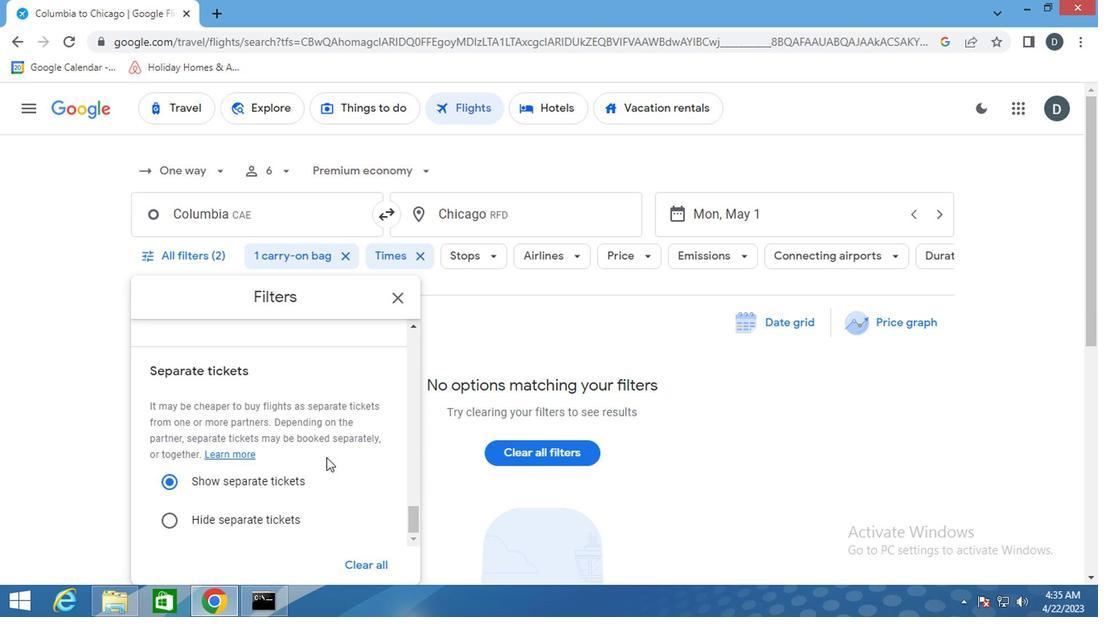 
Action: Mouse scrolled (323, 458) with delta (0, 0)
Screenshot: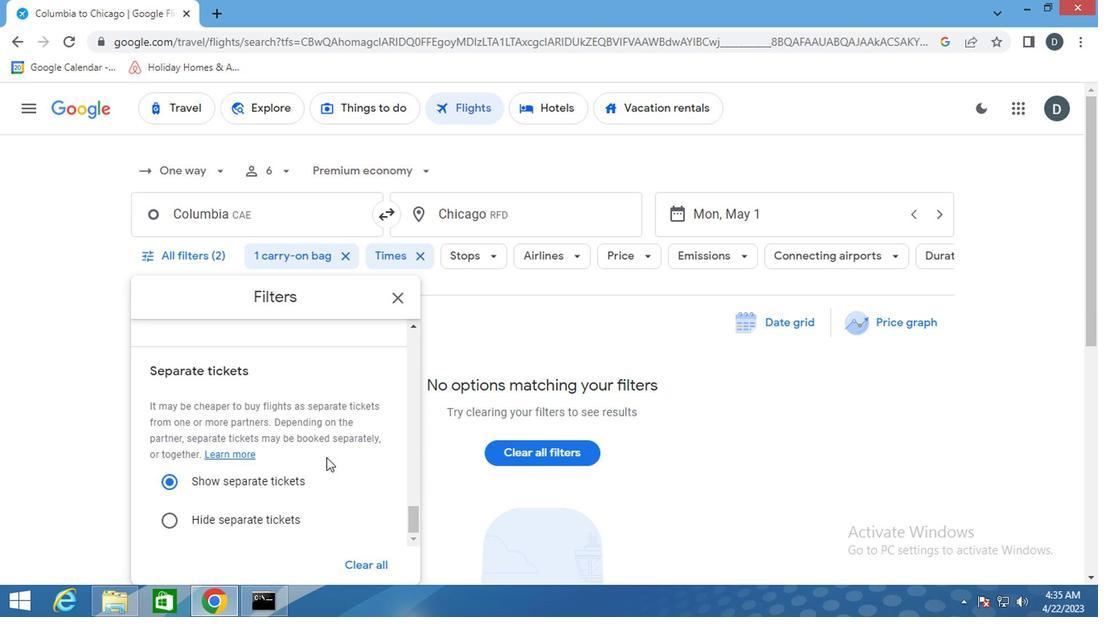 
Action: Mouse scrolled (323, 458) with delta (0, 0)
Screenshot: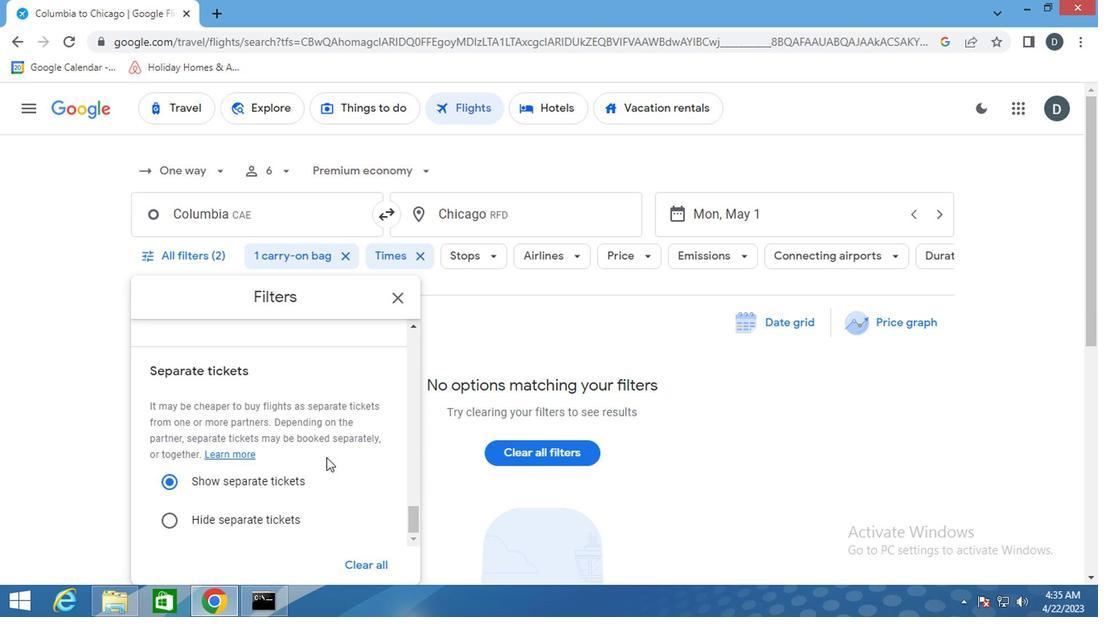 
Action: Mouse moved to (400, 297)
Screenshot: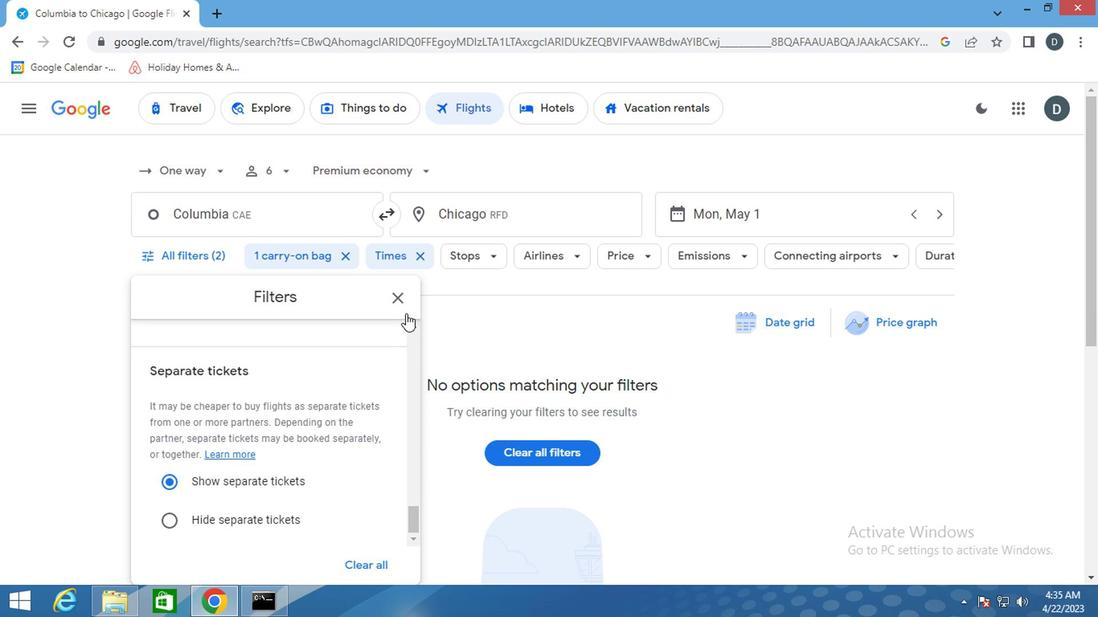 
Action: Mouse pressed left at (400, 297)
Screenshot: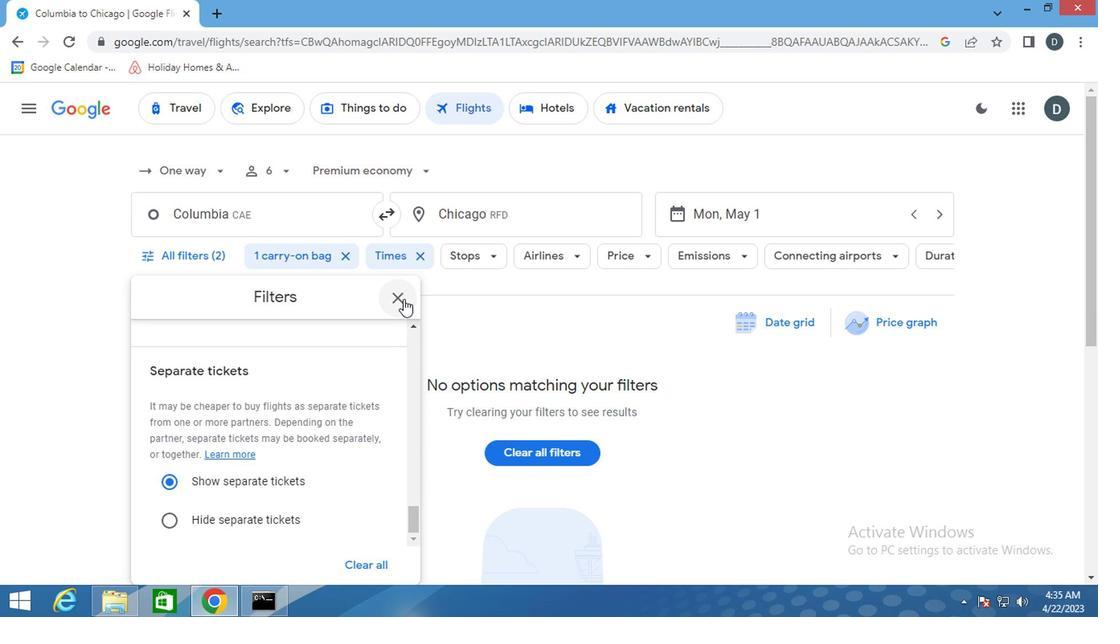 
